 Task: Look for space in 'Alī al Gharbī, Iraq from 3rd June, 2023 to 9th June, 2023 for 2 adults in price range Rs.6000 to Rs.12000. Place can be entire place with 1  bedroom having 1 bed and 1 bathroom. Property type can be house, flat, guest house, hotel. Amenities needed are: washing machine. Booking option can be shelf check-in. Required host language is English.
Action: Mouse moved to (448, 95)
Screenshot: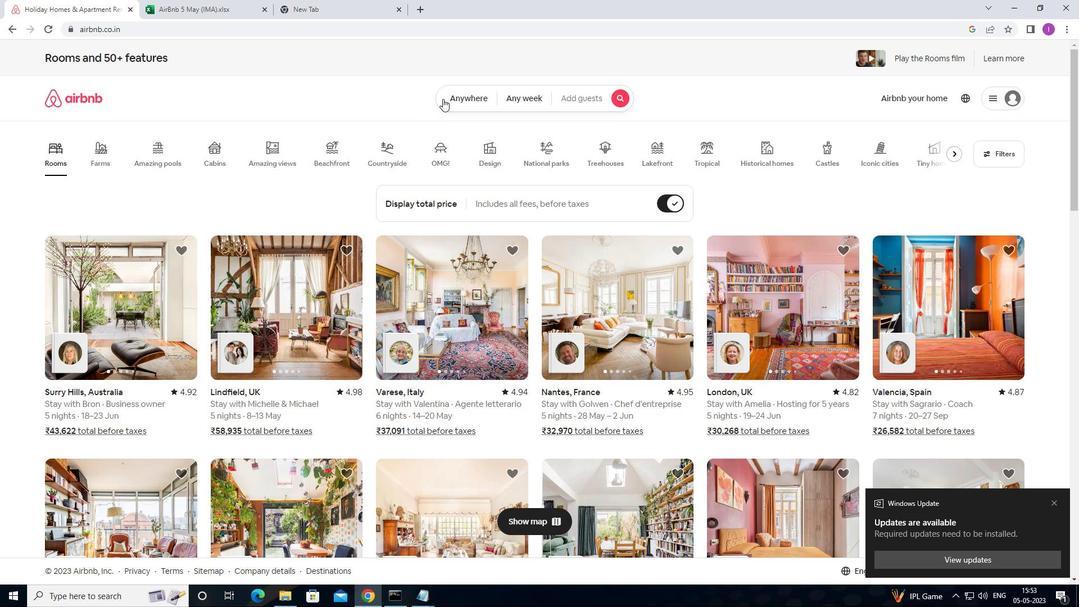
Action: Mouse pressed left at (448, 95)
Screenshot: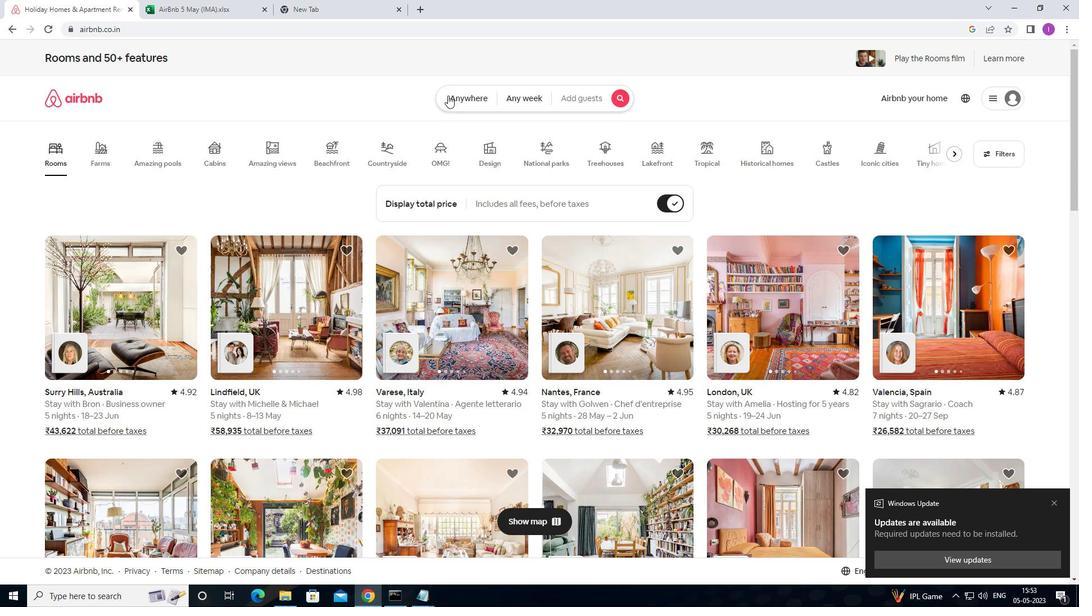 
Action: Mouse pressed left at (448, 95)
Screenshot: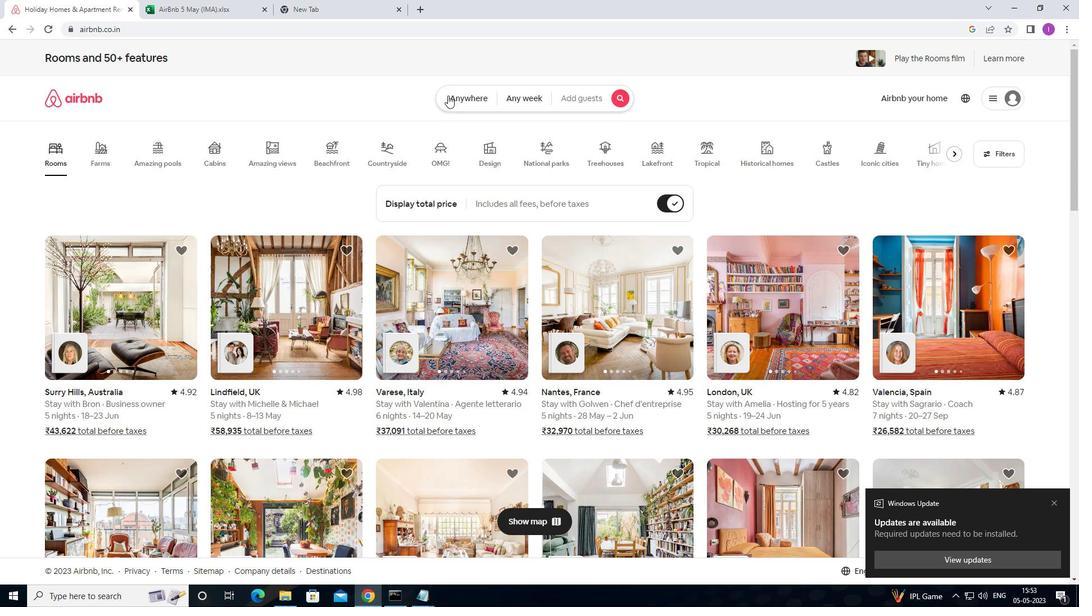 
Action: Mouse moved to (326, 137)
Screenshot: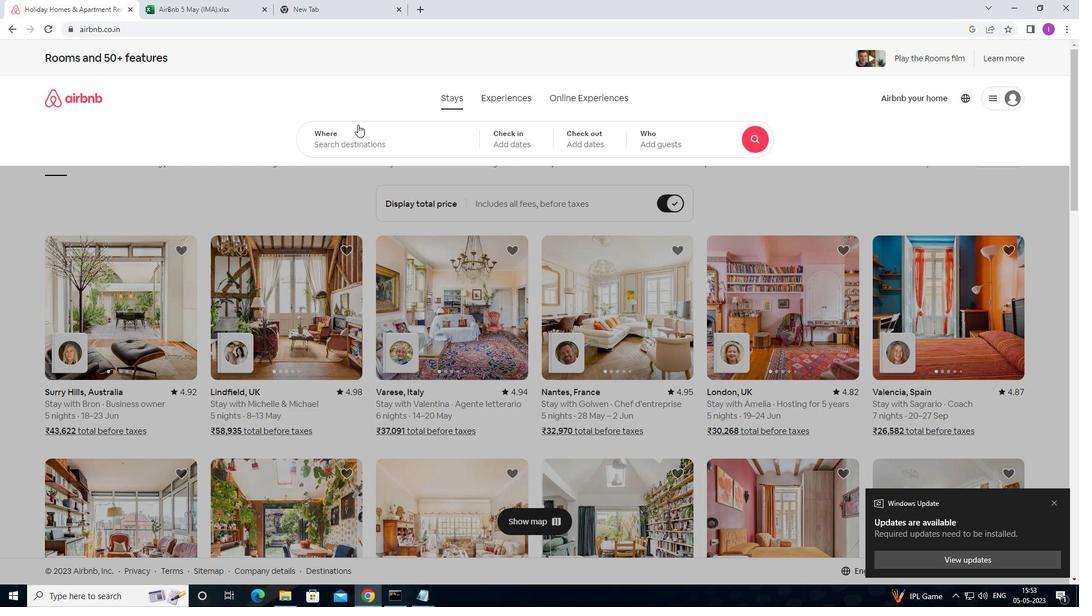 
Action: Mouse pressed left at (326, 137)
Screenshot: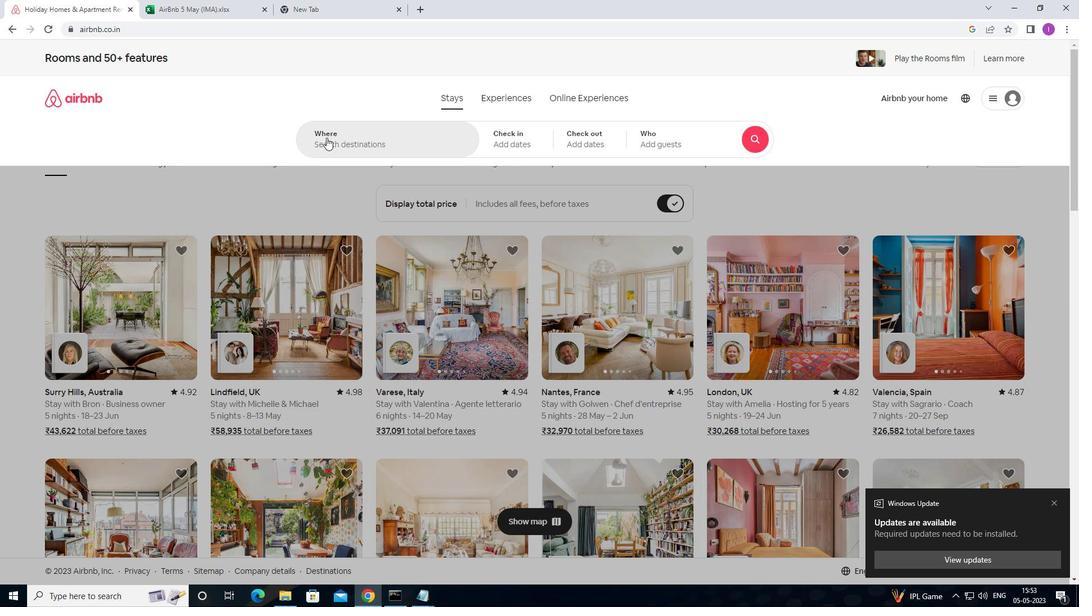 
Action: Mouse moved to (345, 136)
Screenshot: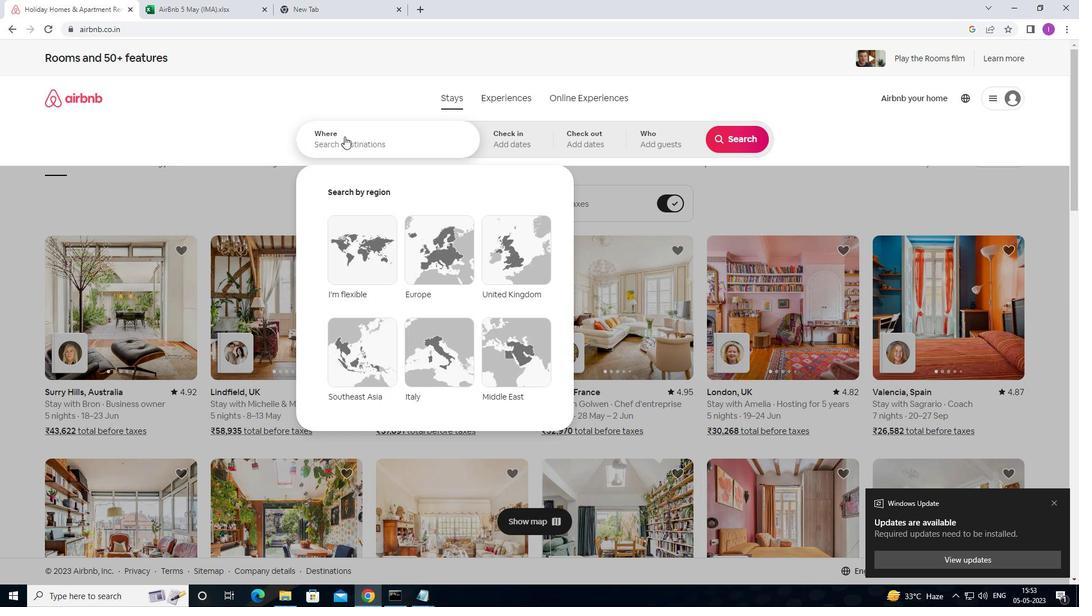 
Action: Key pressed <Key.shift><Key.shift><Key.shift><Key.shift><Key.shift>ALI<Key.space><Key.shift>AL<Key.space><Key.shift><Key.shift><Key.shift><Key.shift><Key.shift><Key.shift><Key.shift><Key.shift><Key.shift><Key.shift><Key.shift>GHARBI,<Key.shift><Key.shift>IRAQ
Screenshot: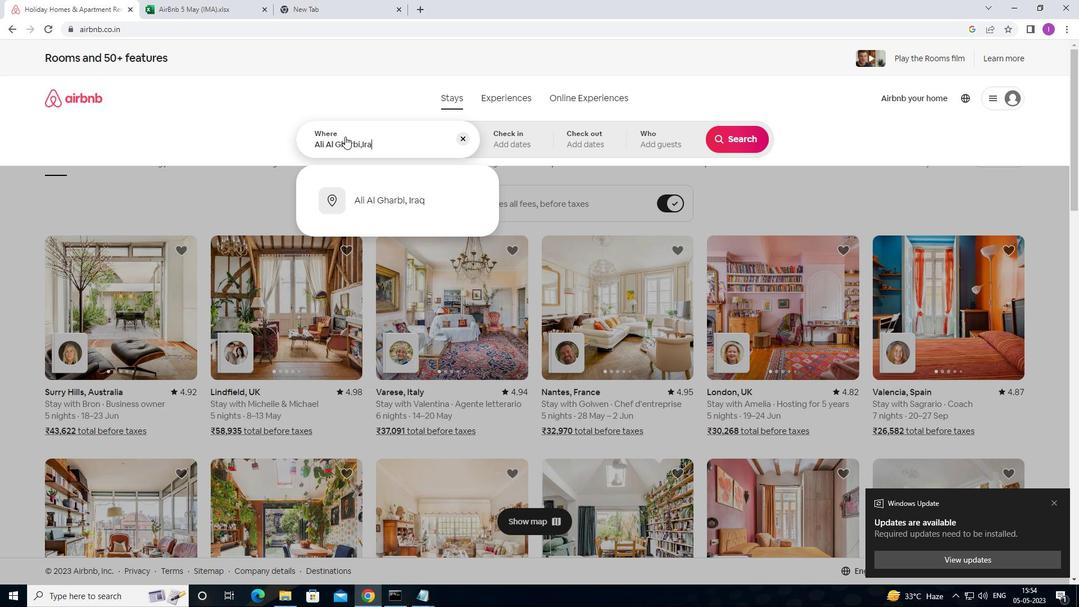 
Action: Mouse moved to (412, 202)
Screenshot: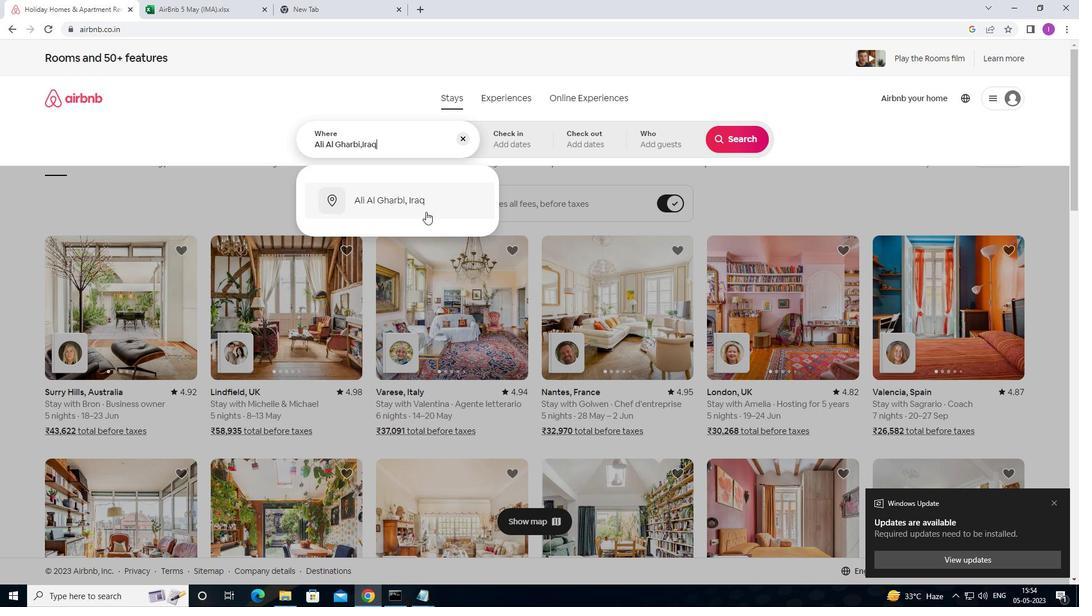 
Action: Mouse pressed left at (412, 202)
Screenshot: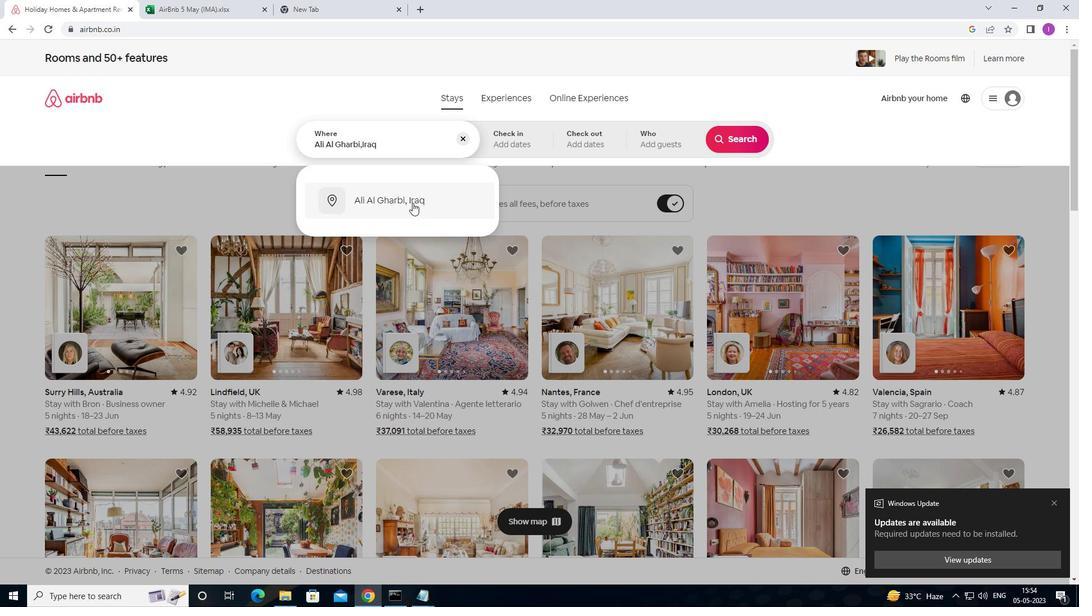 
Action: Mouse moved to (728, 225)
Screenshot: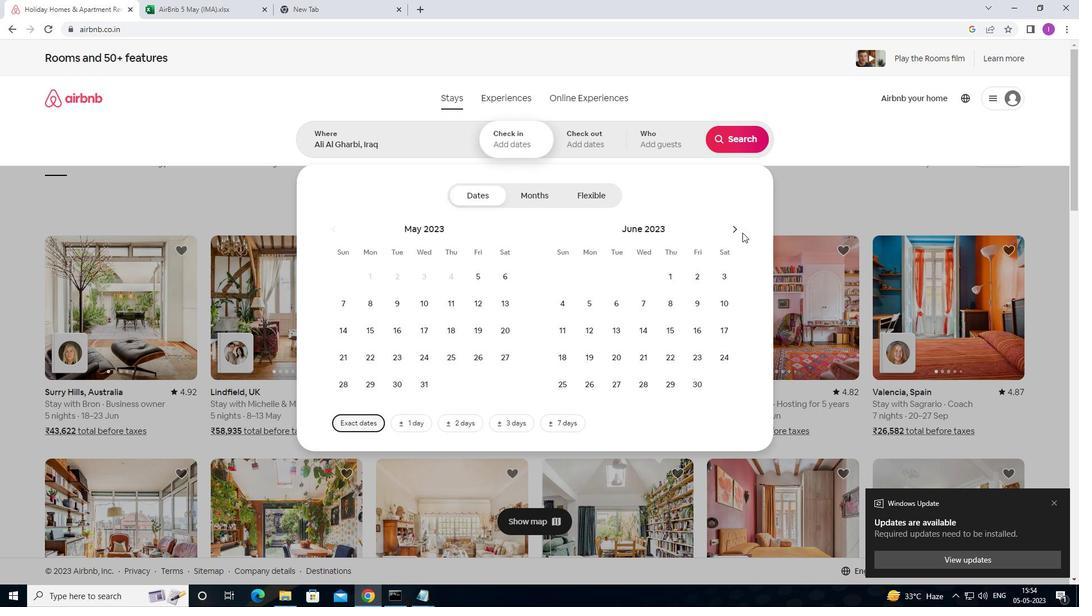 
Action: Mouse pressed left at (728, 225)
Screenshot: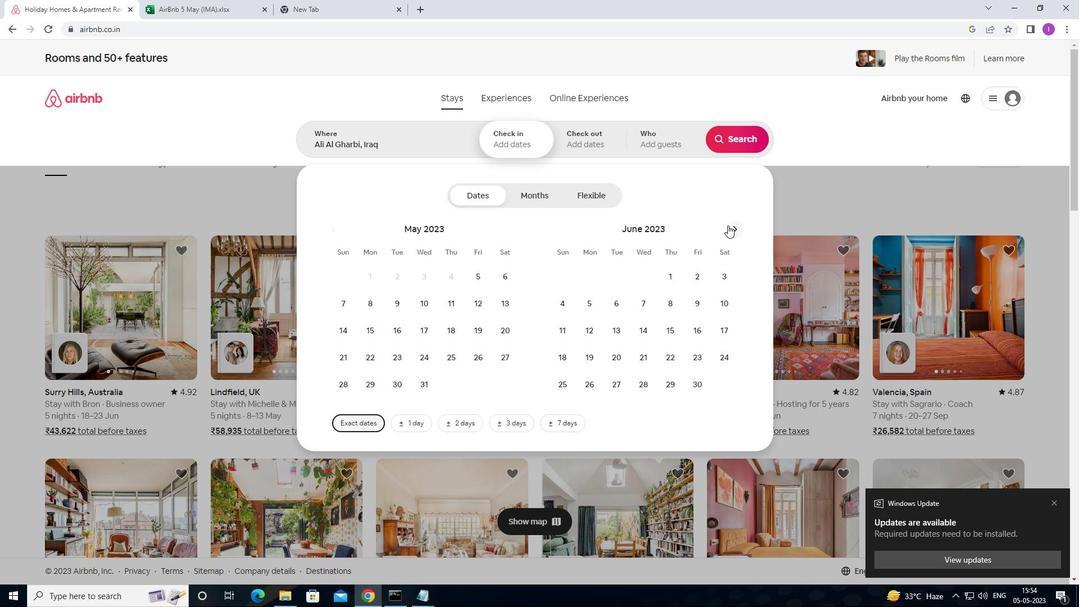 
Action: Mouse moved to (729, 223)
Screenshot: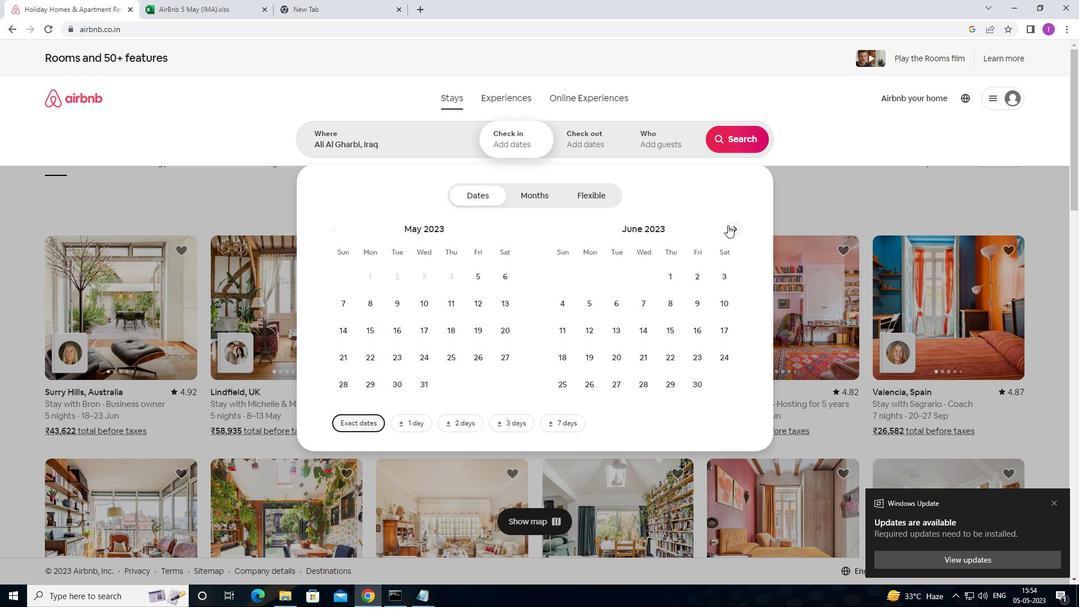 
Action: Mouse pressed left at (729, 223)
Screenshot: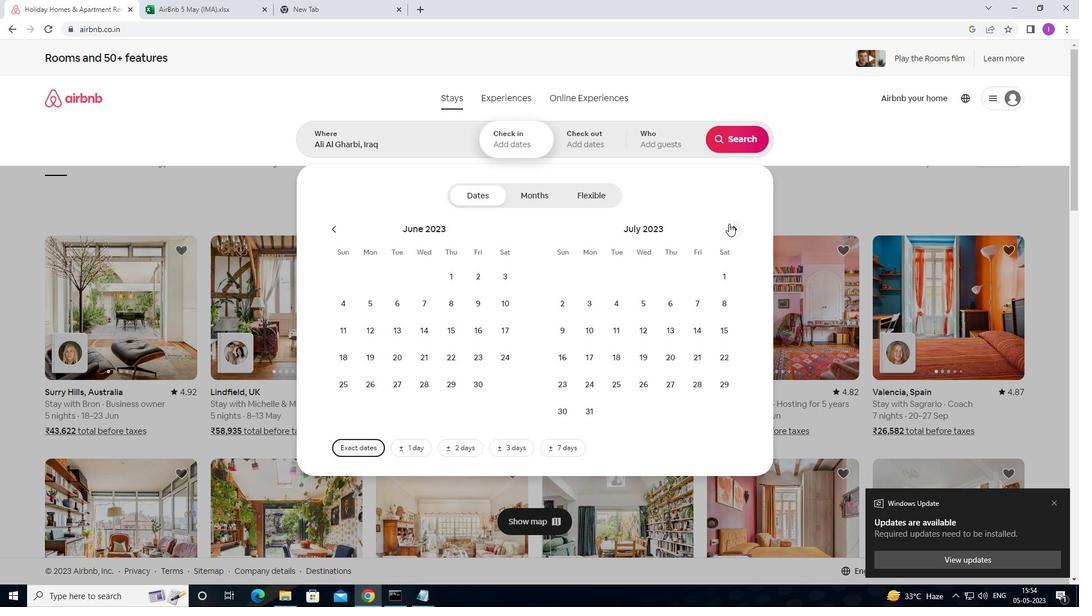 
Action: Mouse moved to (338, 226)
Screenshot: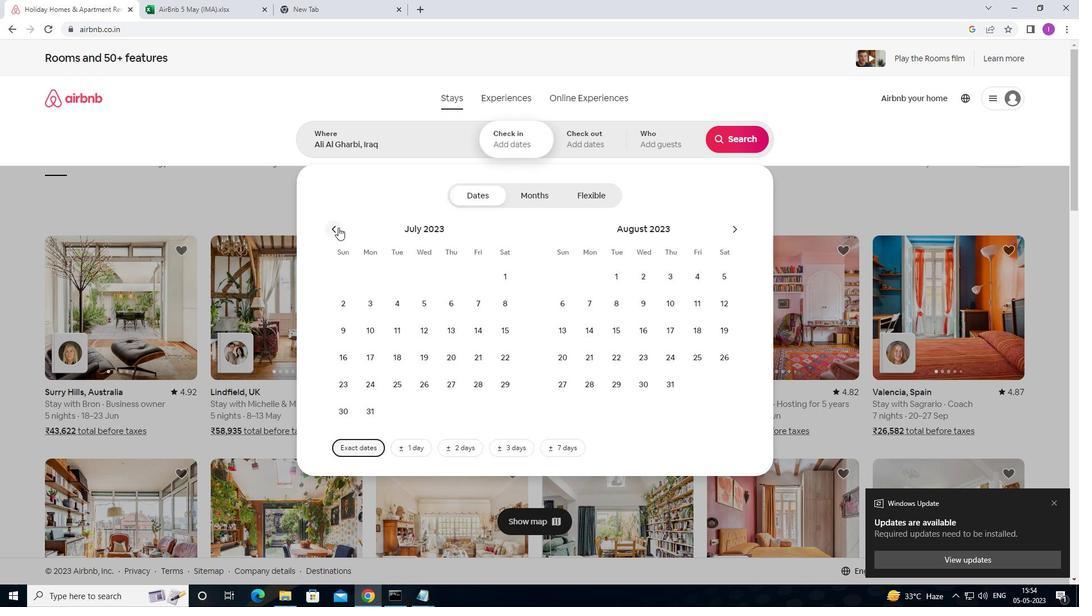 
Action: Mouse pressed left at (338, 226)
Screenshot: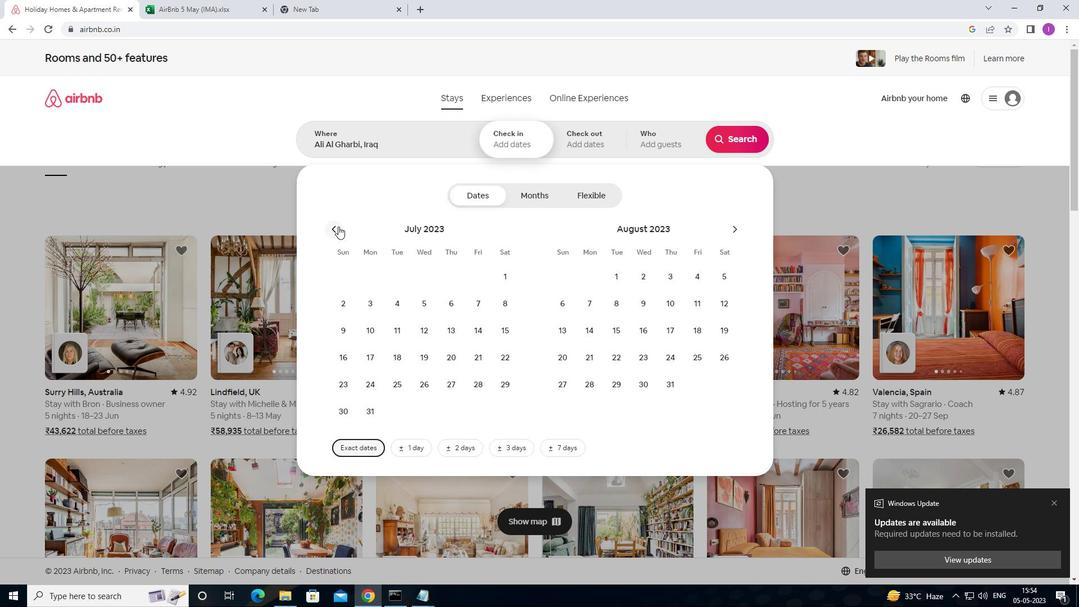 
Action: Mouse moved to (499, 278)
Screenshot: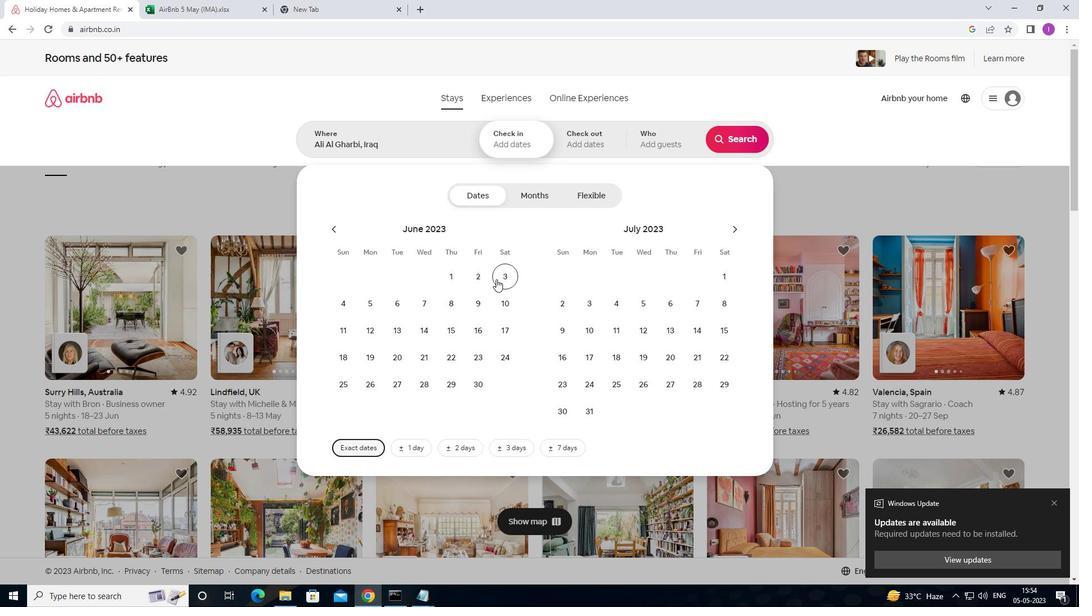 
Action: Mouse pressed left at (499, 278)
Screenshot: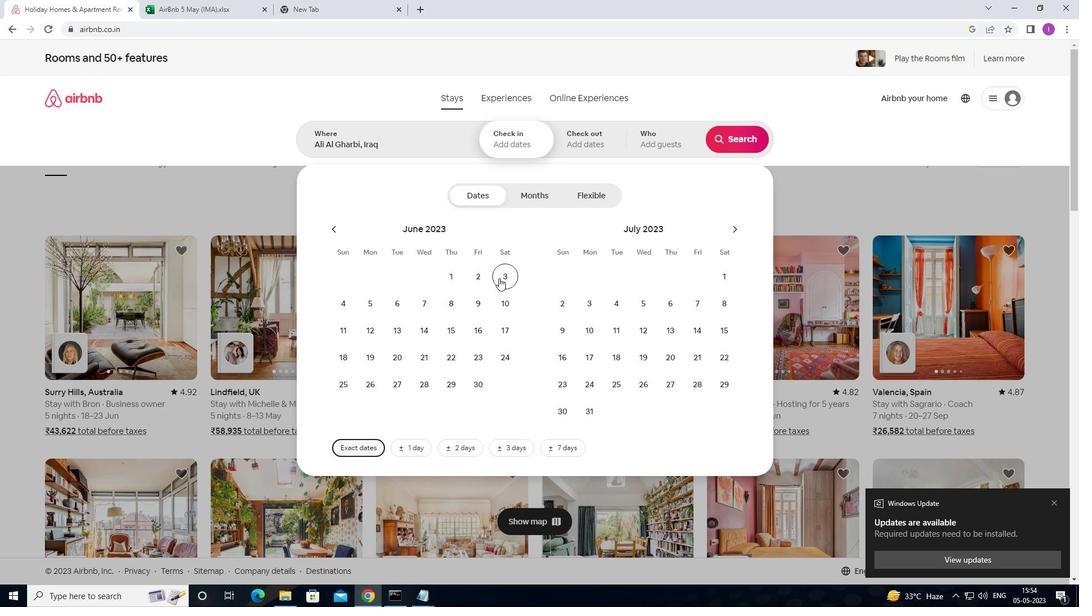 
Action: Mouse moved to (478, 294)
Screenshot: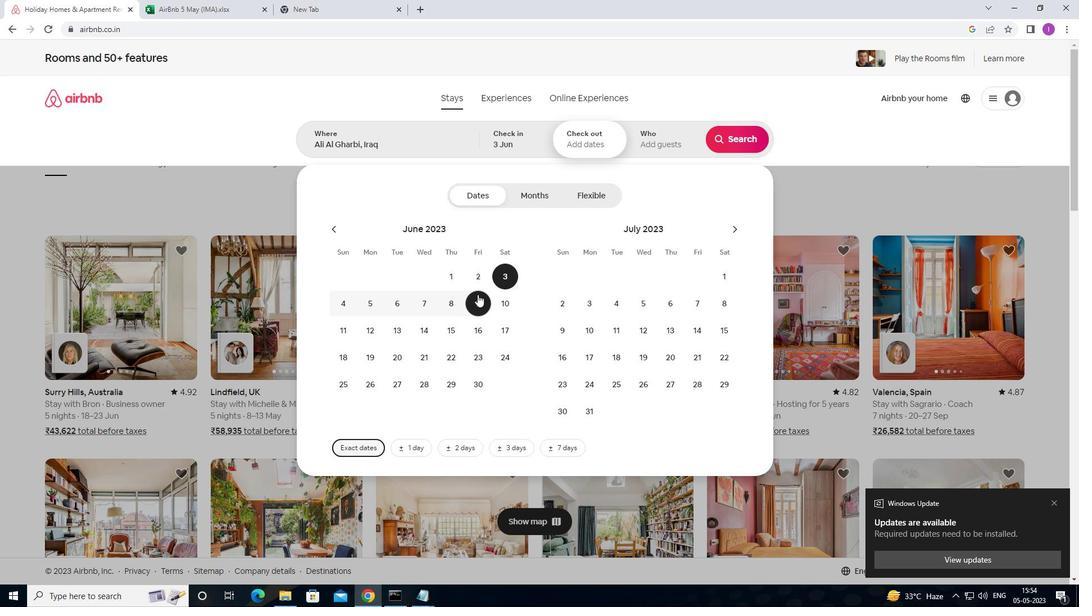 
Action: Mouse pressed left at (478, 294)
Screenshot: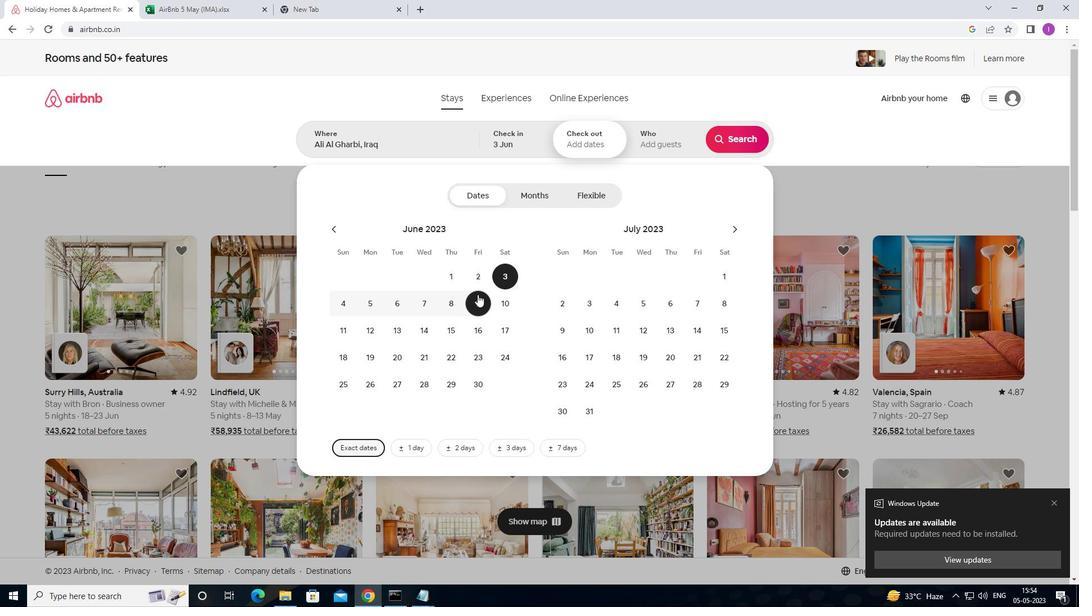
Action: Mouse moved to (580, 202)
Screenshot: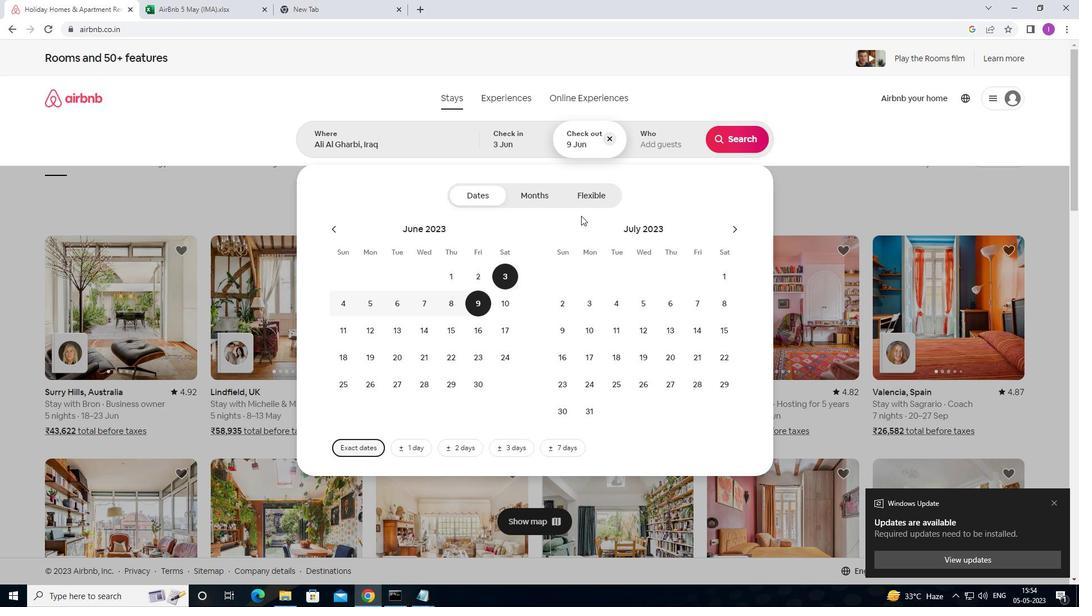 
Action: Mouse scrolled (580, 201) with delta (0, 0)
Screenshot: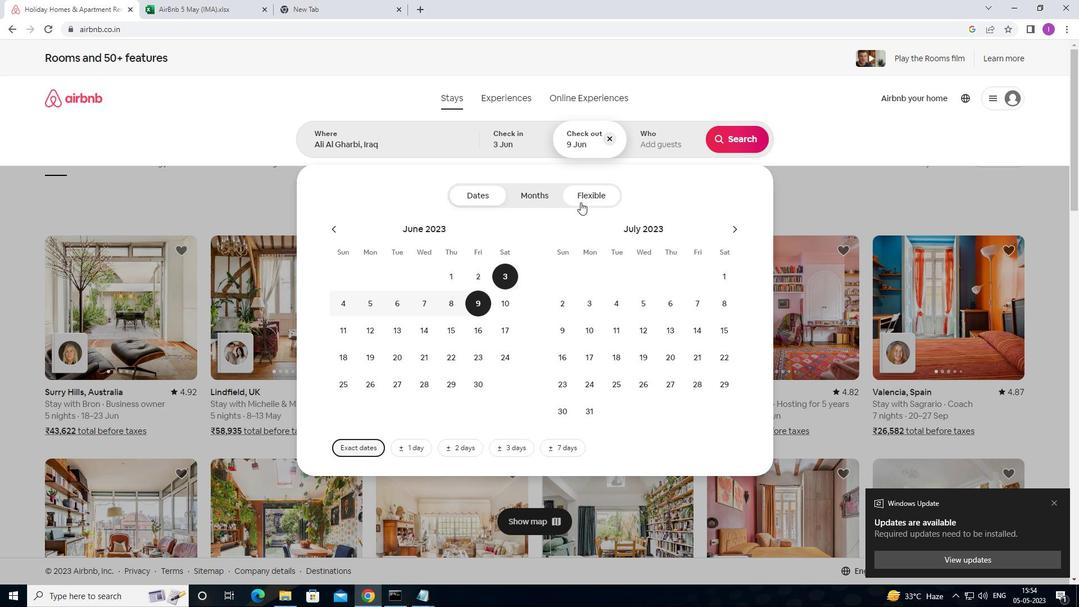 
Action: Mouse moved to (594, 63)
Screenshot: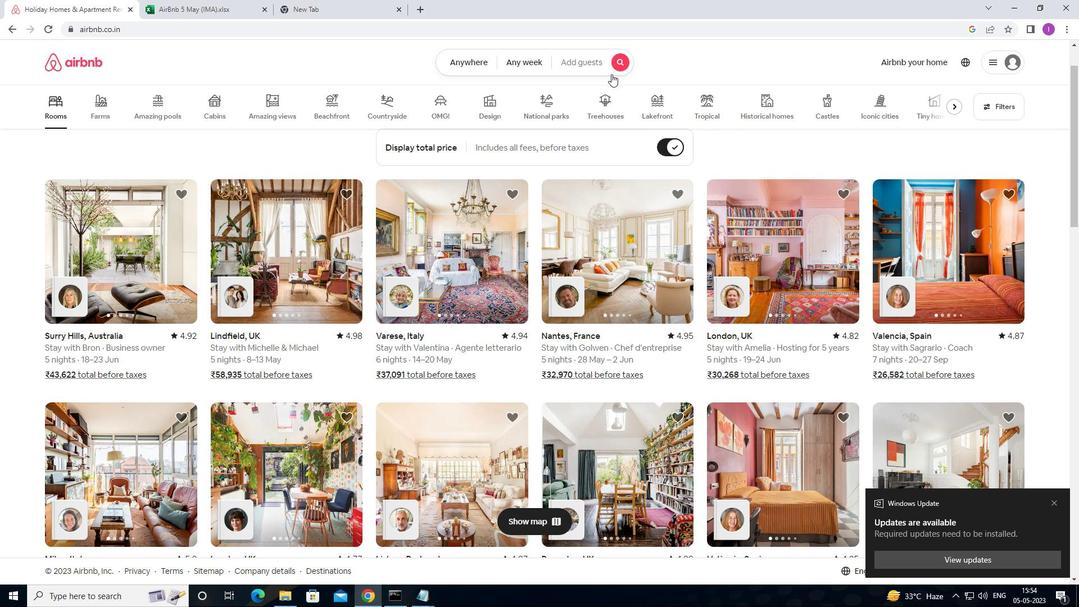
Action: Mouse pressed left at (594, 63)
Screenshot: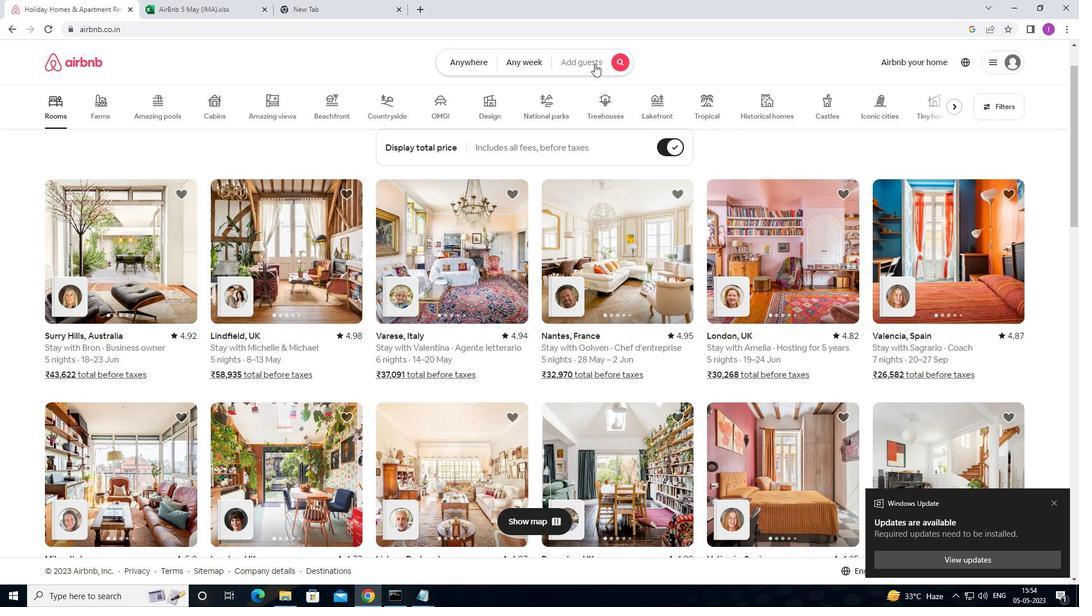 
Action: Mouse moved to (734, 155)
Screenshot: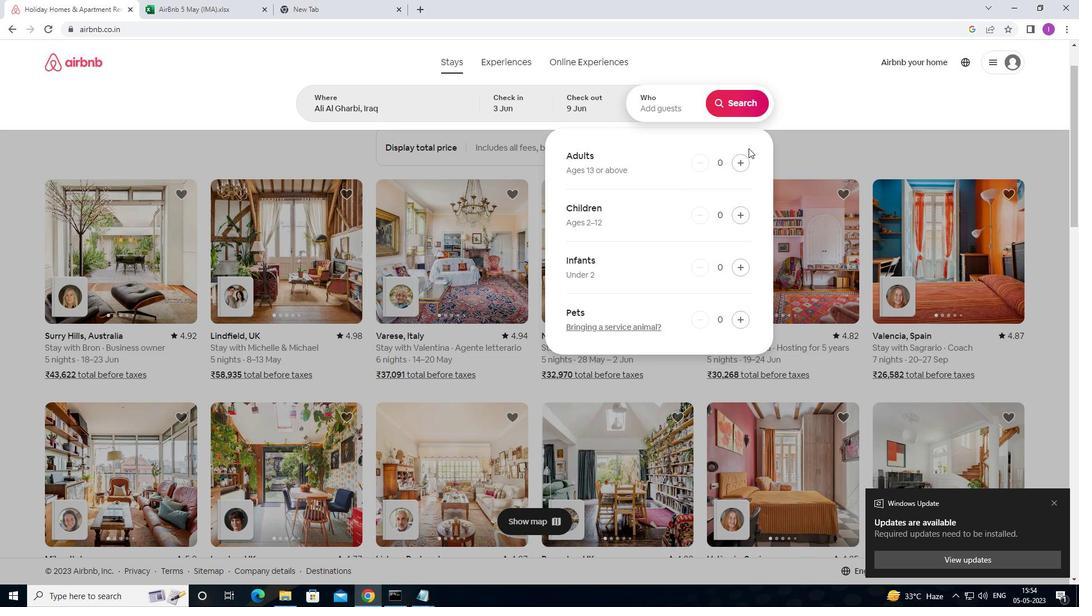 
Action: Mouse pressed left at (734, 155)
Screenshot: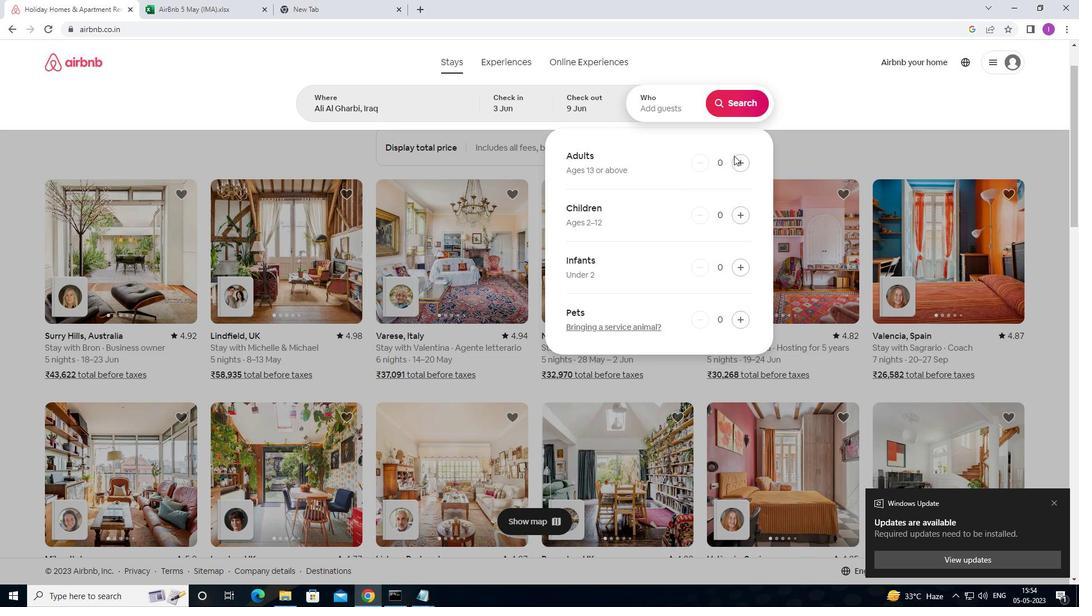 
Action: Mouse pressed left at (734, 155)
Screenshot: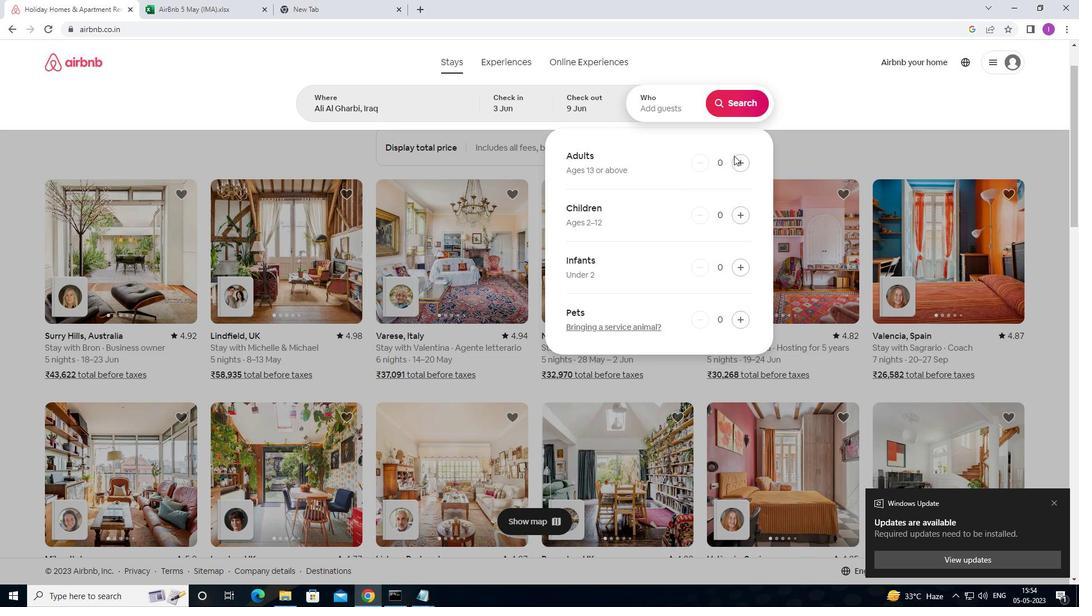 
Action: Mouse moved to (736, 160)
Screenshot: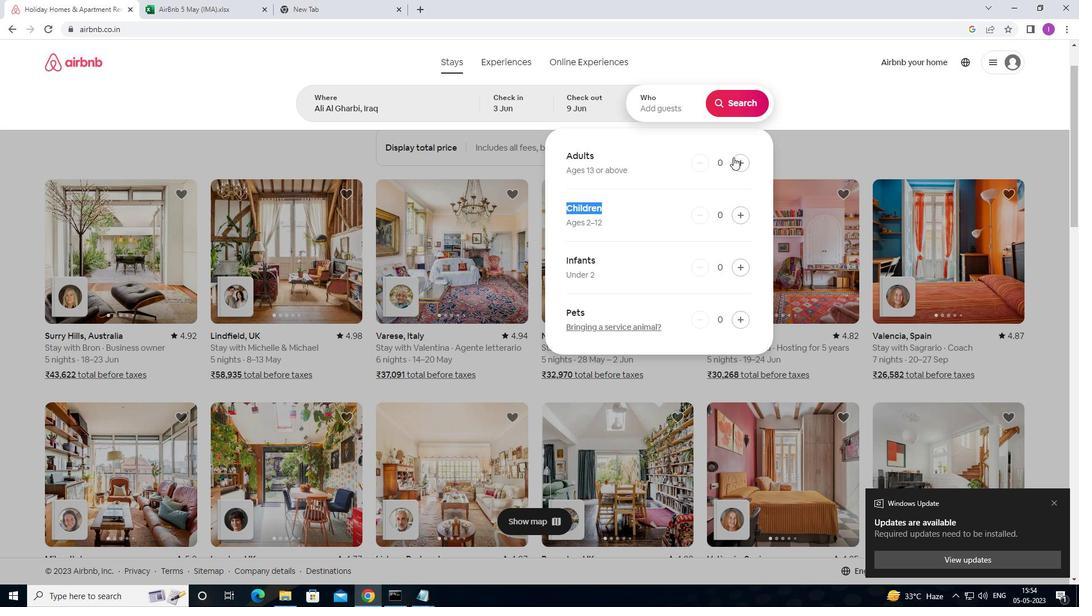 
Action: Mouse pressed left at (736, 160)
Screenshot: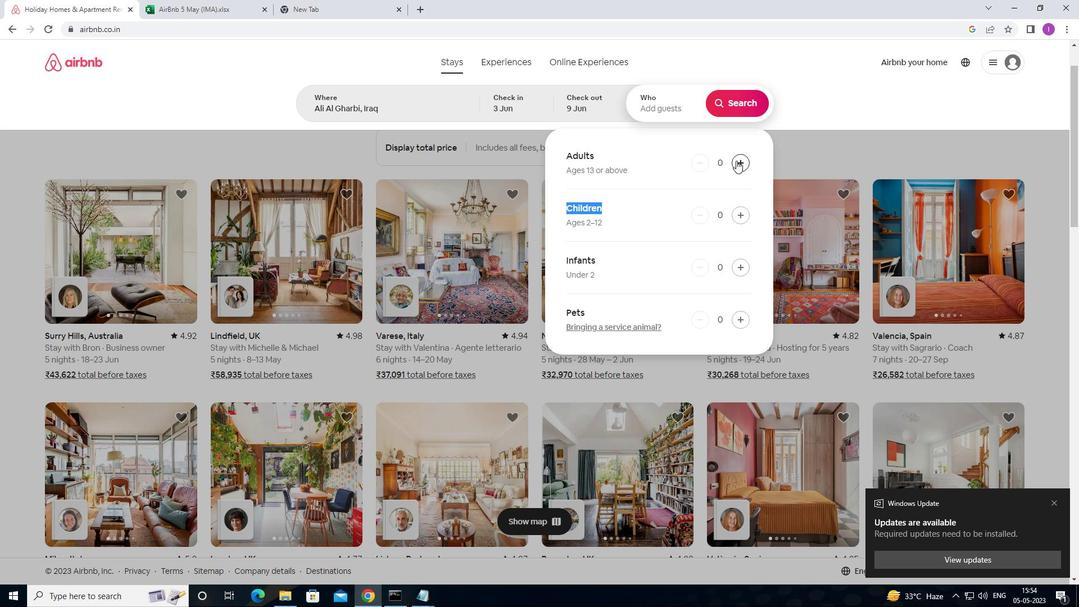 
Action: Mouse moved to (747, 161)
Screenshot: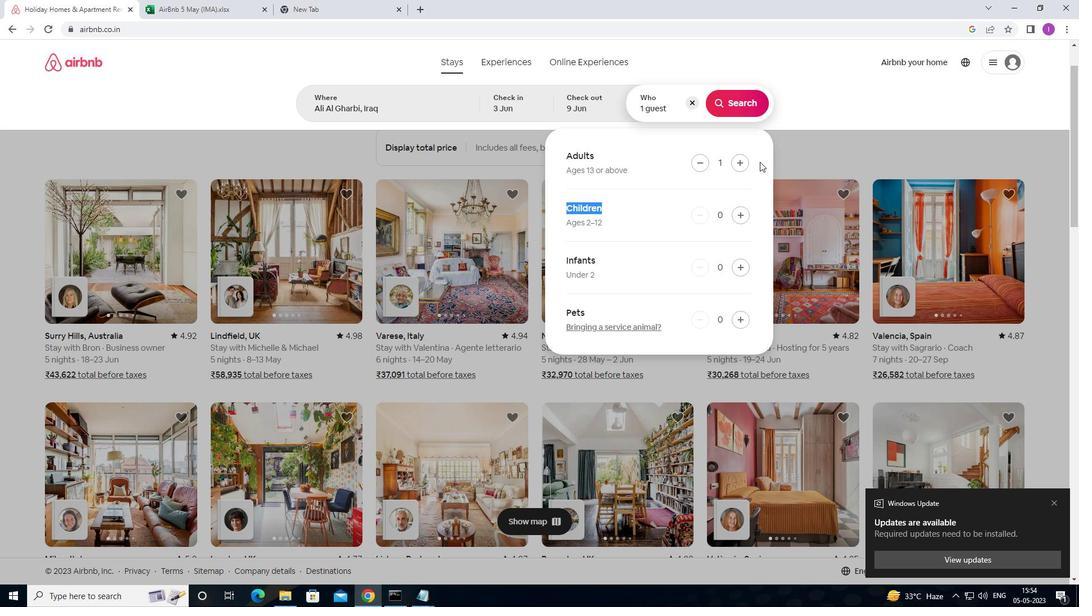 
Action: Mouse pressed left at (747, 161)
Screenshot: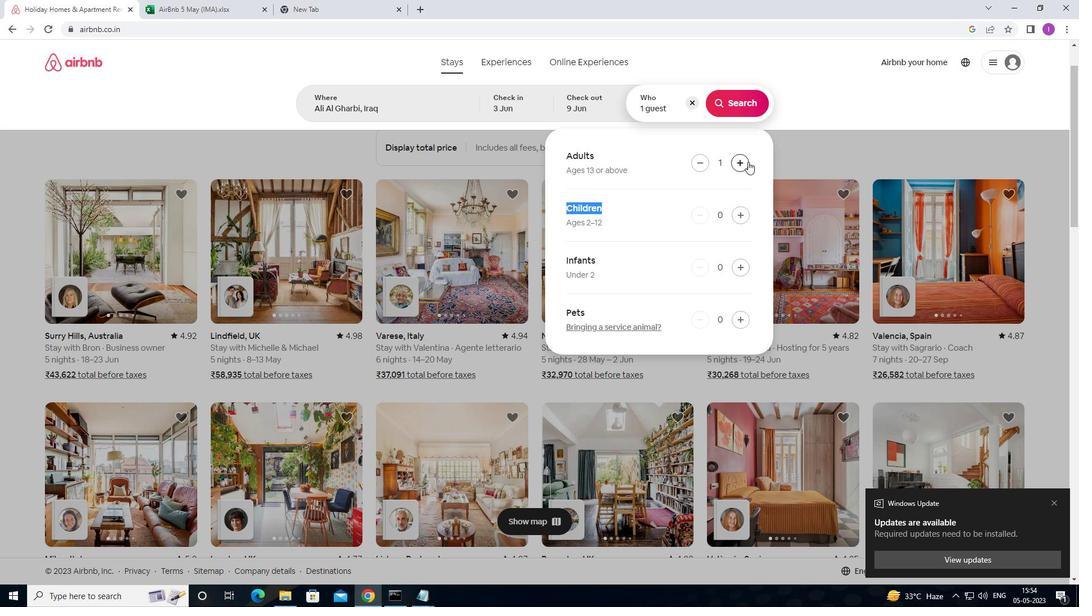 
Action: Mouse moved to (745, 101)
Screenshot: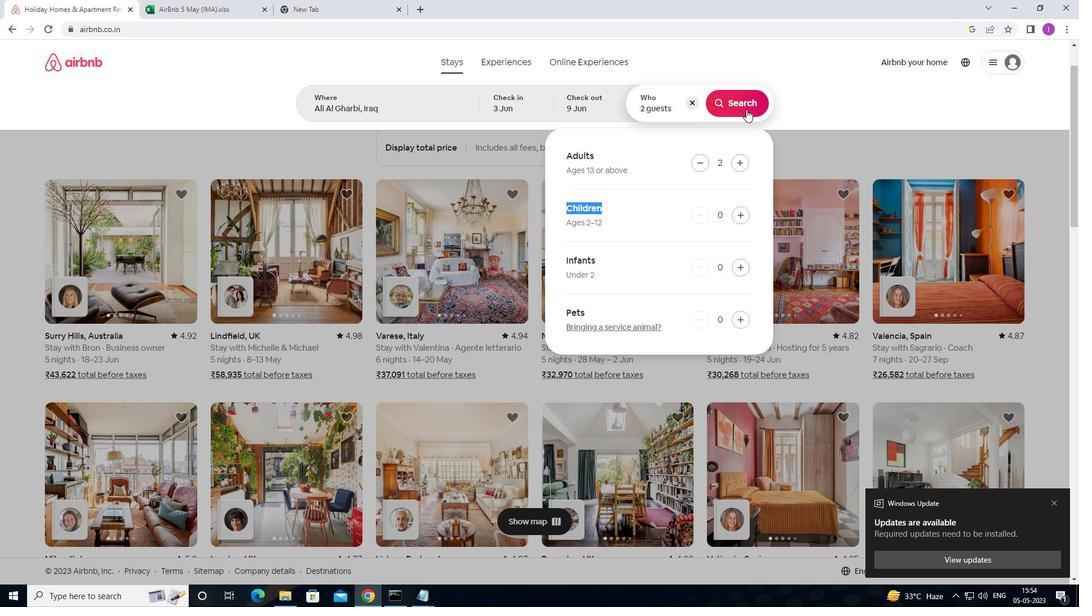 
Action: Mouse pressed left at (745, 101)
Screenshot: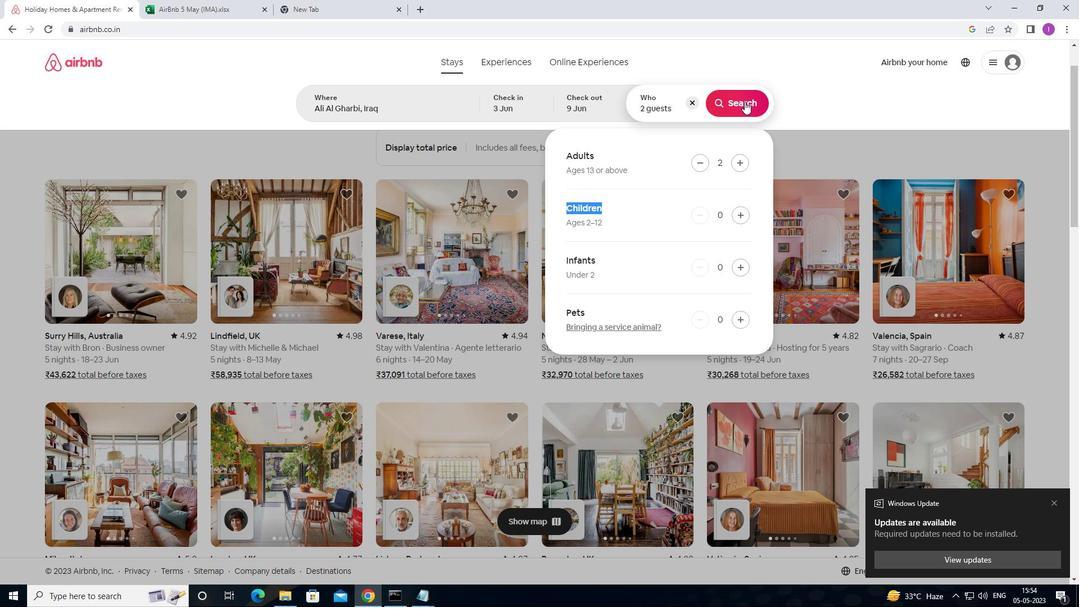 
Action: Mouse moved to (1031, 101)
Screenshot: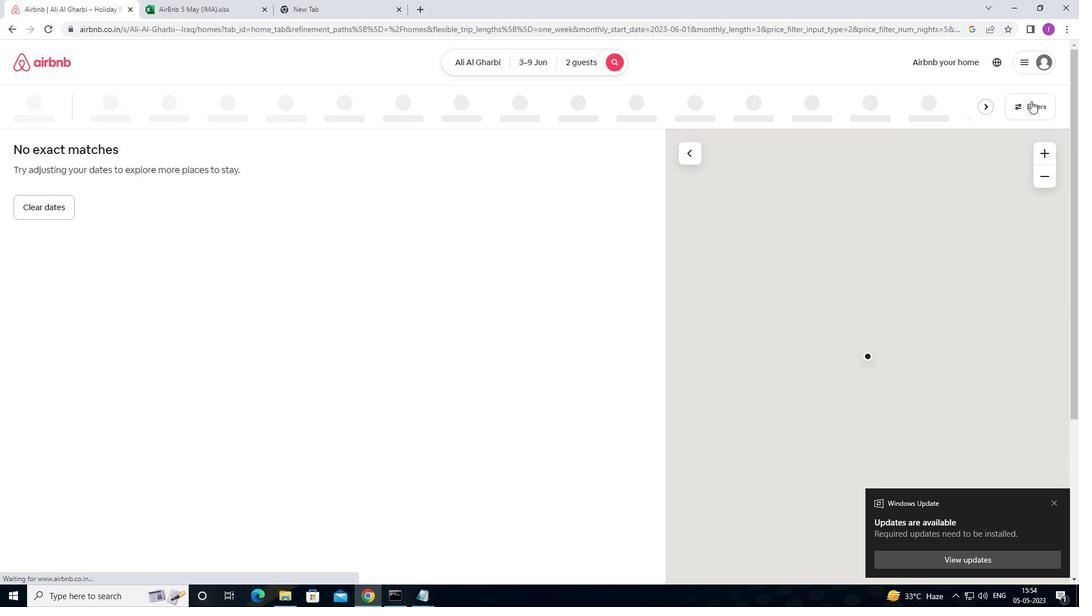 
Action: Mouse pressed left at (1031, 101)
Screenshot: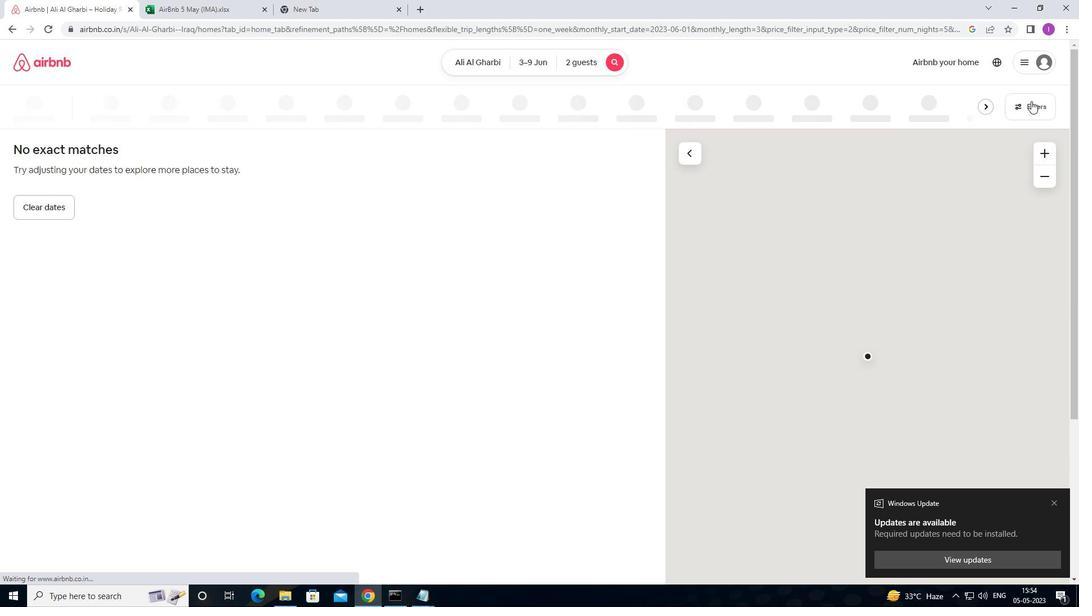 
Action: Mouse moved to (414, 378)
Screenshot: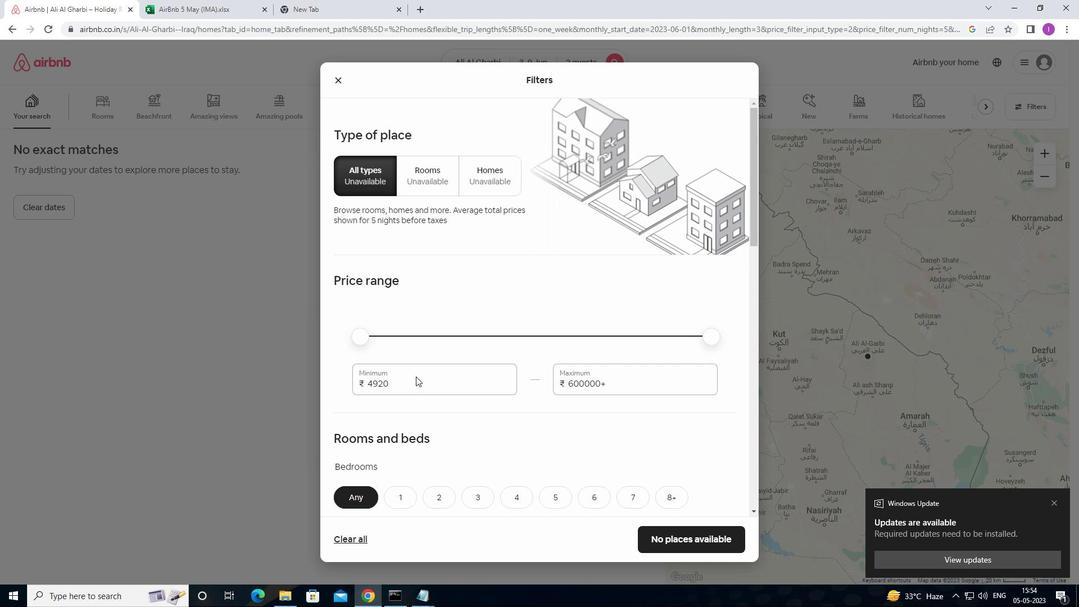
Action: Mouse pressed left at (414, 378)
Screenshot: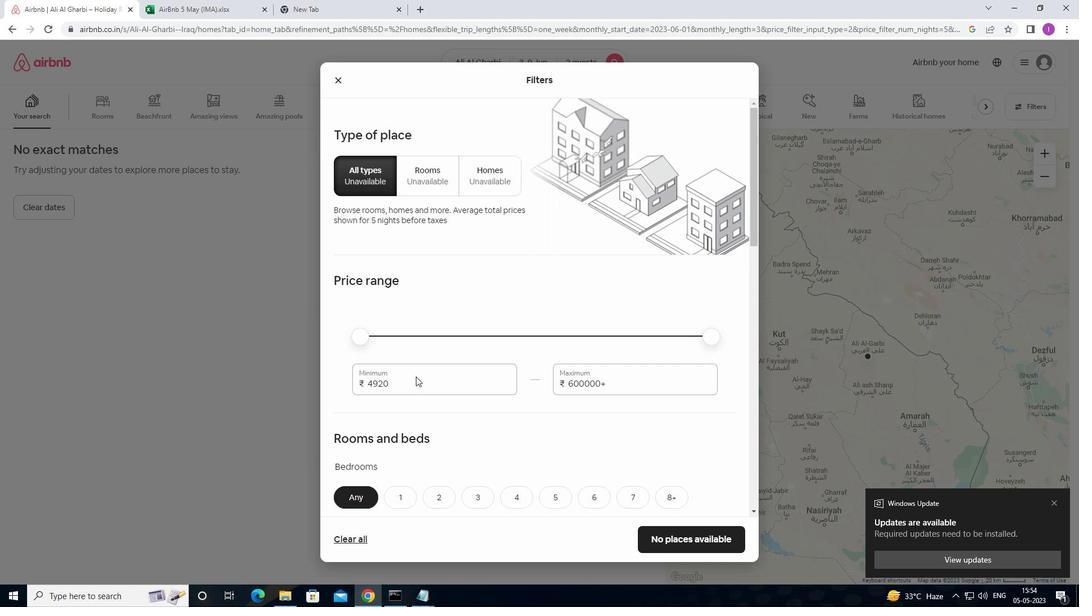 
Action: Mouse moved to (399, 358)
Screenshot: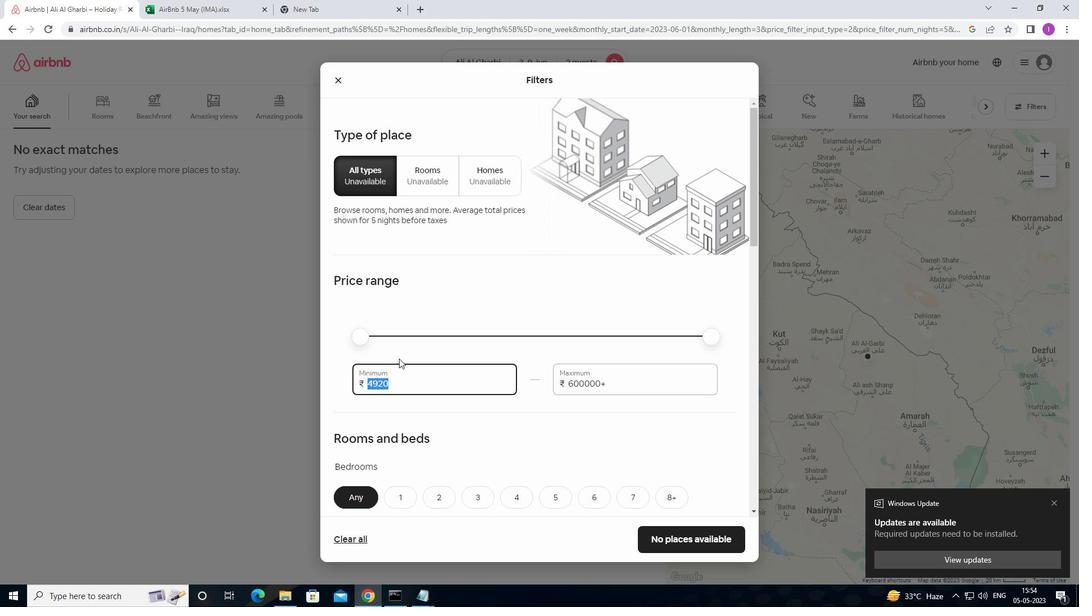
Action: Key pressed 6
Screenshot: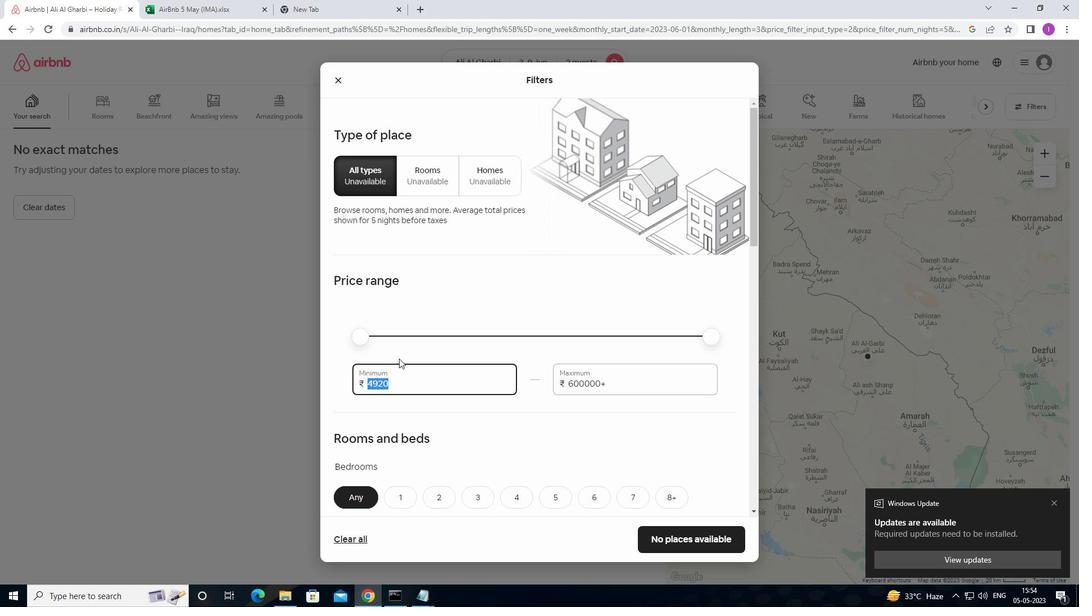
Action: Mouse moved to (408, 357)
Screenshot: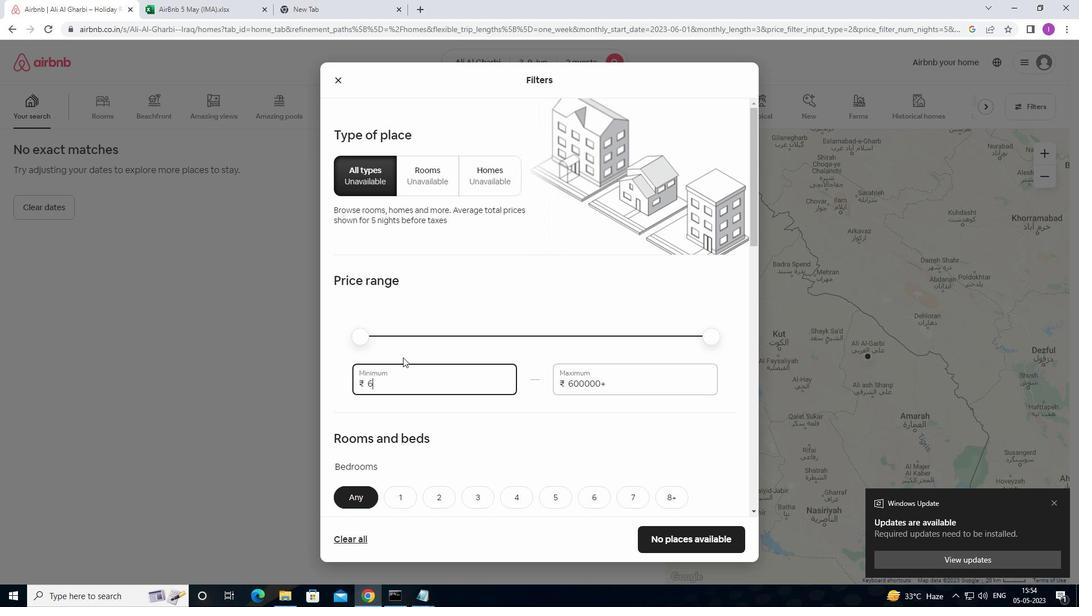 
Action: Key pressed 0
Screenshot: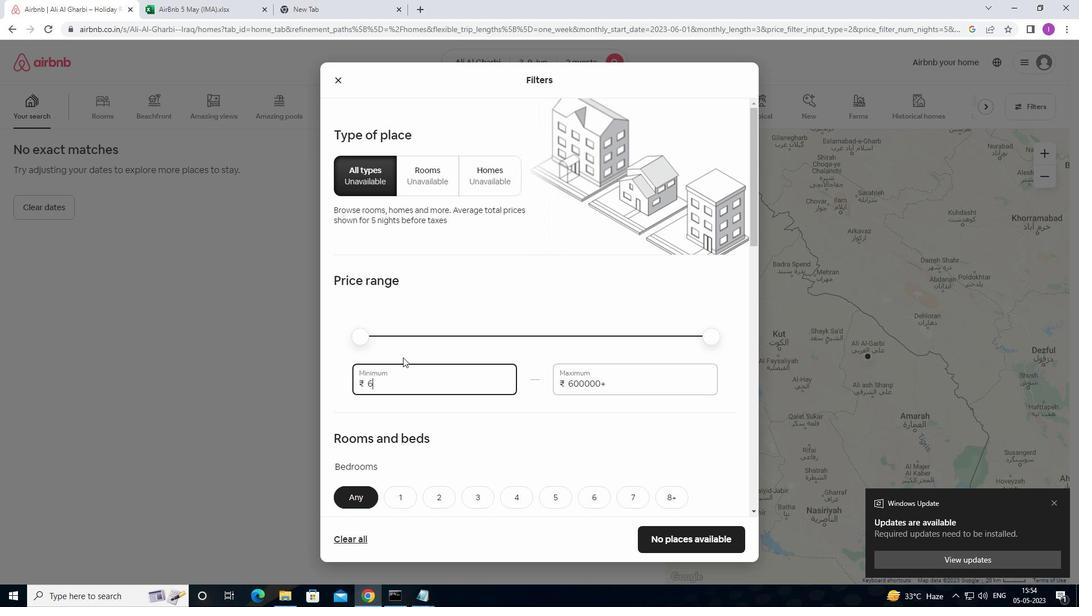
Action: Mouse moved to (413, 357)
Screenshot: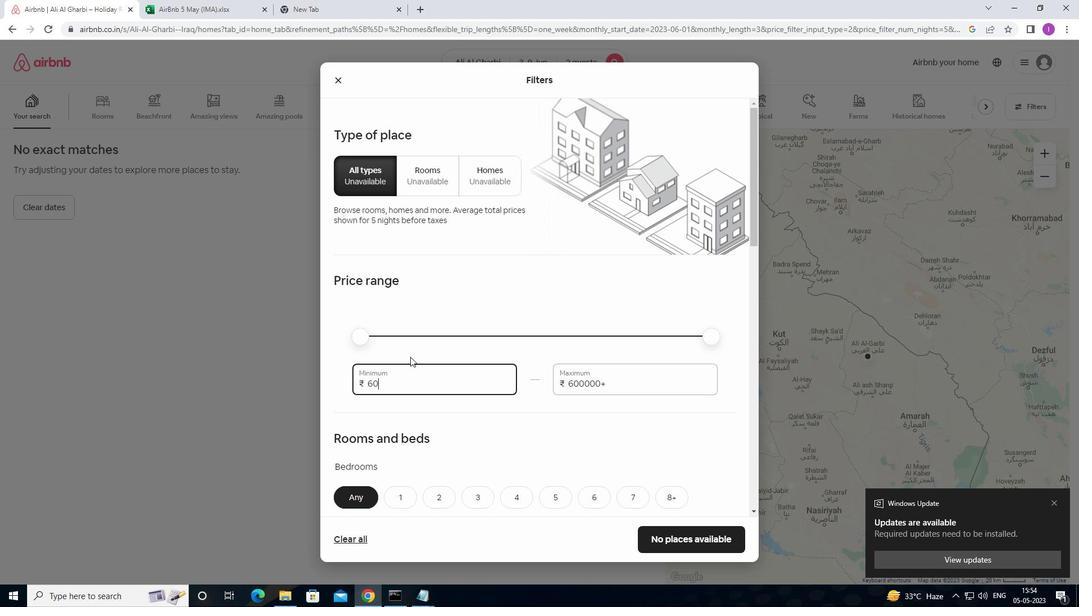 
Action: Key pressed 0
Screenshot: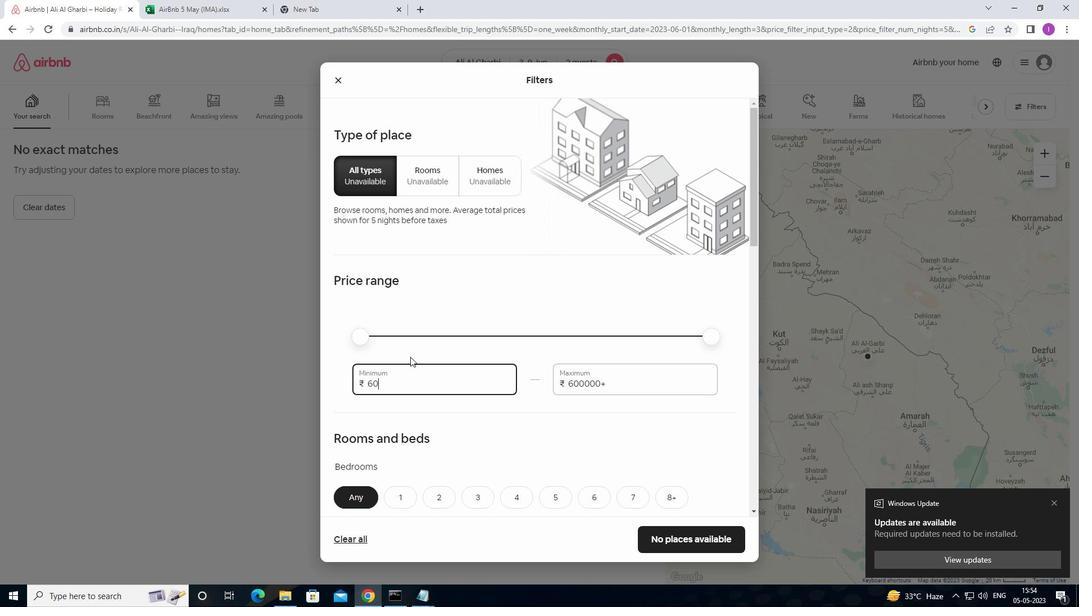 
Action: Mouse moved to (418, 355)
Screenshot: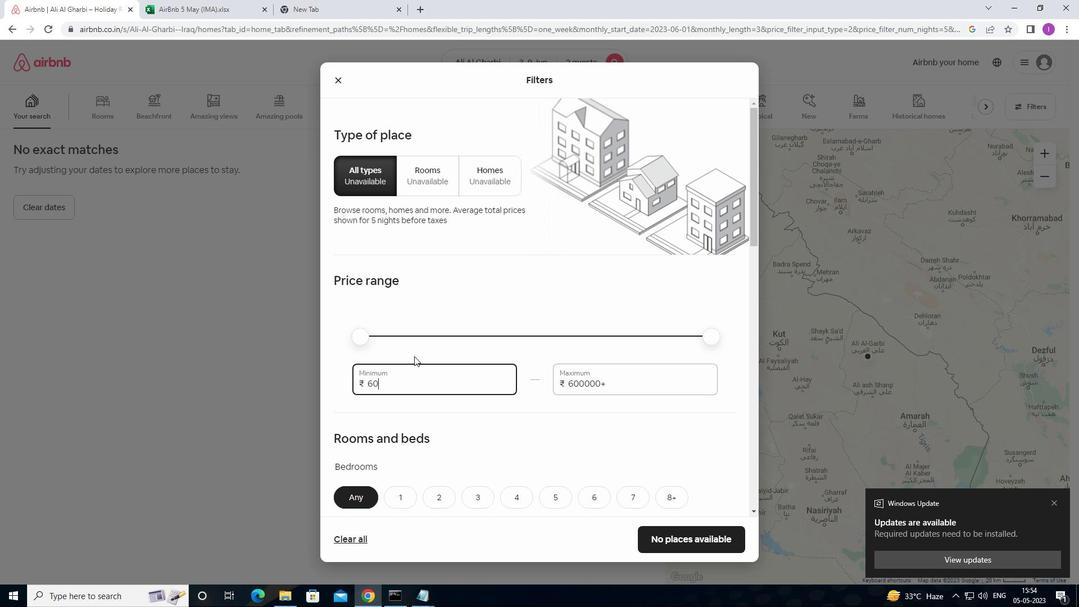 
Action: Key pressed 0
Screenshot: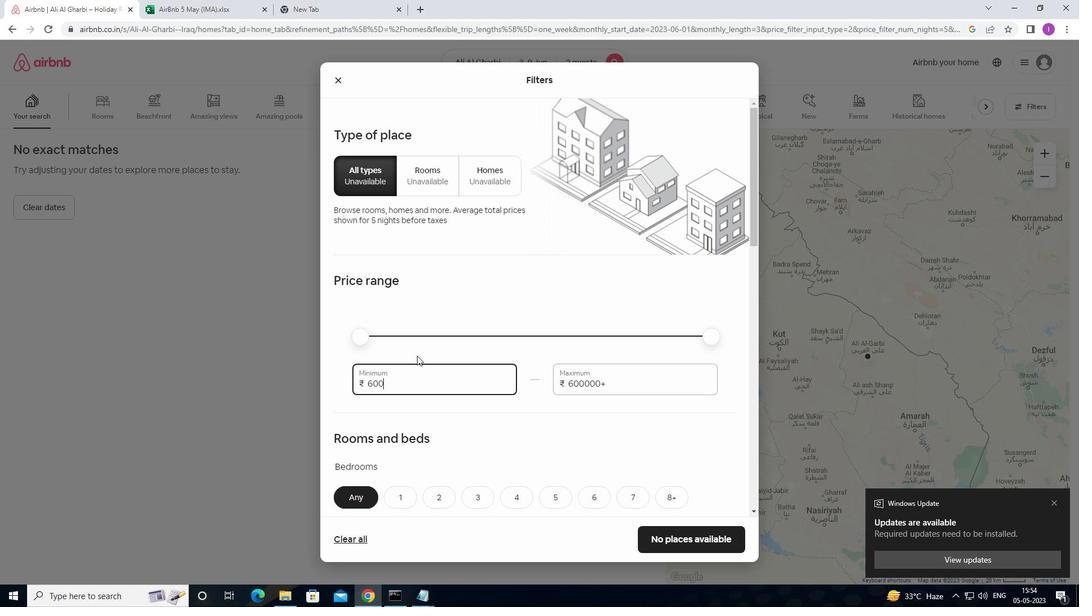 
Action: Mouse moved to (621, 384)
Screenshot: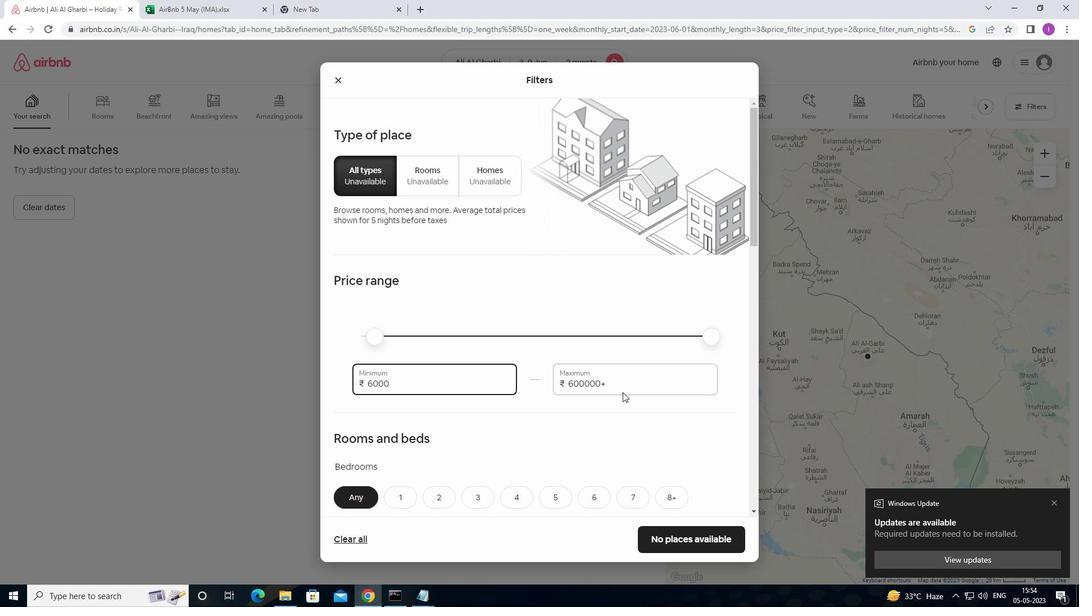 
Action: Mouse pressed left at (621, 384)
Screenshot: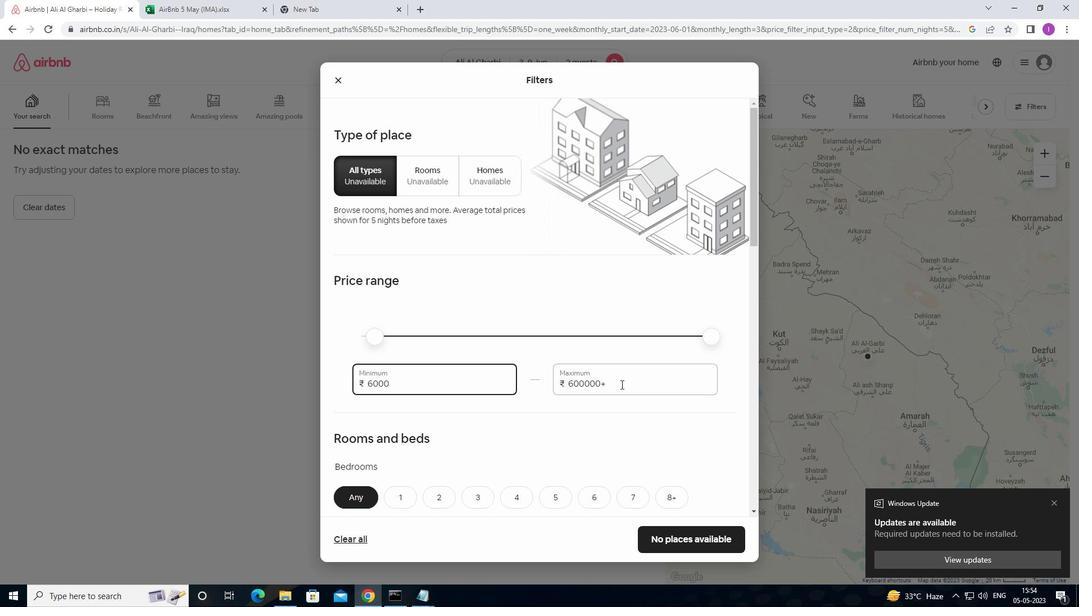 
Action: Mouse moved to (577, 373)
Screenshot: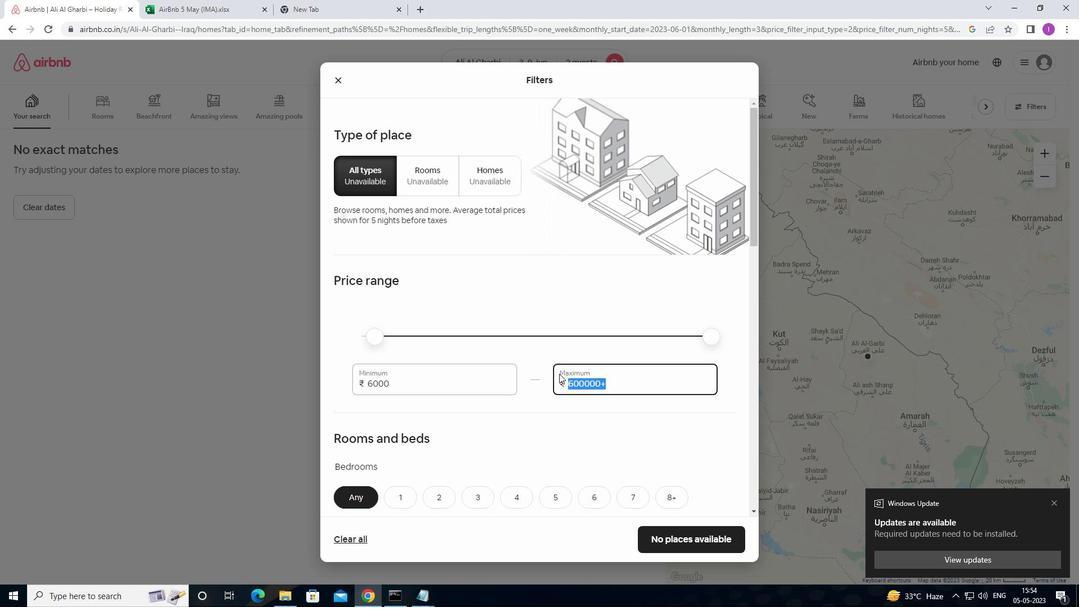 
Action: Key pressed 12000
Screenshot: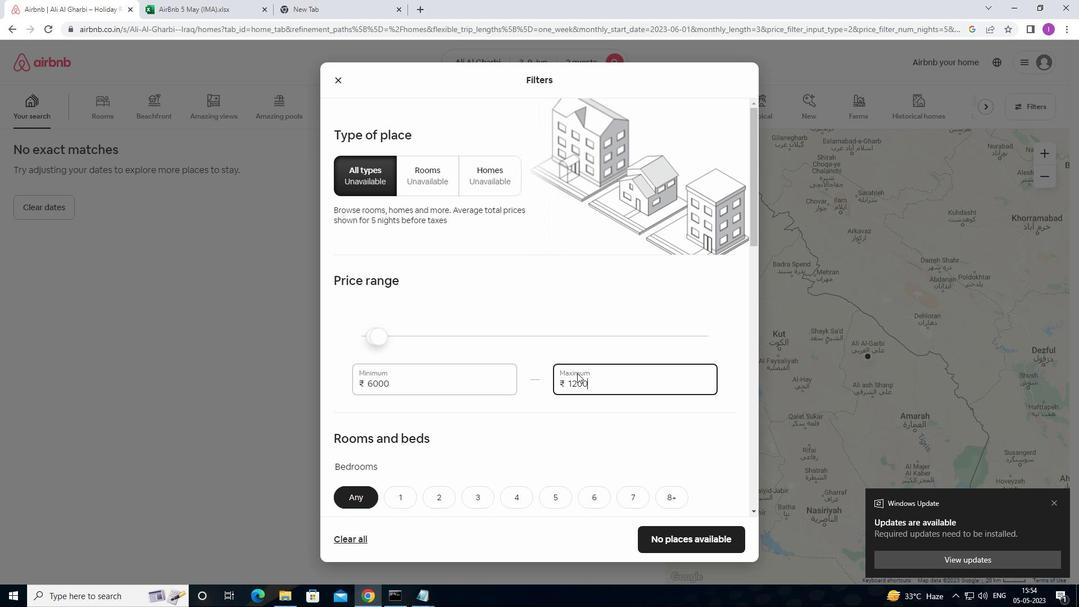 
Action: Mouse moved to (640, 377)
Screenshot: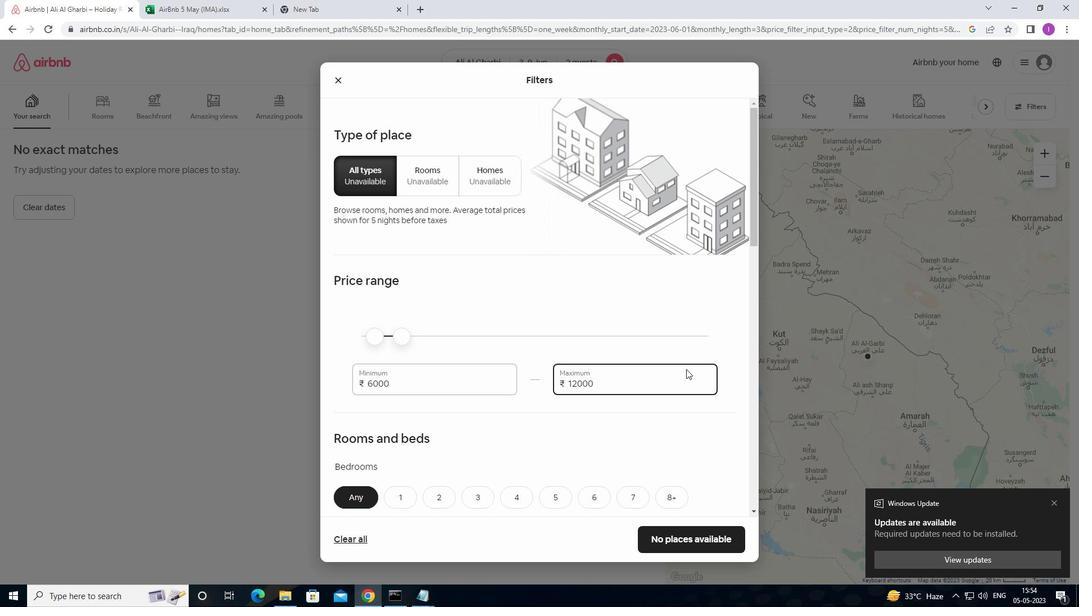 
Action: Mouse scrolled (640, 377) with delta (0, 0)
Screenshot: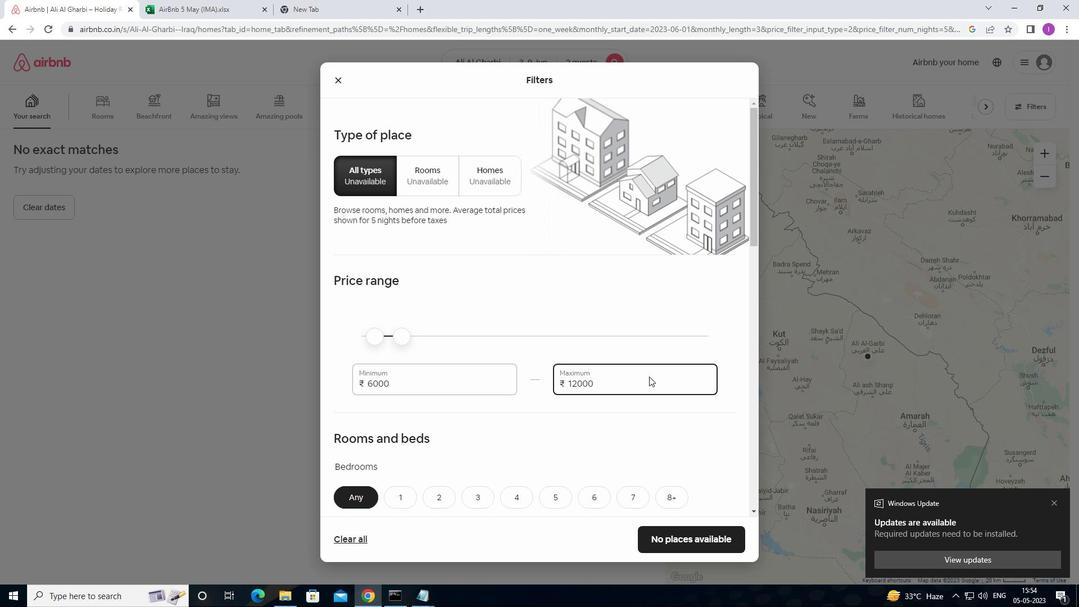 
Action: Mouse scrolled (640, 377) with delta (0, 0)
Screenshot: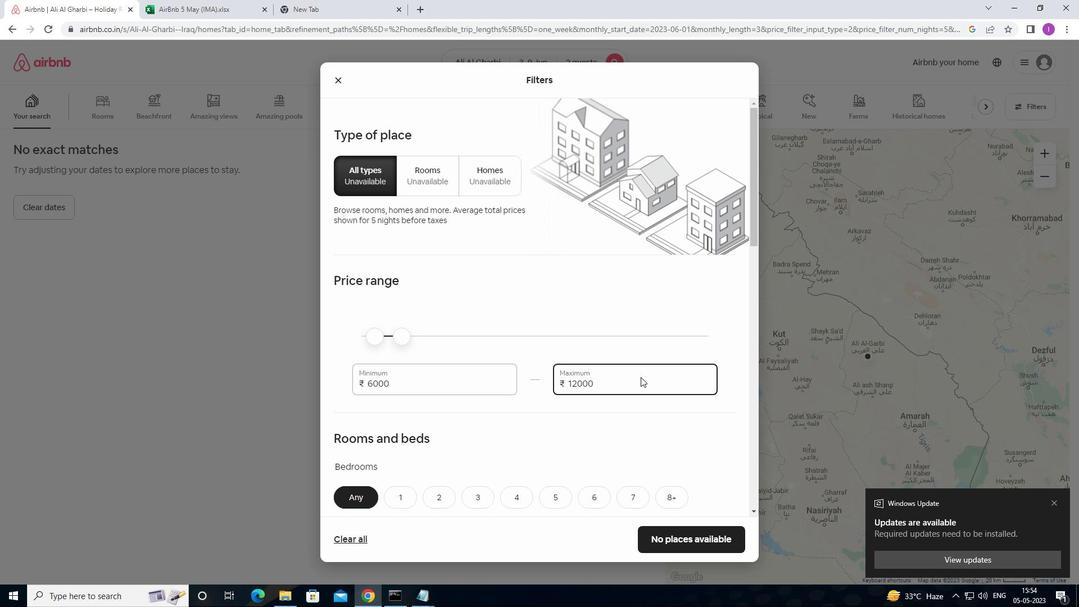 
Action: Mouse moved to (638, 377)
Screenshot: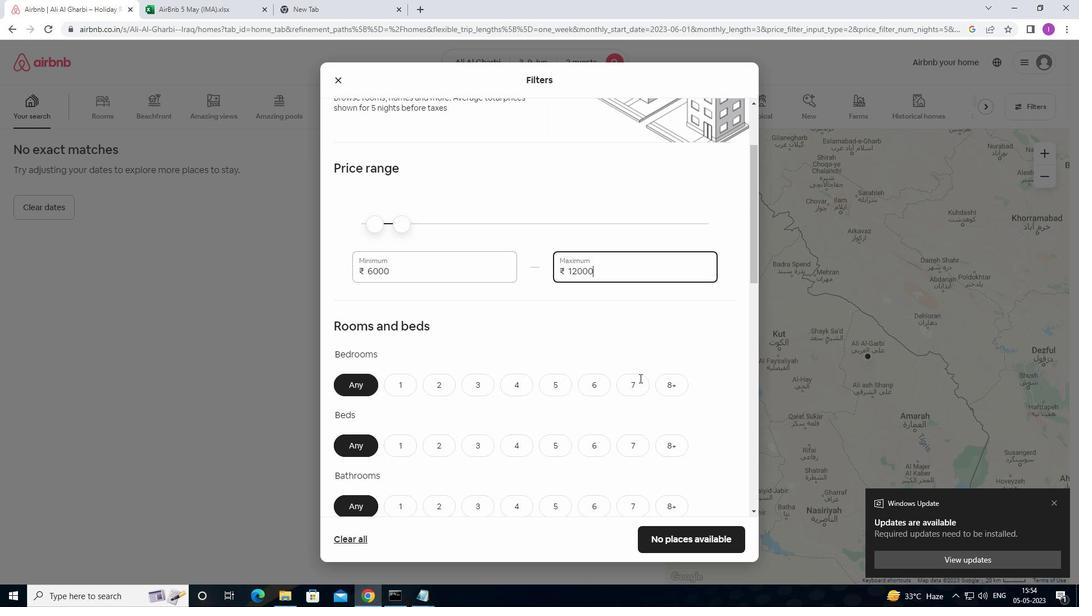 
Action: Mouse scrolled (638, 376) with delta (0, 0)
Screenshot: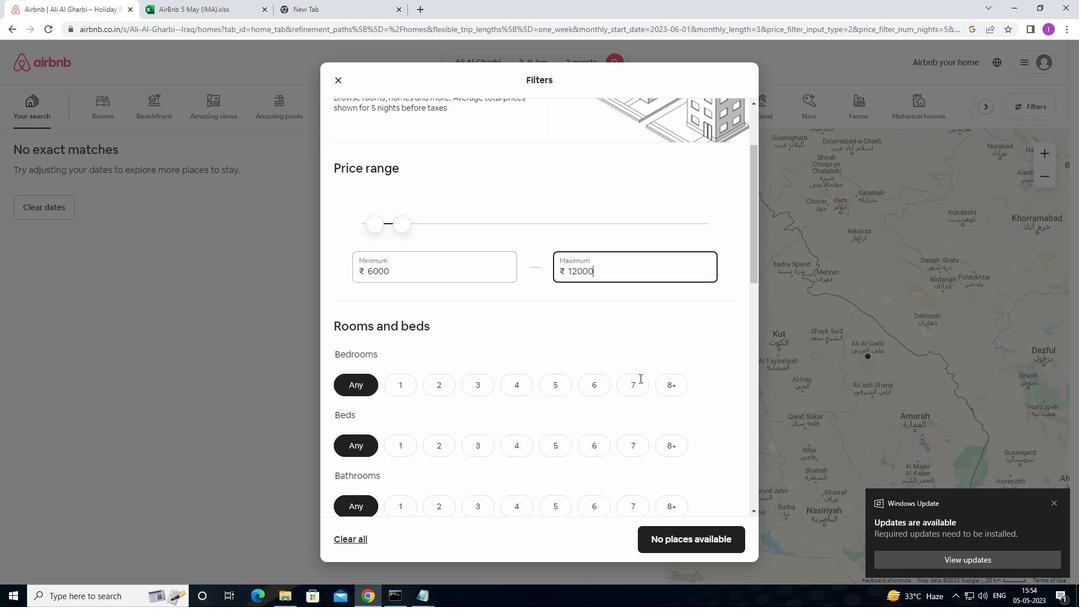 
Action: Mouse scrolled (638, 376) with delta (0, 0)
Screenshot: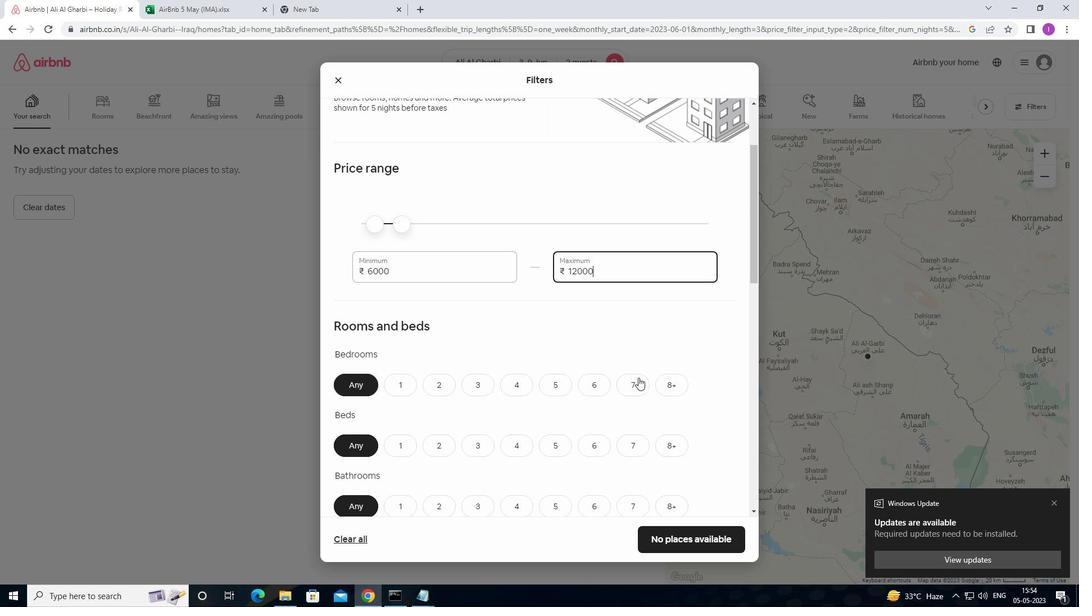 
Action: Mouse moved to (396, 276)
Screenshot: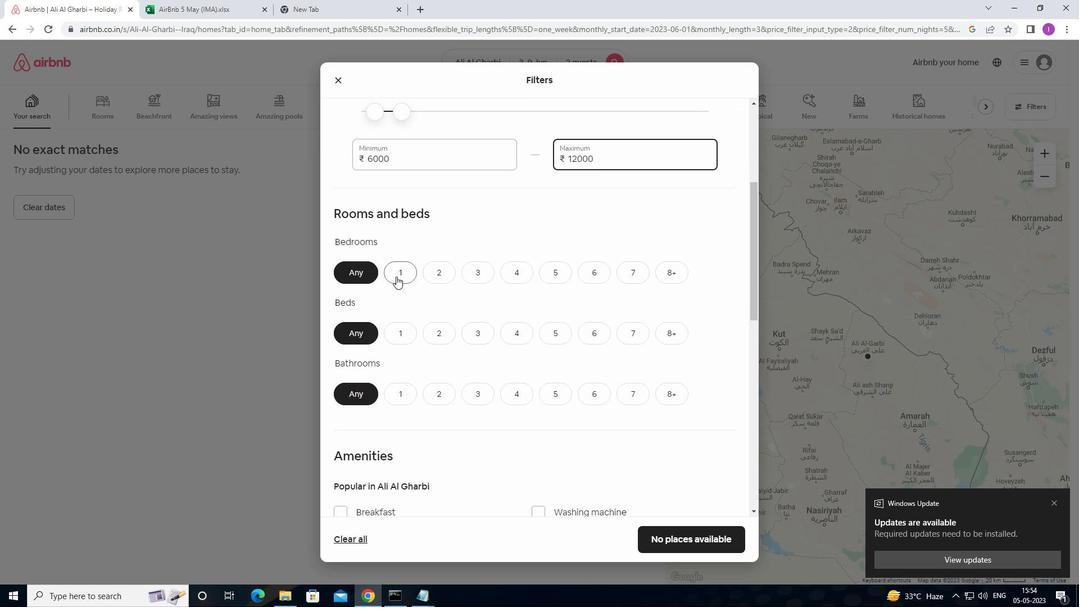 
Action: Mouse pressed left at (396, 276)
Screenshot: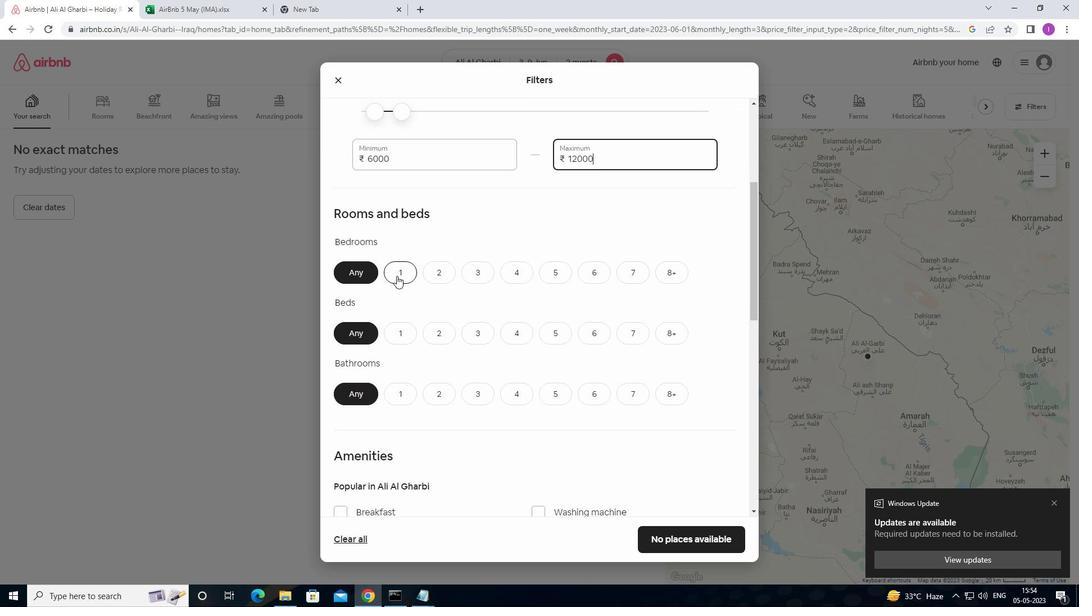 
Action: Mouse moved to (398, 334)
Screenshot: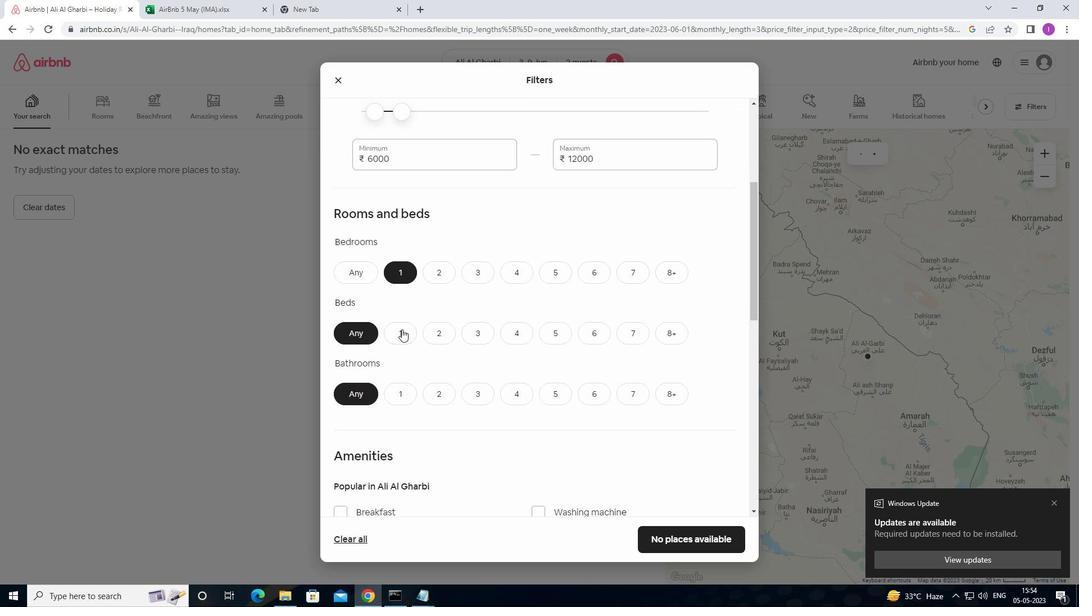 
Action: Mouse pressed left at (398, 334)
Screenshot: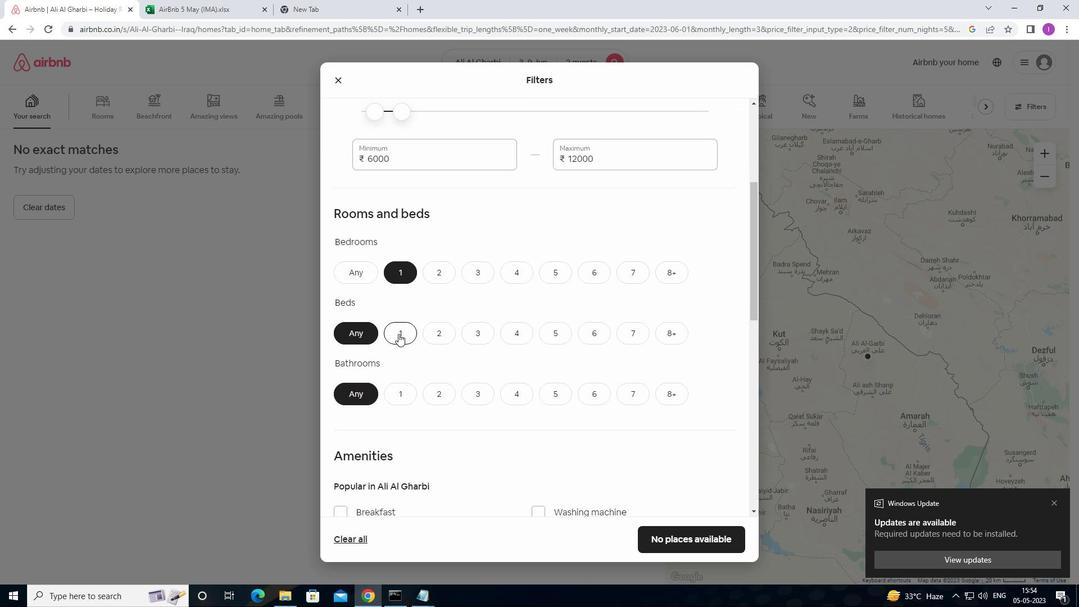 
Action: Mouse moved to (398, 397)
Screenshot: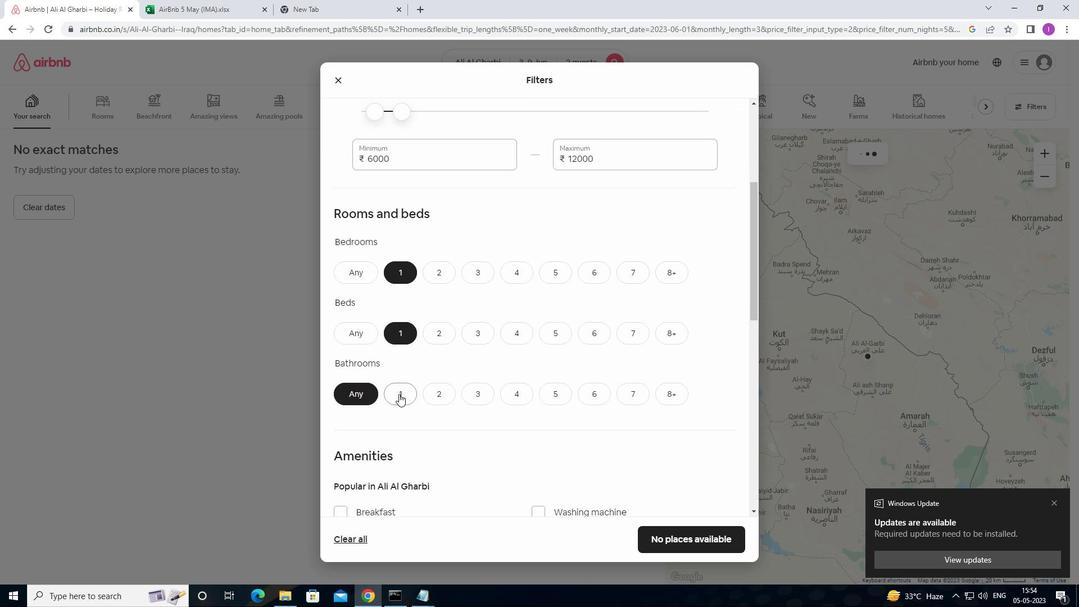 
Action: Mouse pressed left at (398, 397)
Screenshot: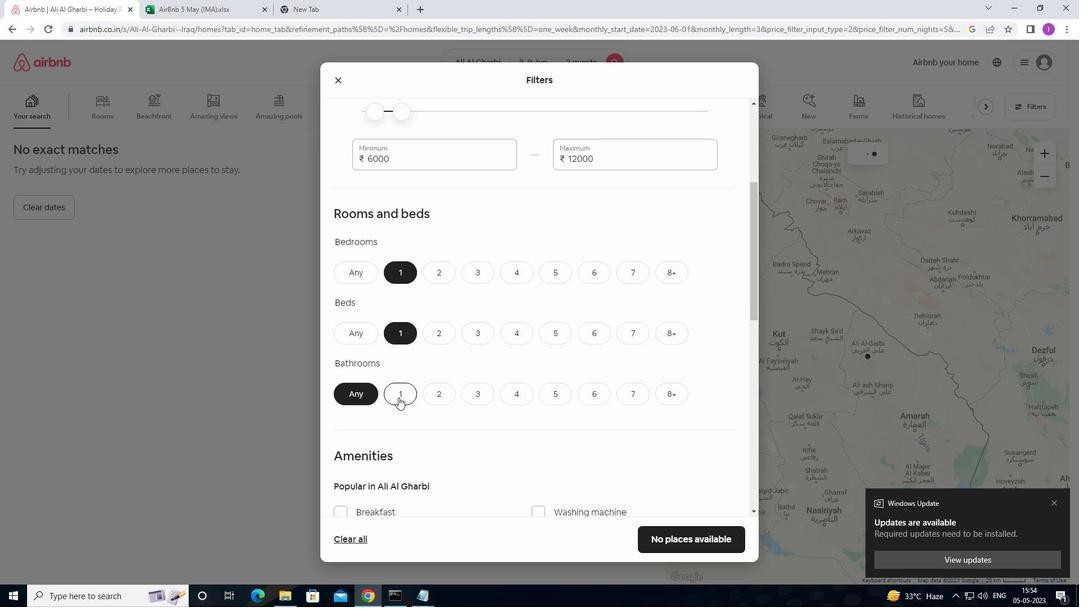 
Action: Mouse moved to (484, 321)
Screenshot: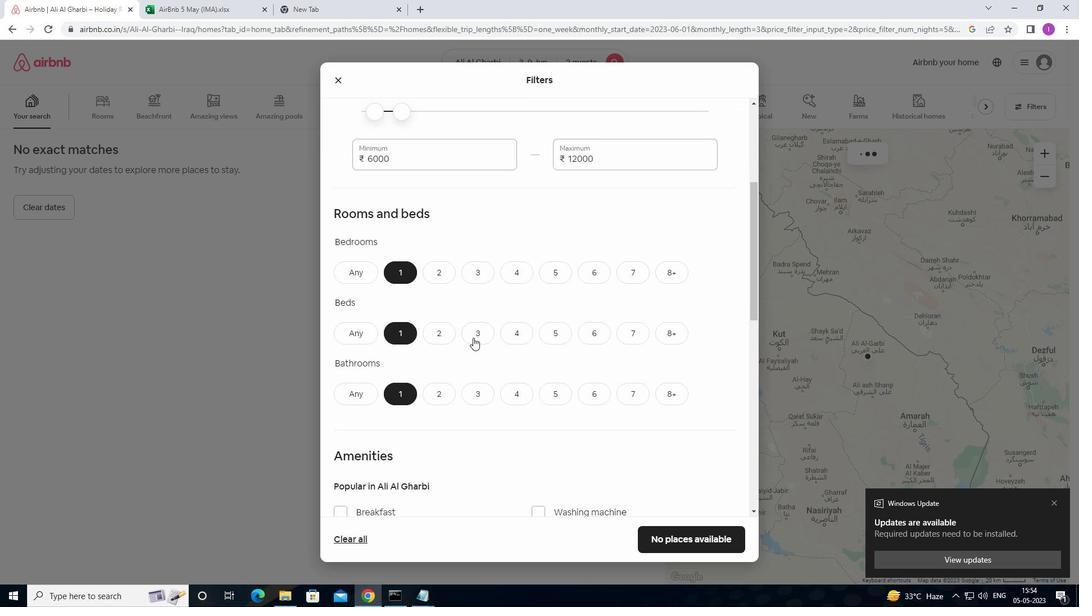 
Action: Mouse scrolled (484, 321) with delta (0, 0)
Screenshot: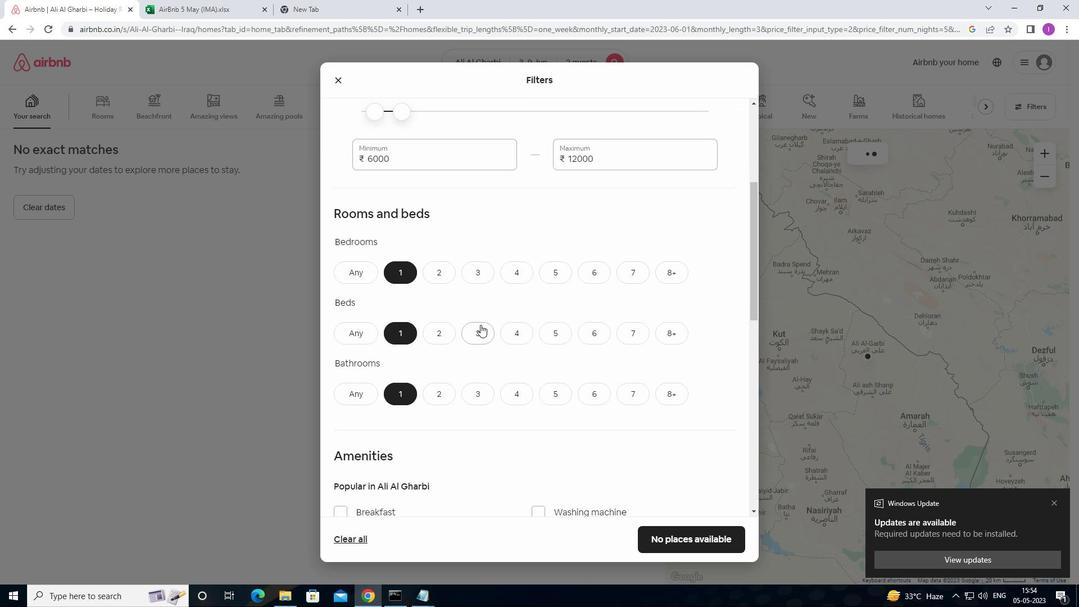 
Action: Mouse scrolled (484, 321) with delta (0, 0)
Screenshot: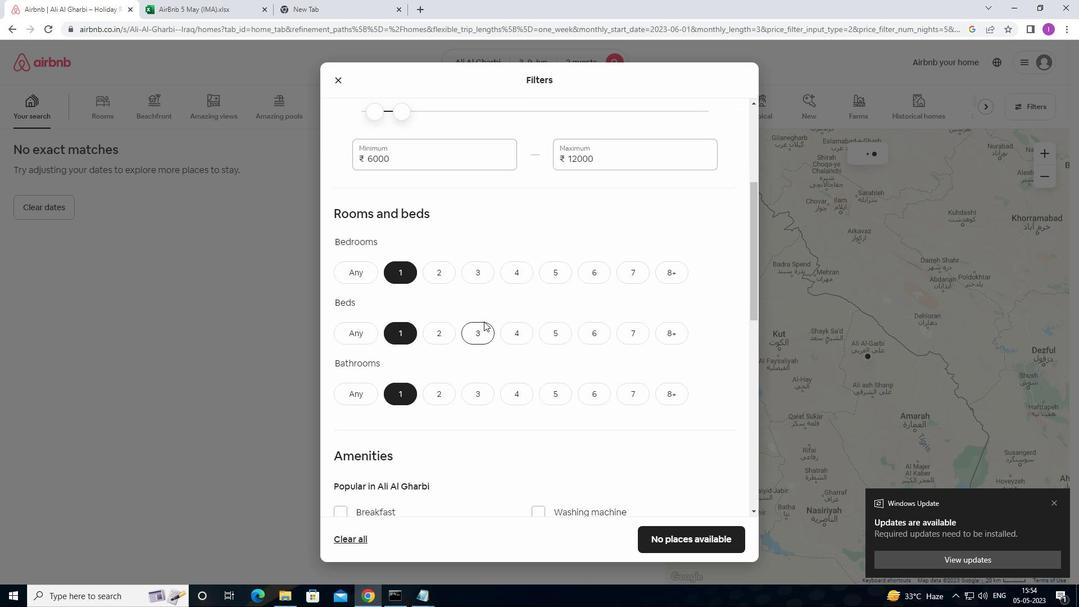 
Action: Mouse moved to (484, 319)
Screenshot: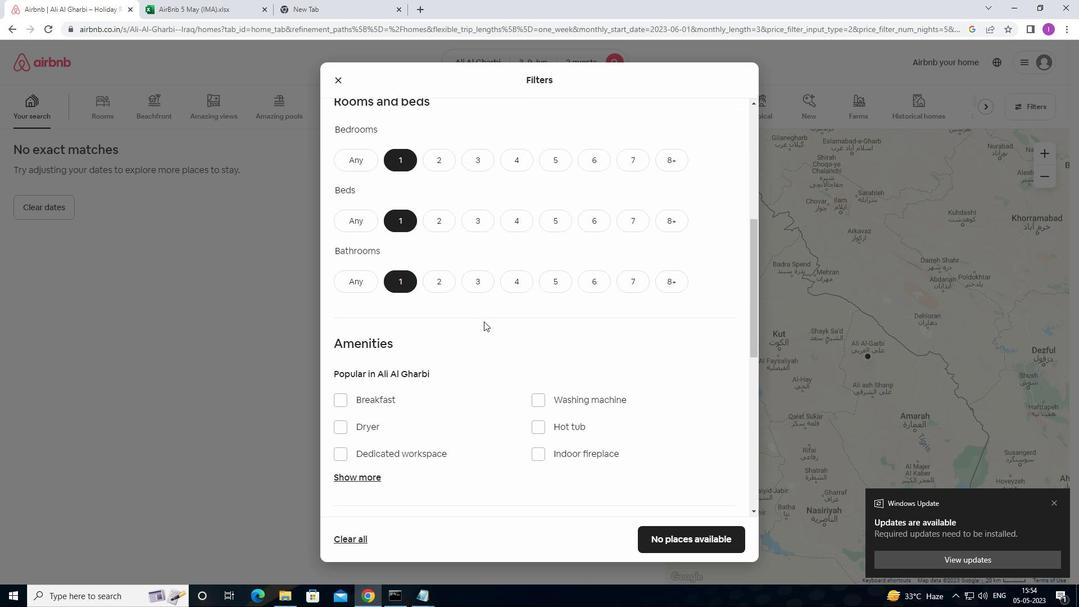 
Action: Mouse scrolled (484, 319) with delta (0, 0)
Screenshot: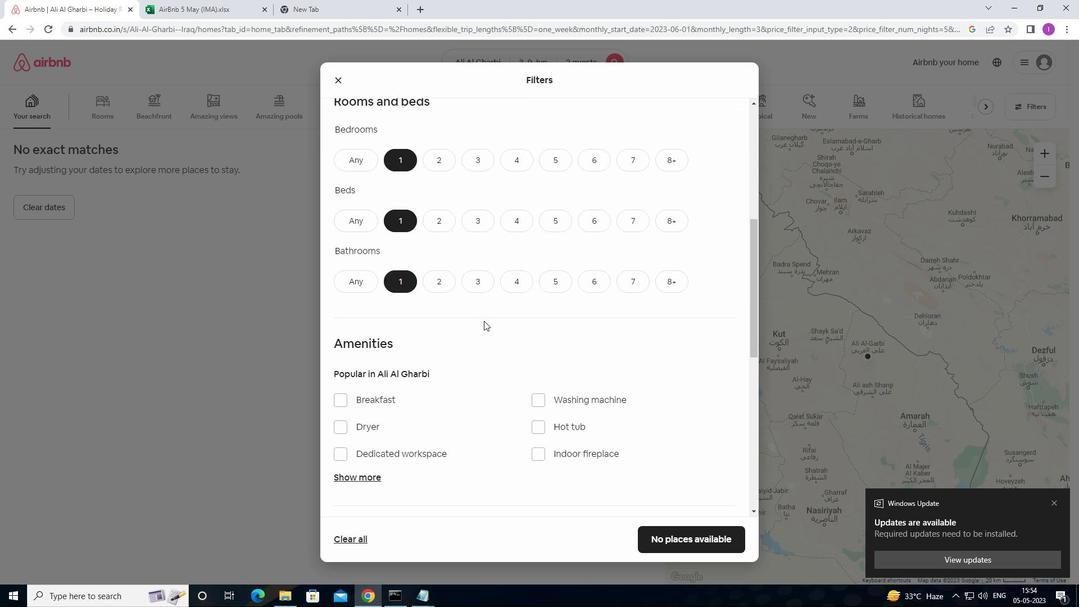 
Action: Mouse moved to (485, 319)
Screenshot: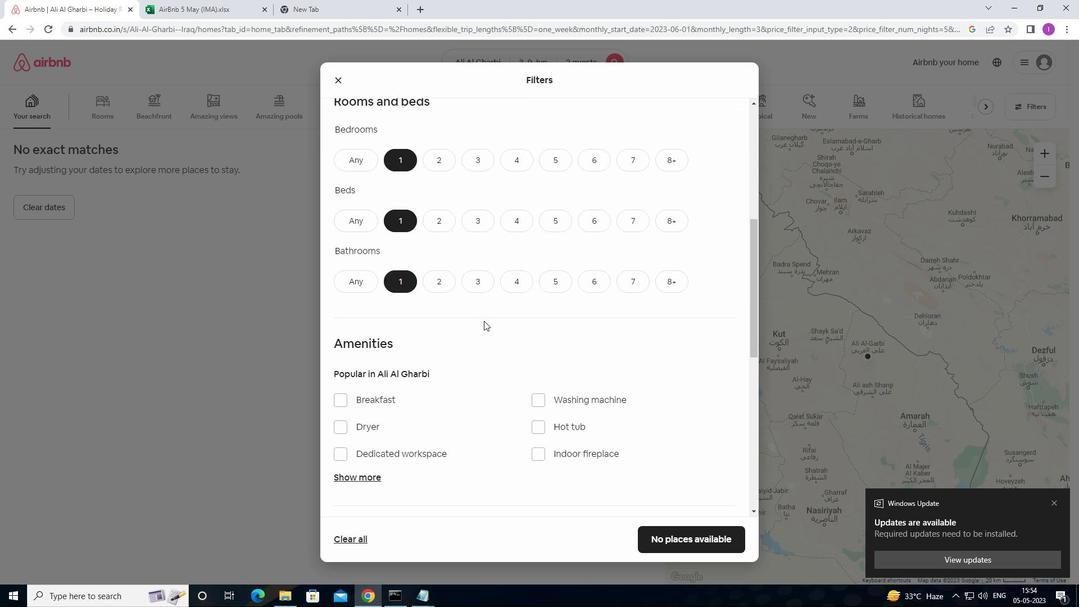 
Action: Mouse scrolled (485, 319) with delta (0, 0)
Screenshot: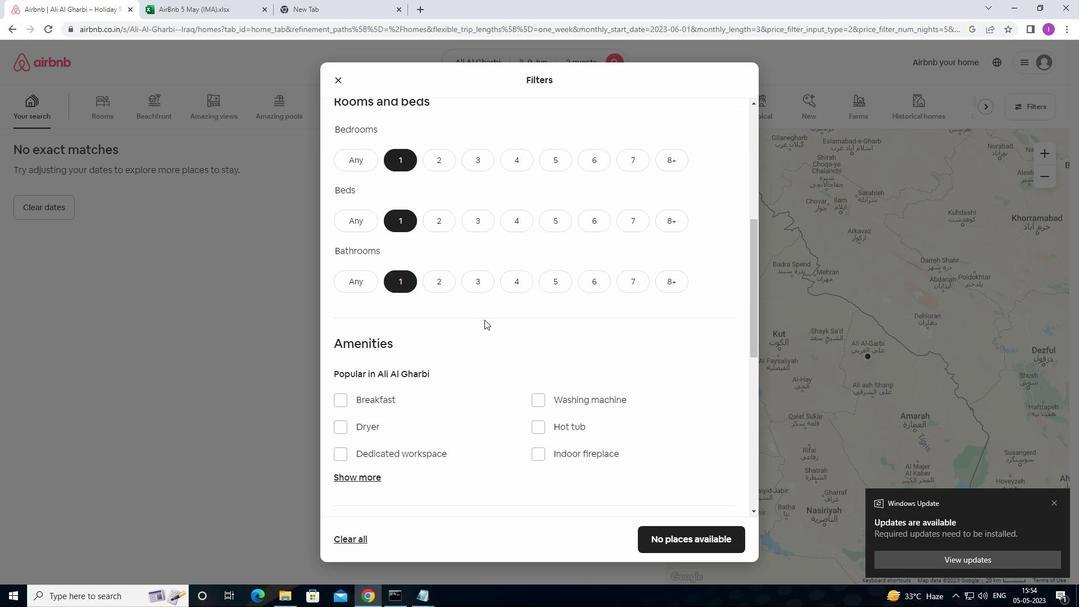 
Action: Mouse moved to (485, 317)
Screenshot: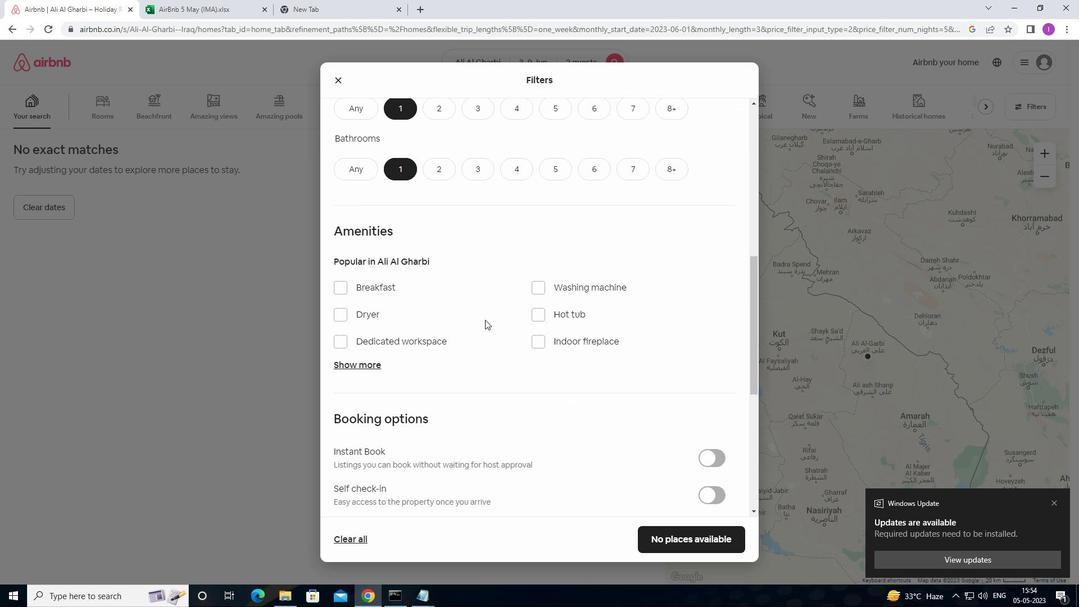 
Action: Mouse scrolled (485, 316) with delta (0, 0)
Screenshot: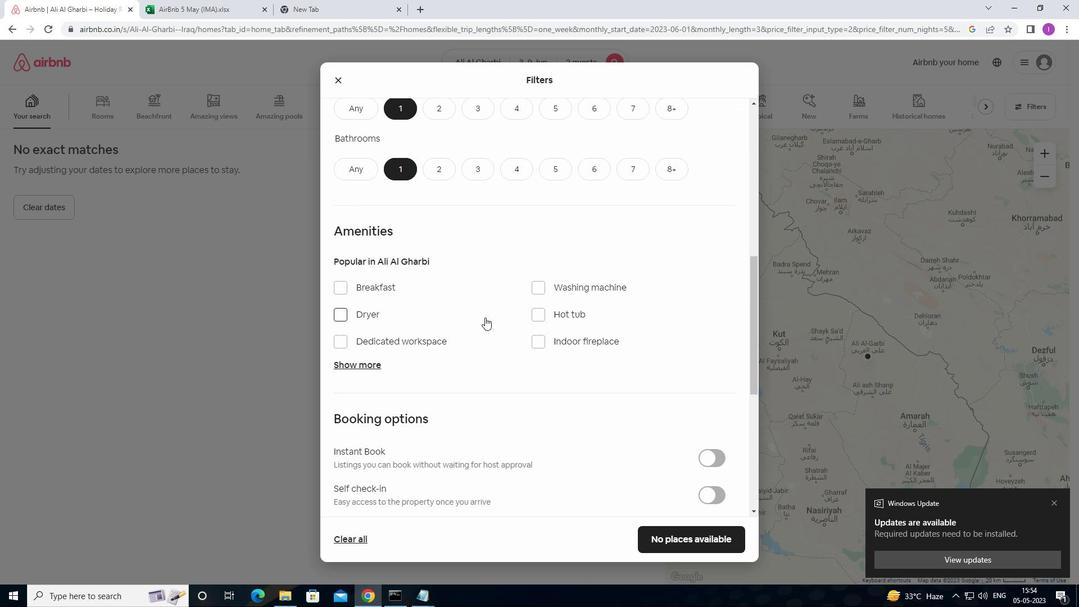 
Action: Mouse moved to (488, 310)
Screenshot: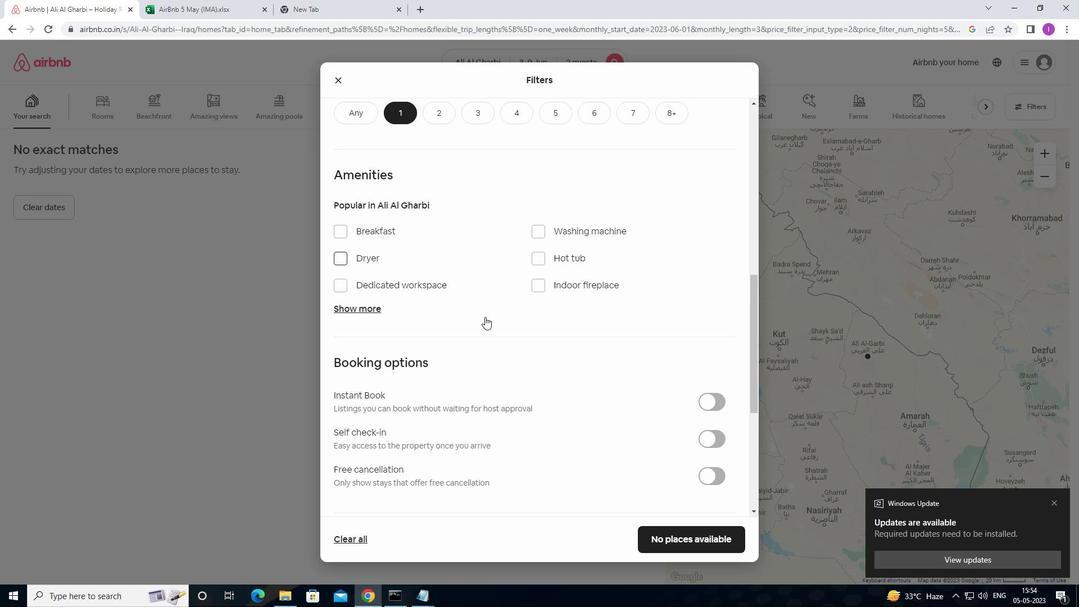 
Action: Mouse scrolled (488, 310) with delta (0, 0)
Screenshot: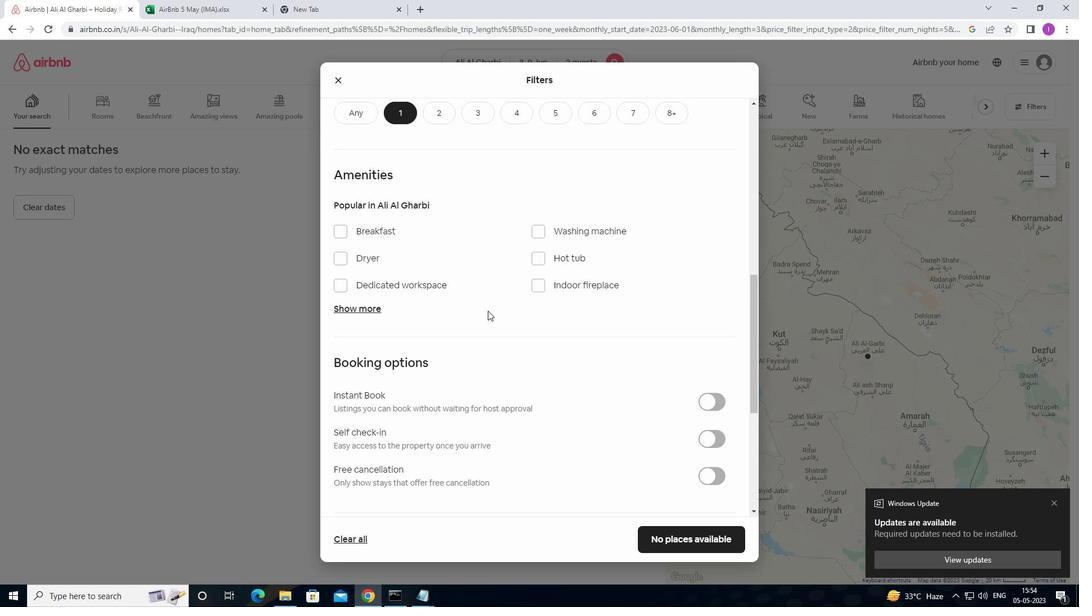 
Action: Mouse moved to (538, 173)
Screenshot: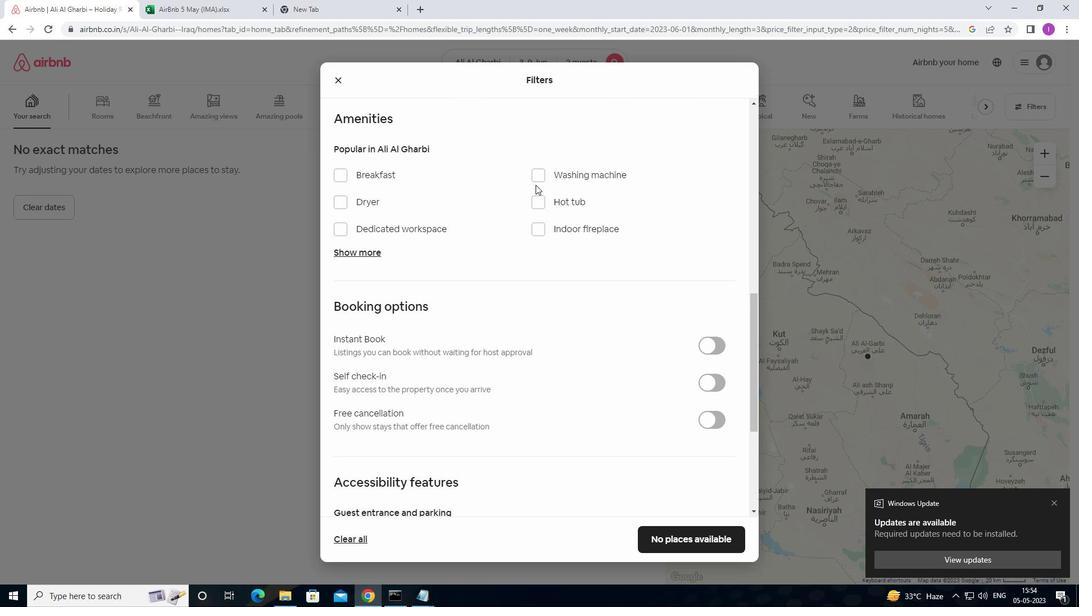 
Action: Mouse pressed left at (538, 173)
Screenshot: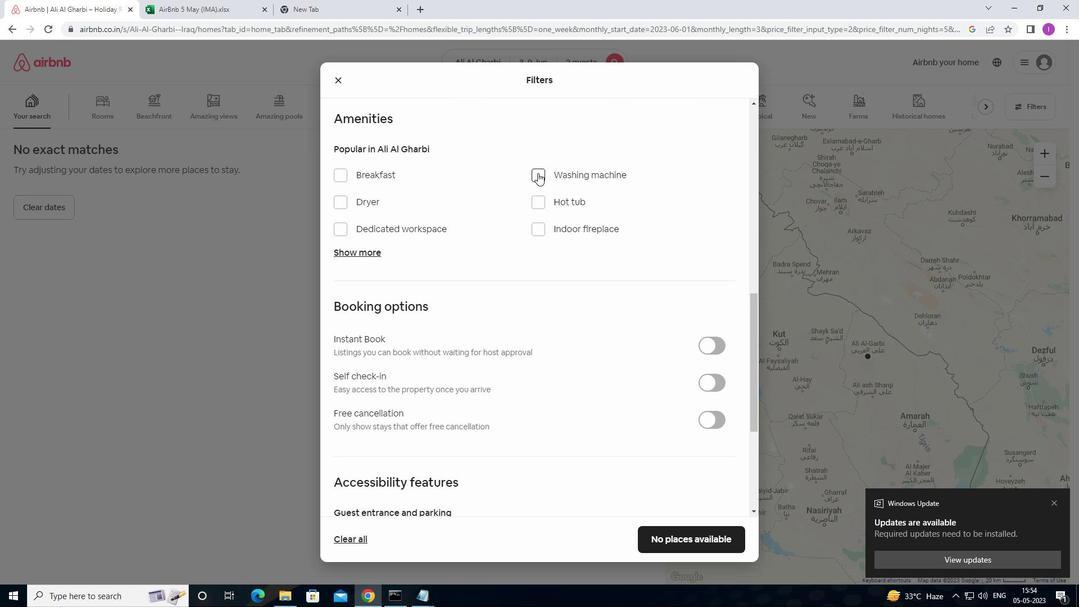 
Action: Mouse moved to (711, 379)
Screenshot: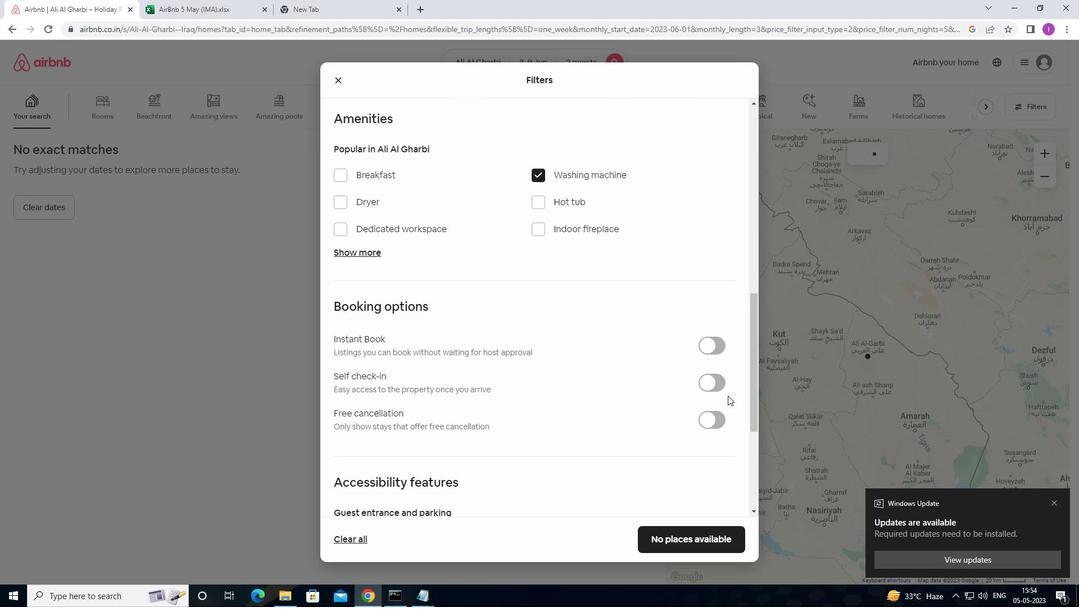 
Action: Mouse pressed left at (711, 379)
Screenshot: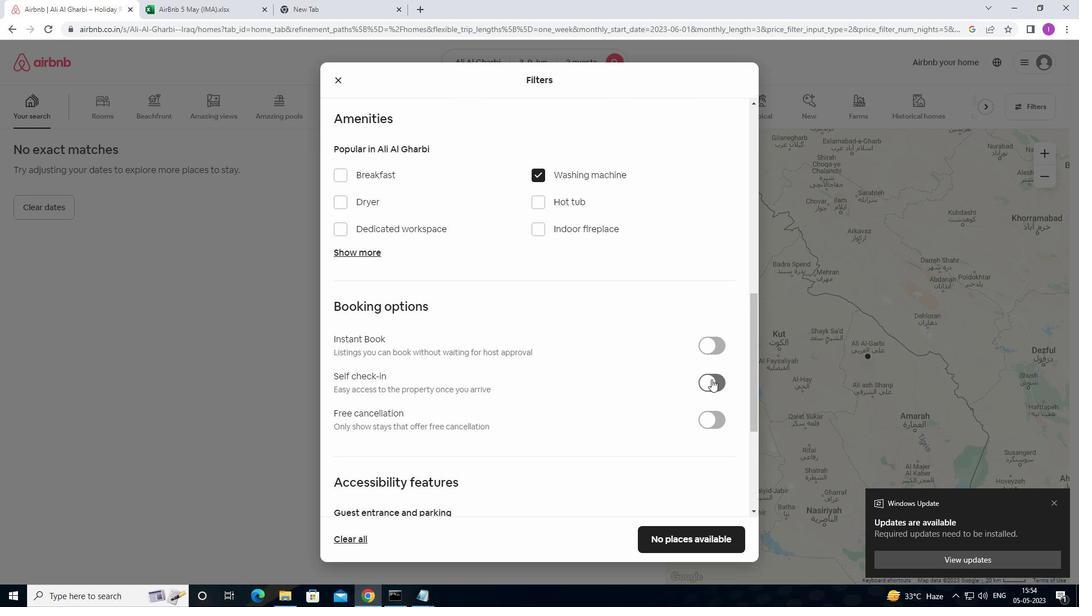 
Action: Mouse moved to (629, 393)
Screenshot: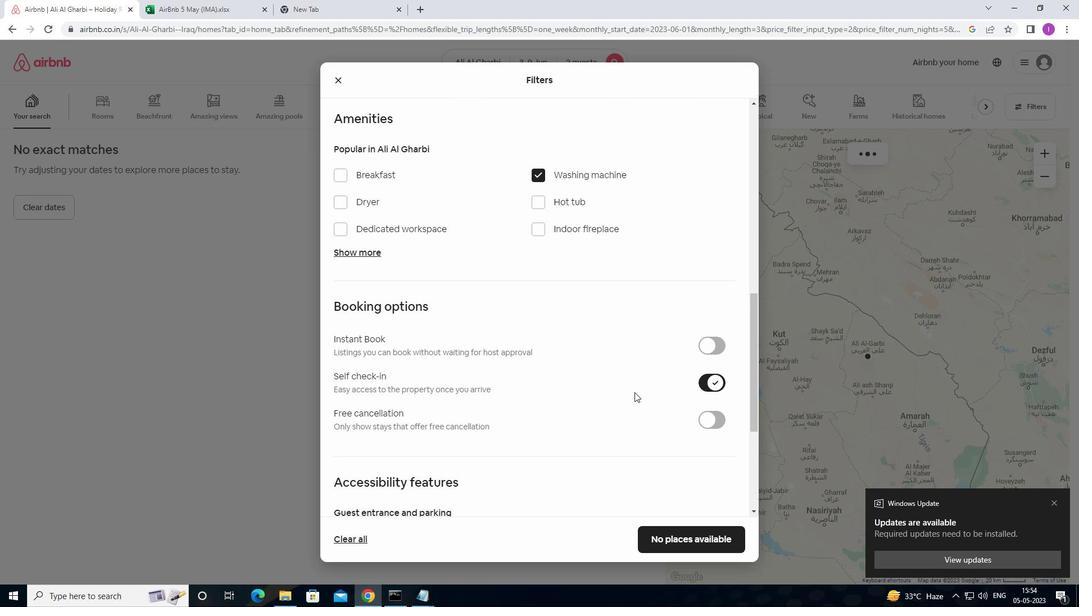 
Action: Mouse scrolled (629, 392) with delta (0, 0)
Screenshot: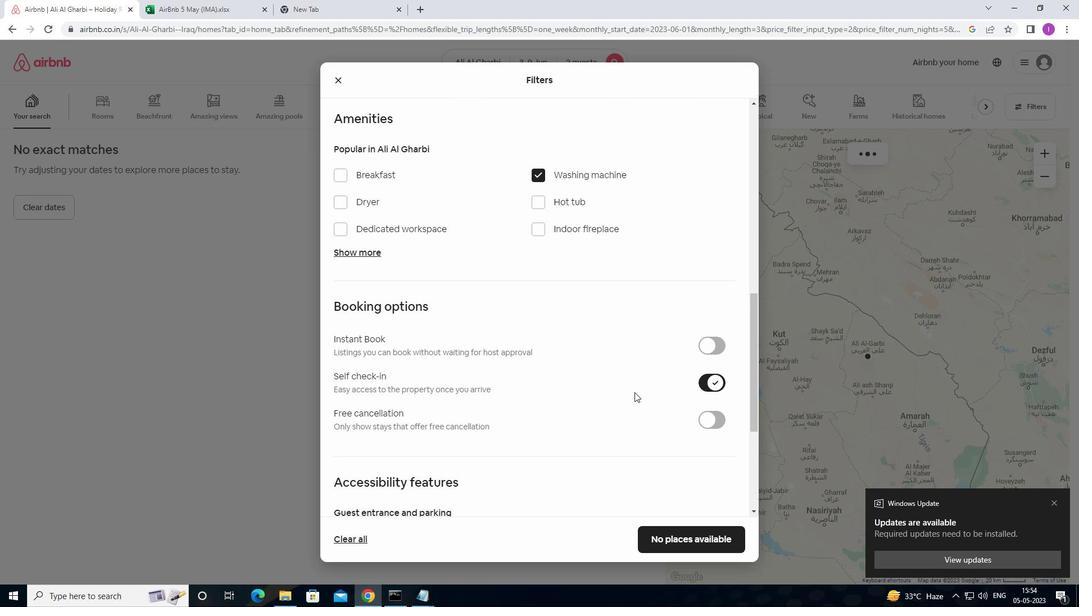 
Action: Mouse moved to (628, 393)
Screenshot: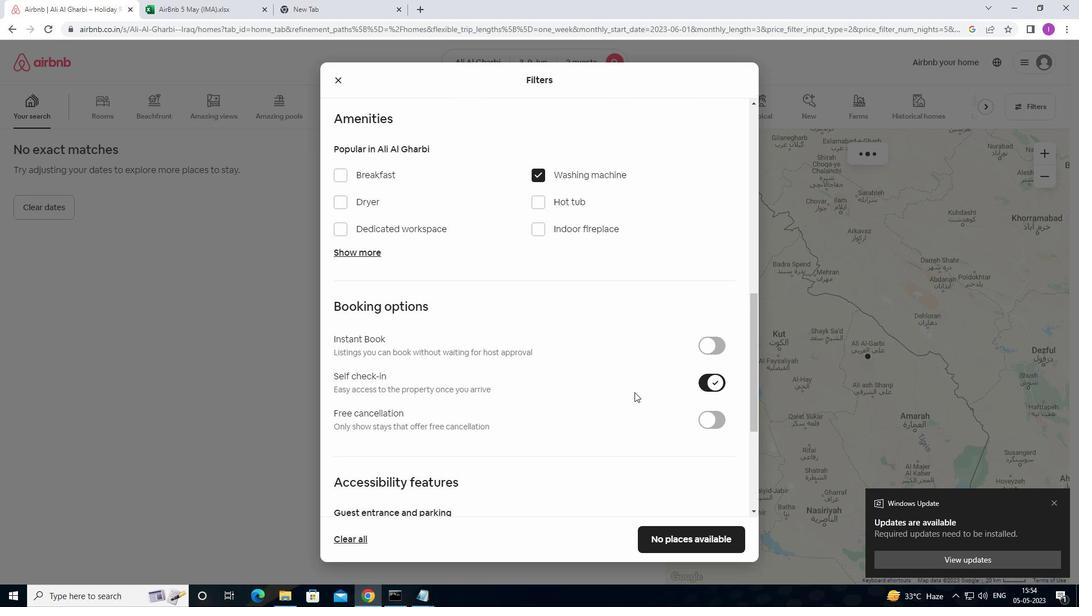 
Action: Mouse scrolled (628, 393) with delta (0, 0)
Screenshot: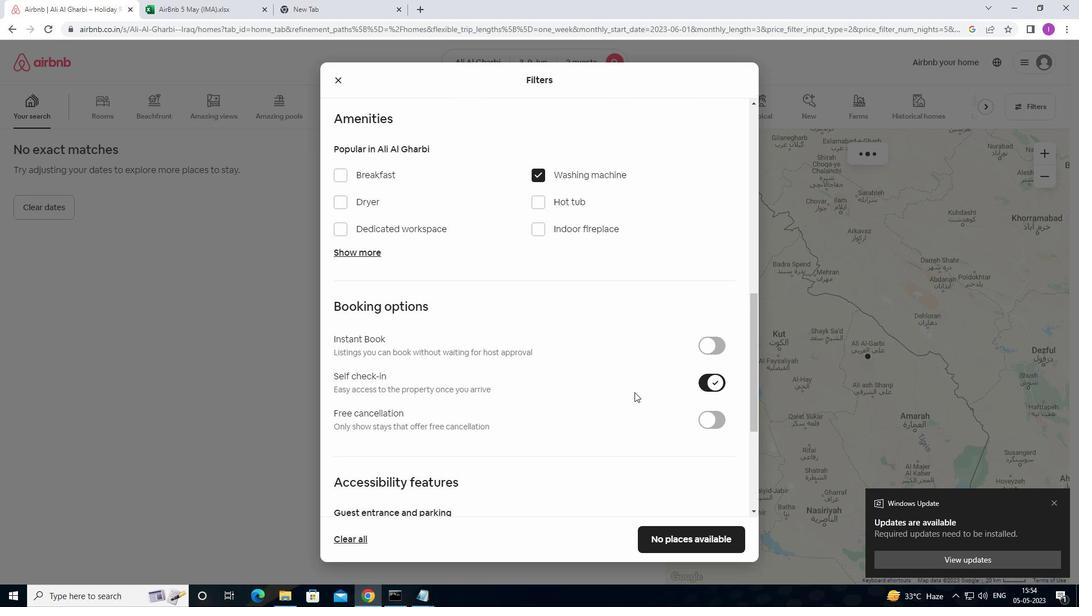 
Action: Mouse moved to (624, 394)
Screenshot: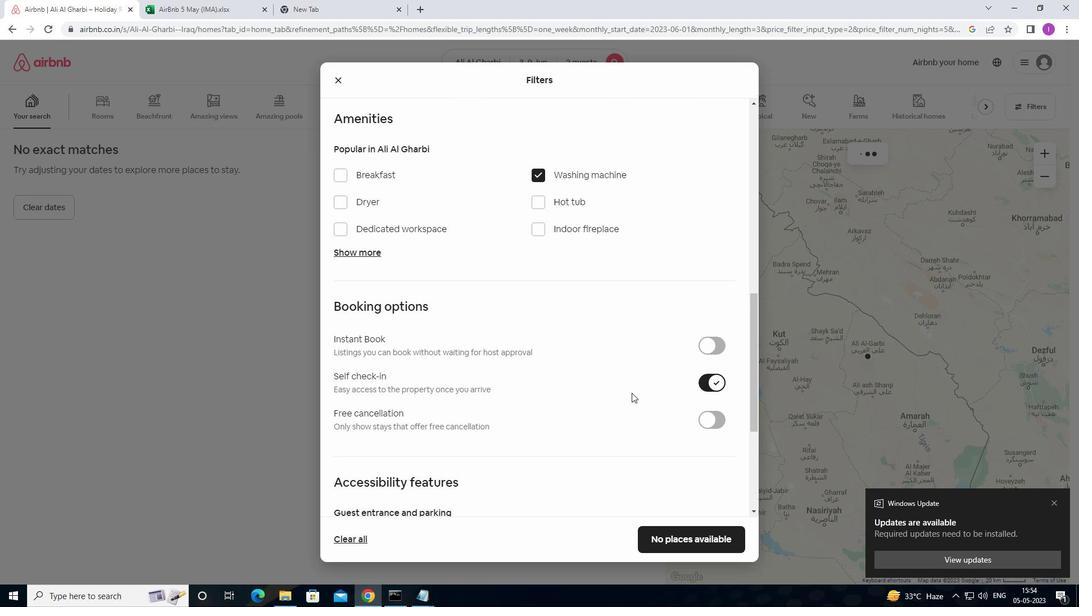 
Action: Mouse scrolled (624, 394) with delta (0, 0)
Screenshot: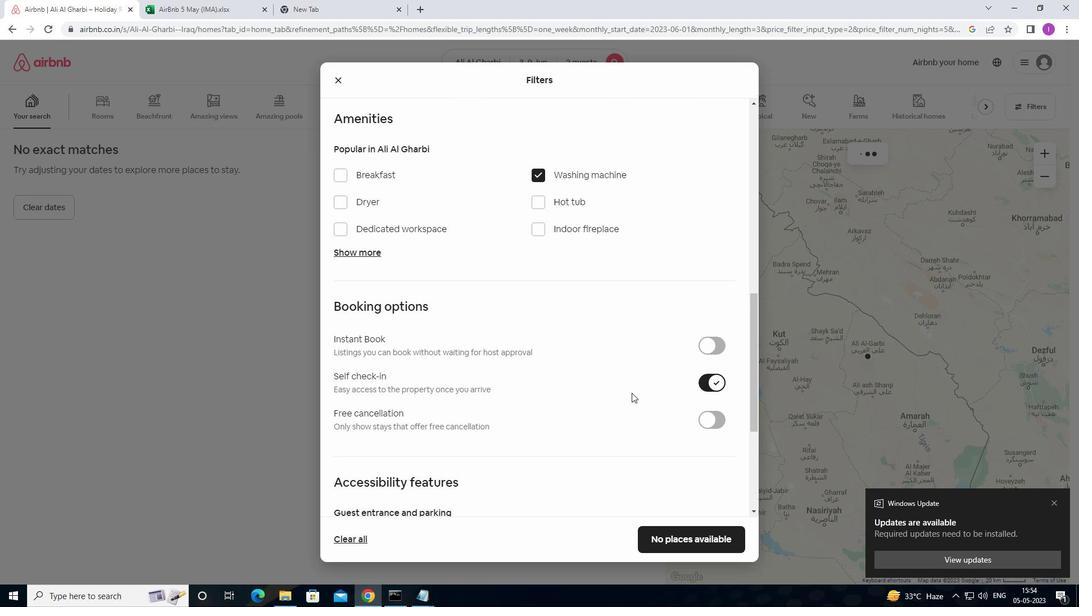 
Action: Mouse moved to (602, 382)
Screenshot: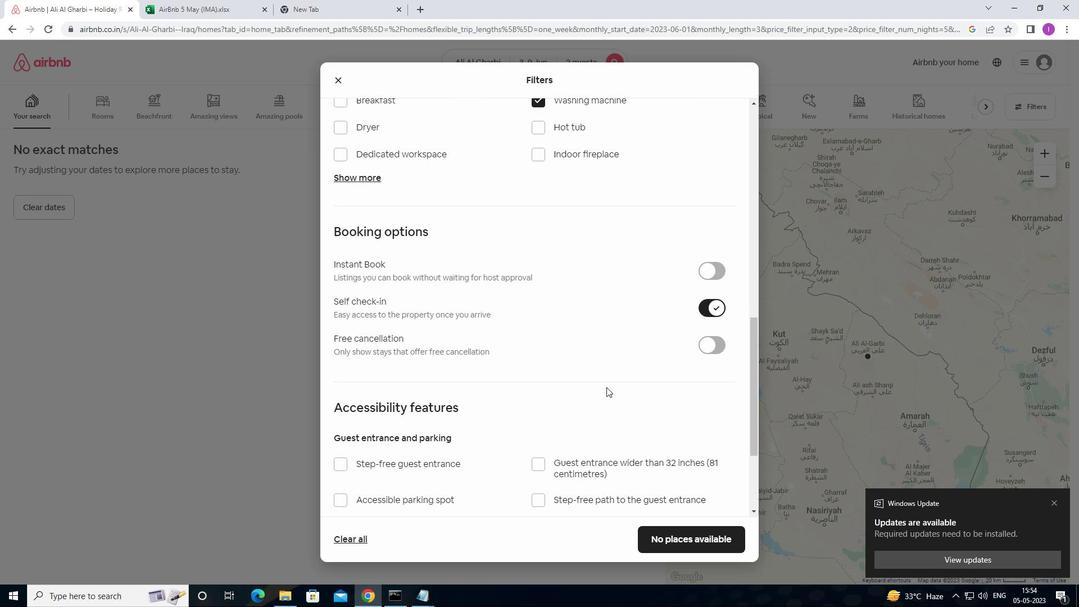 
Action: Mouse scrolled (602, 381) with delta (0, 0)
Screenshot: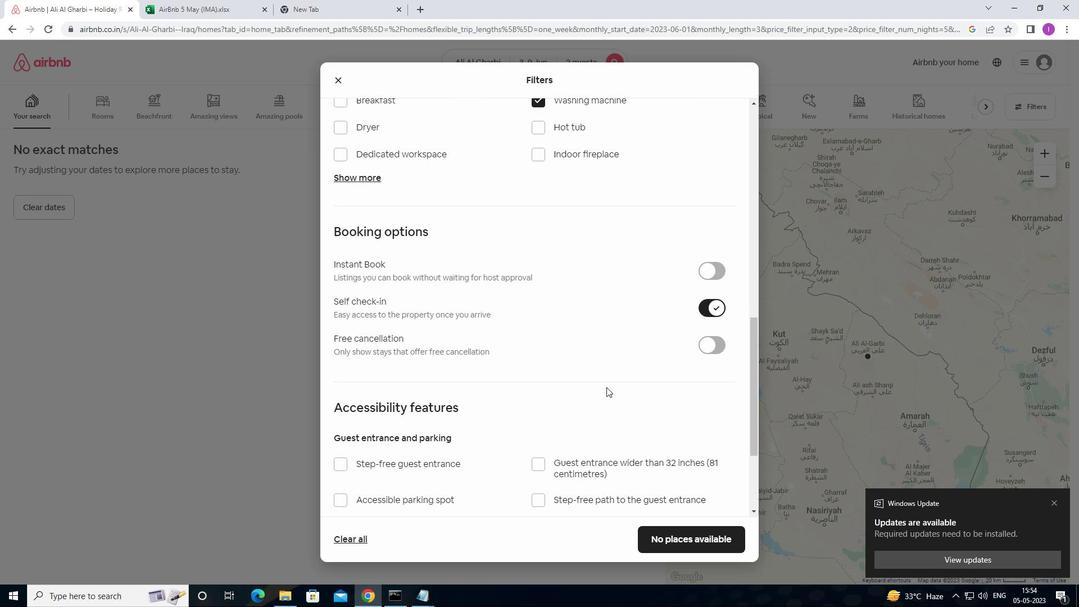 
Action: Mouse moved to (598, 384)
Screenshot: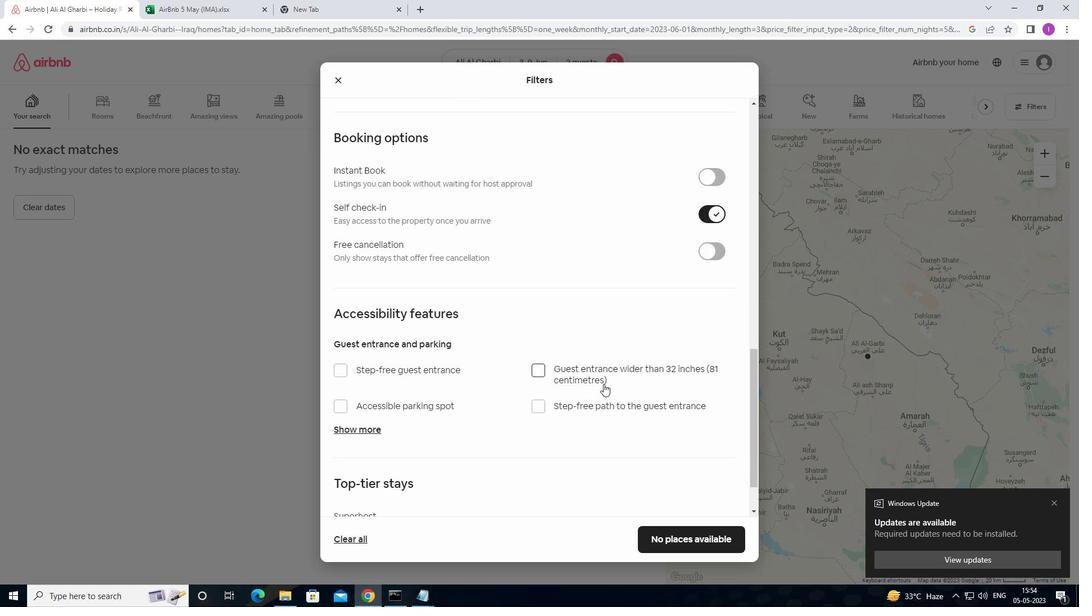 
Action: Mouse scrolled (598, 384) with delta (0, 0)
Screenshot: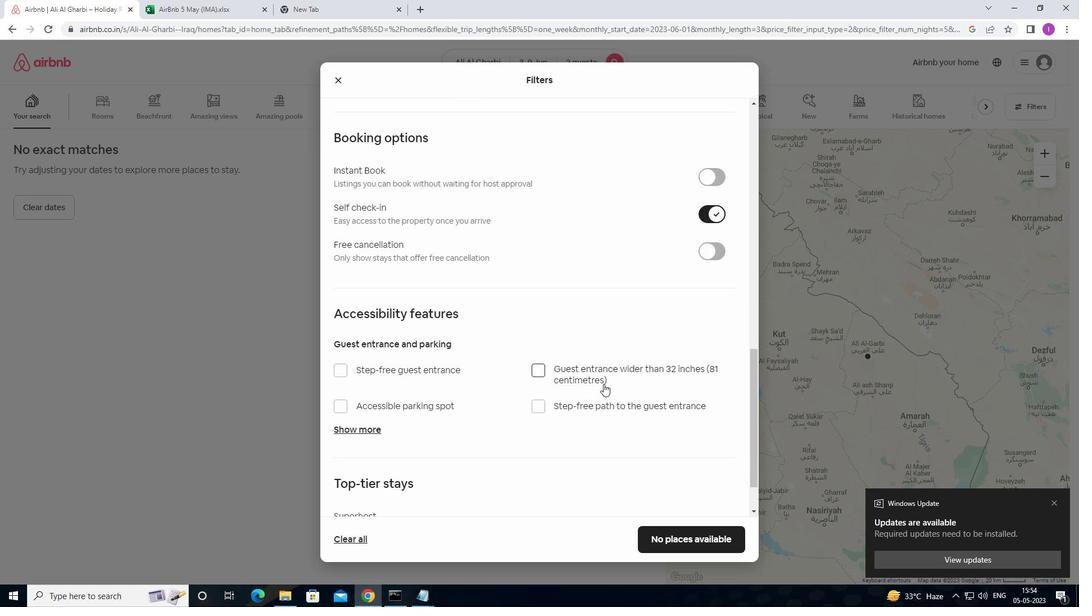 
Action: Mouse moved to (590, 389)
Screenshot: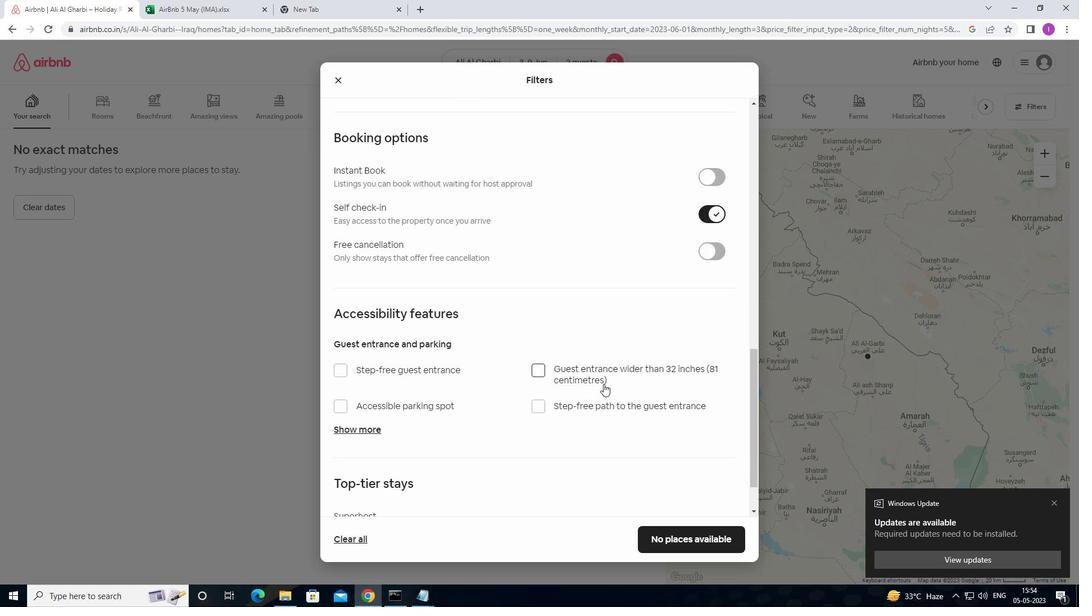 
Action: Mouse scrolled (590, 388) with delta (0, 0)
Screenshot: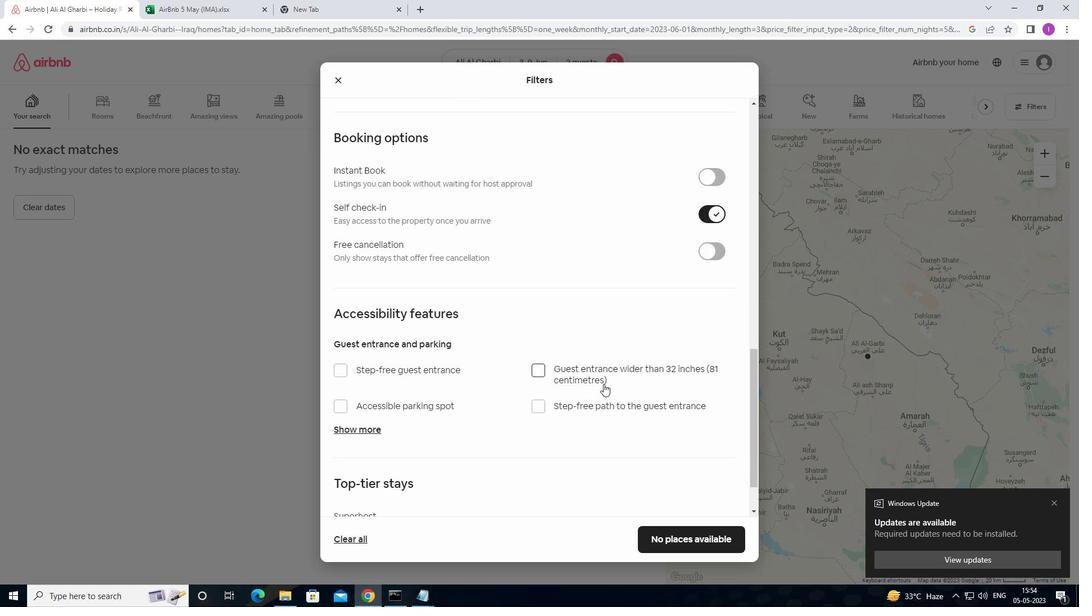 
Action: Mouse moved to (585, 391)
Screenshot: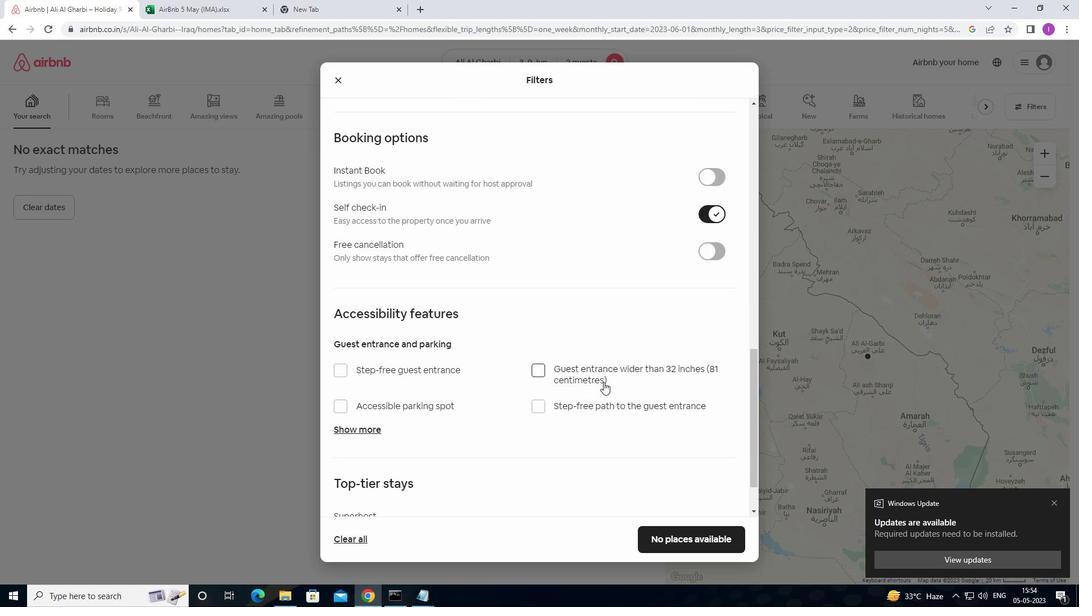 
Action: Mouse scrolled (585, 390) with delta (0, 0)
Screenshot: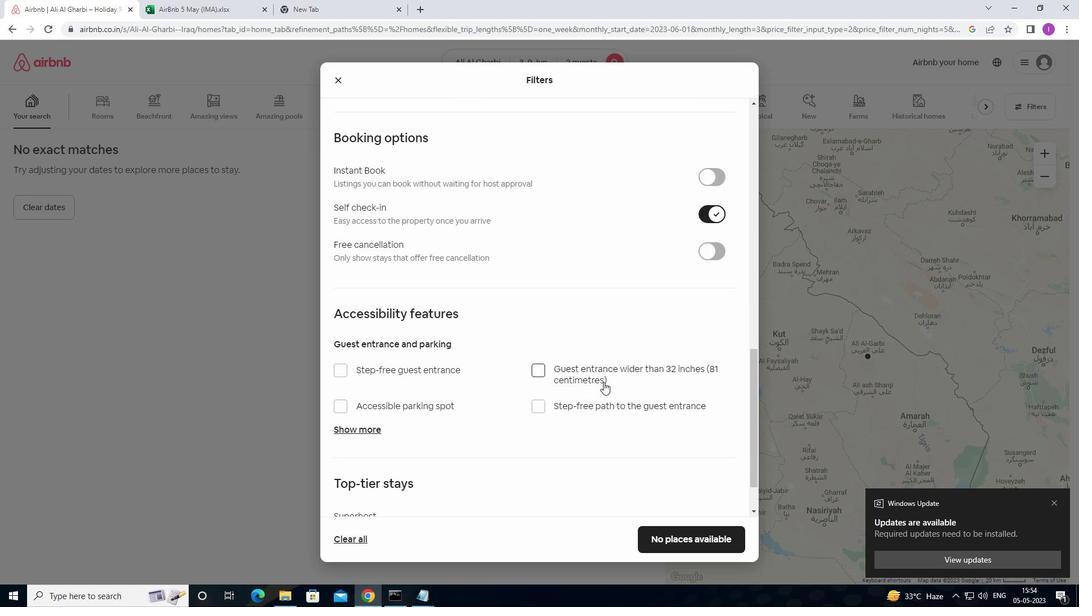 
Action: Mouse moved to (543, 403)
Screenshot: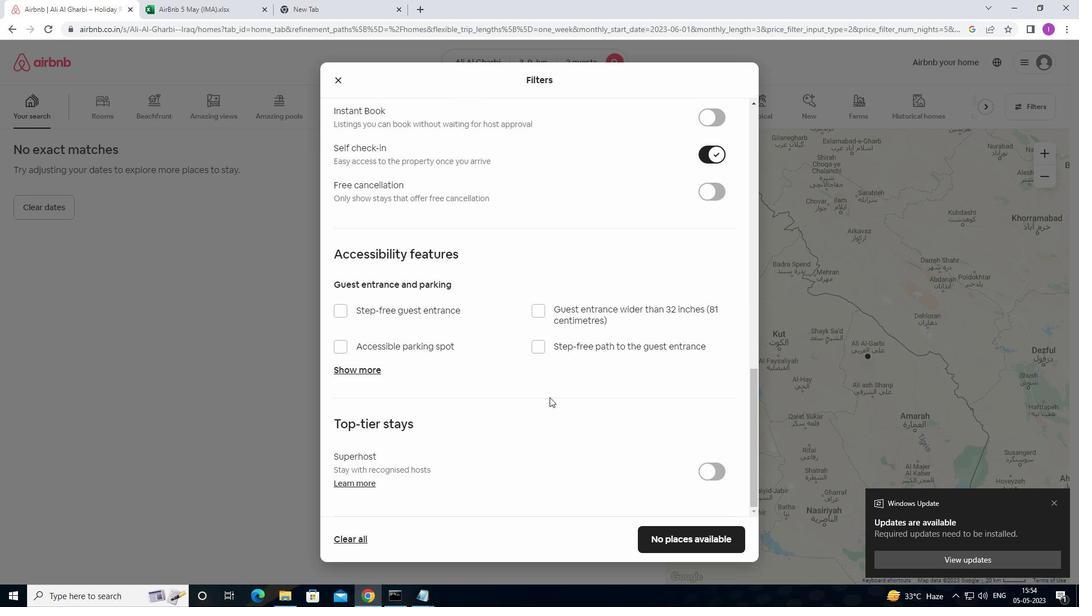 
Action: Mouse scrolled (543, 403) with delta (0, 0)
Screenshot: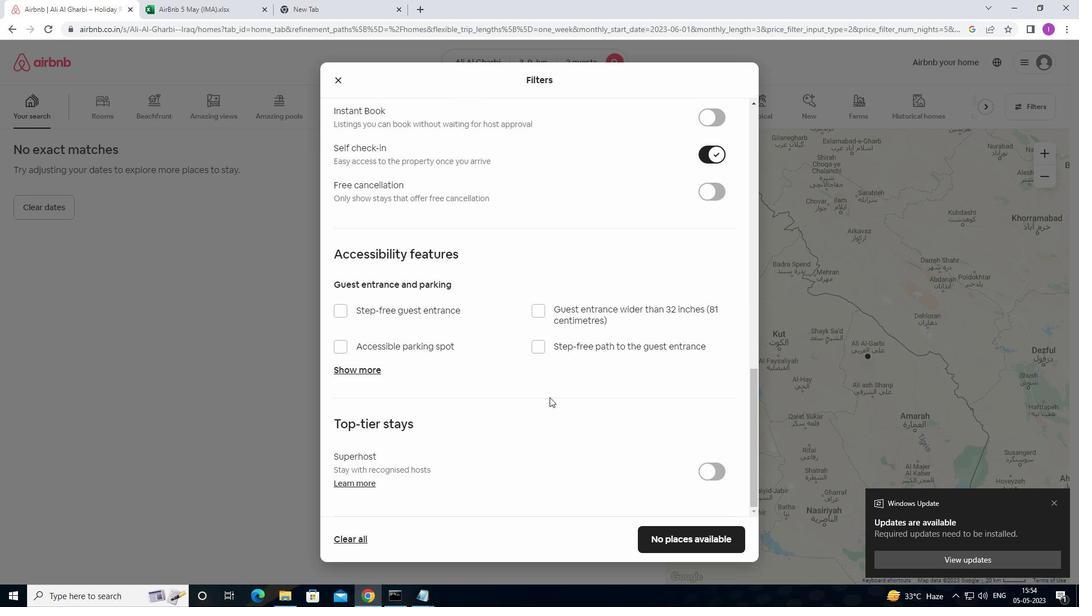 
Action: Mouse moved to (529, 412)
Screenshot: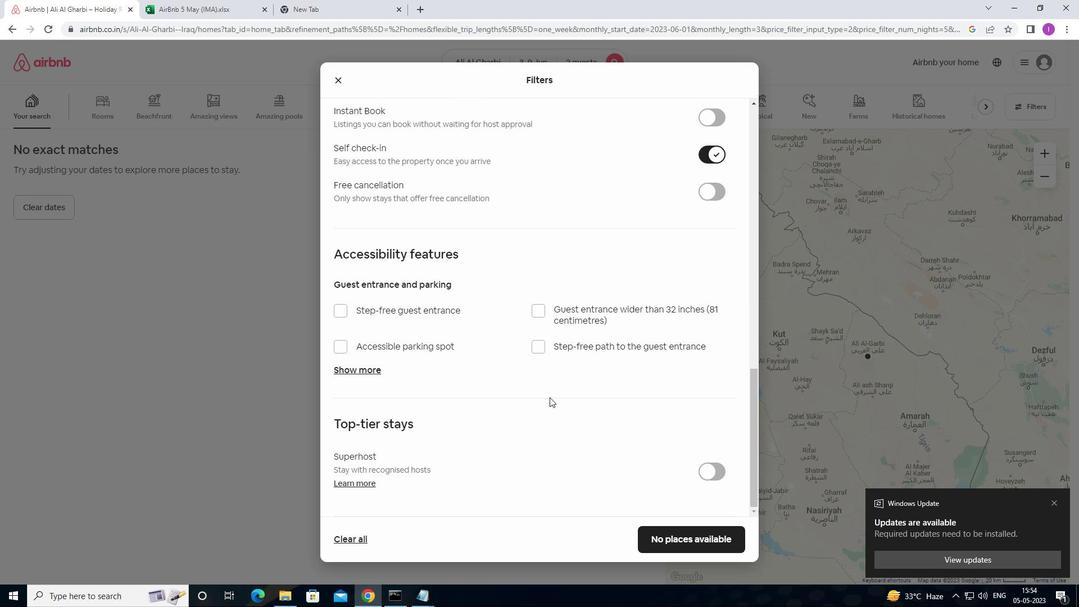 
Action: Mouse scrolled (529, 411) with delta (0, 0)
Screenshot: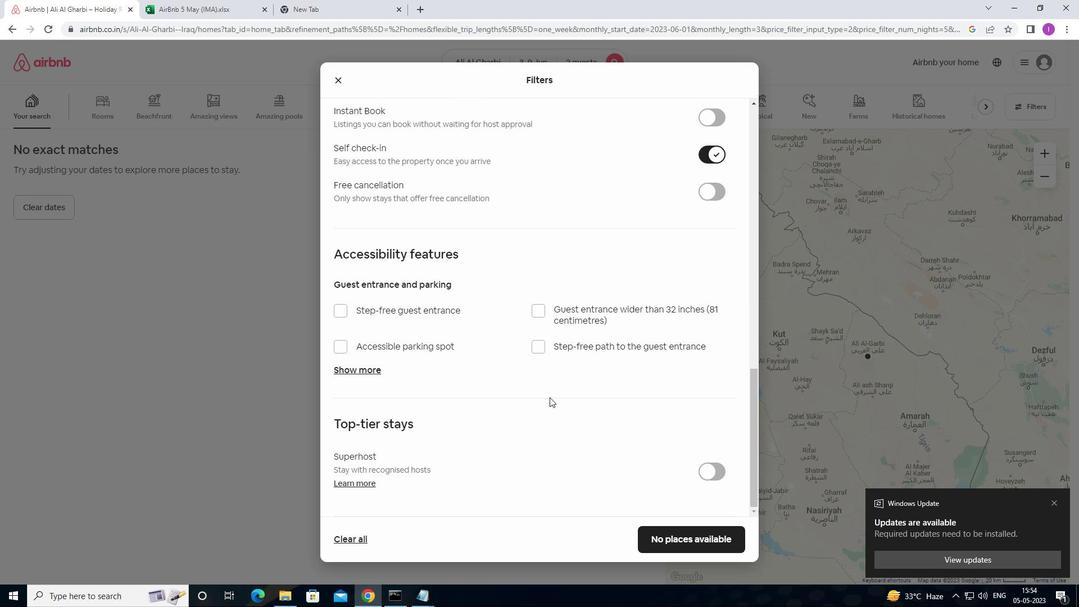
Action: Mouse moved to (525, 416)
Screenshot: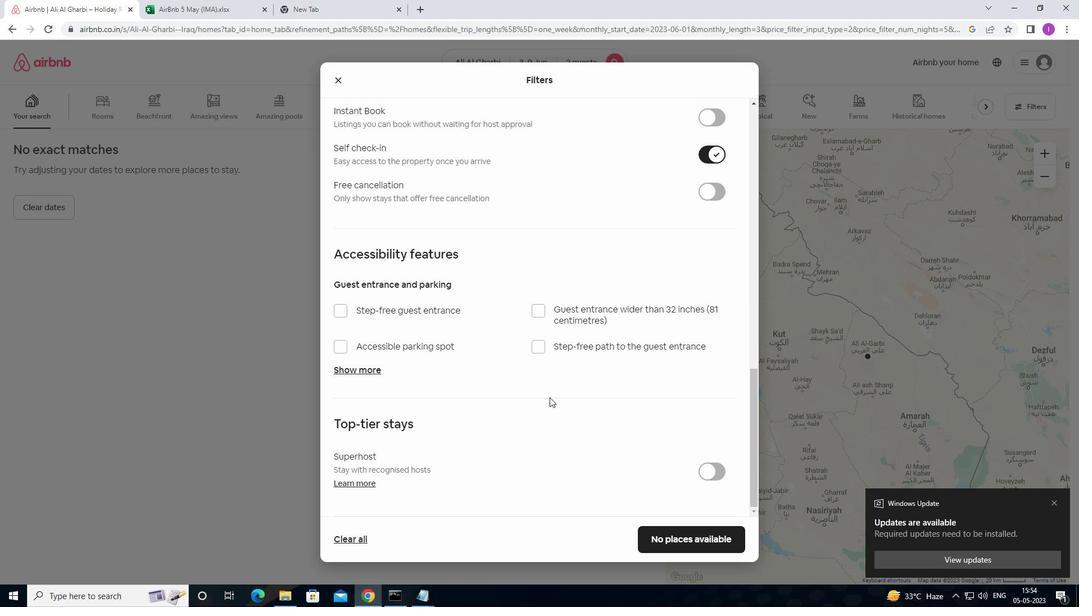 
Action: Mouse scrolled (525, 415) with delta (0, 0)
Screenshot: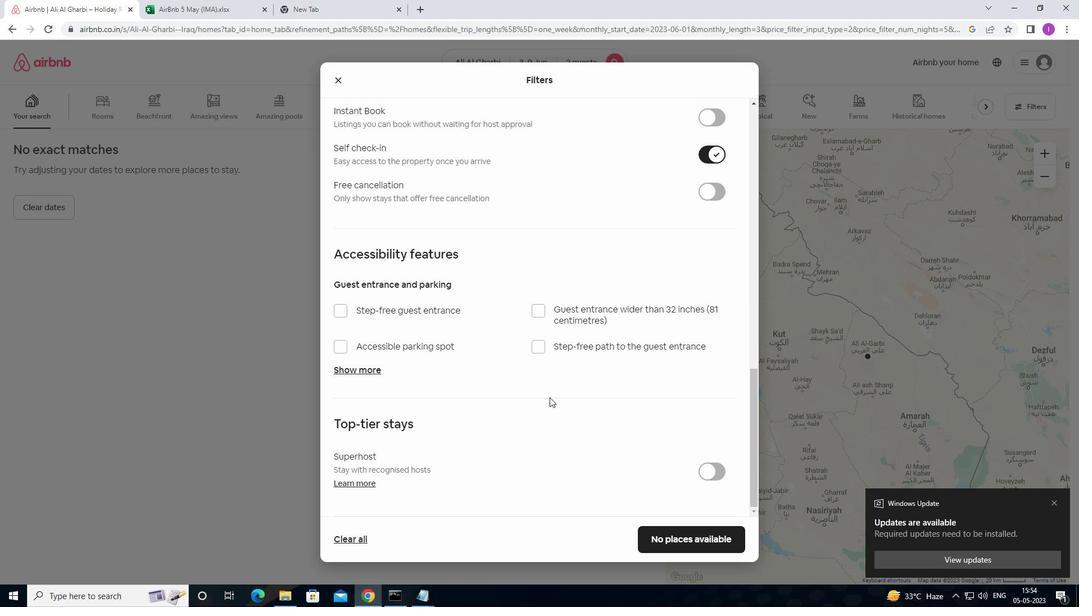 
Action: Mouse scrolled (525, 415) with delta (0, 0)
Screenshot: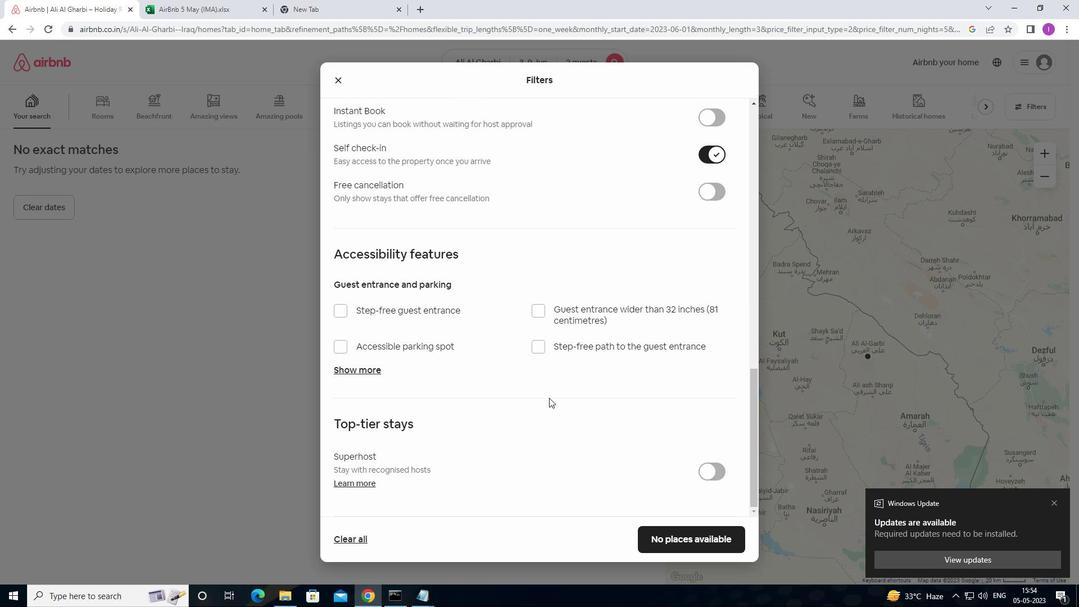 
Action: Mouse moved to (431, 465)
Screenshot: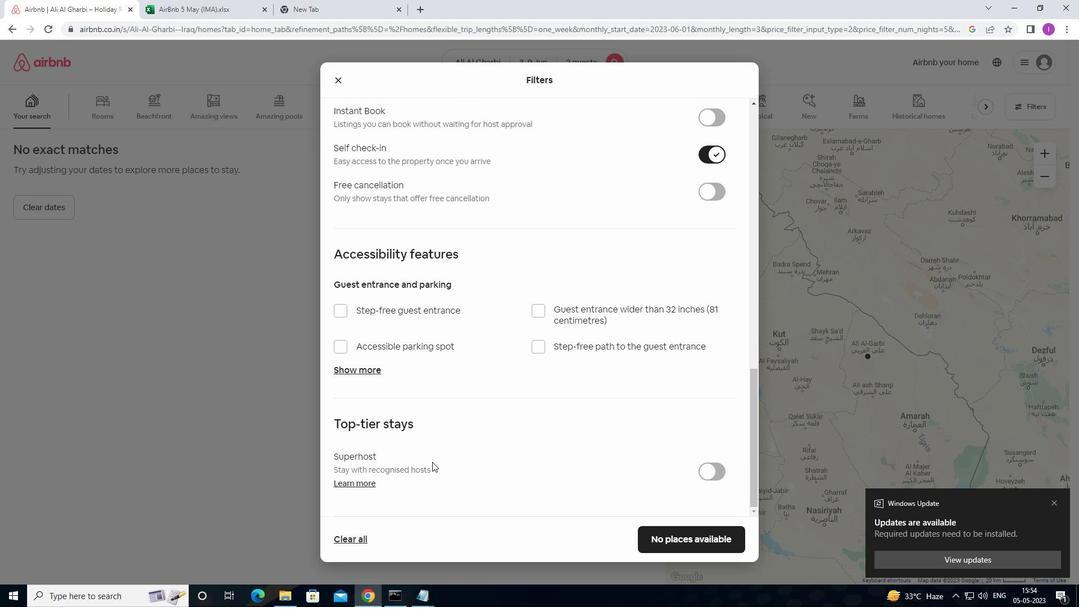 
Action: Mouse scrolled (431, 464) with delta (0, 0)
Screenshot: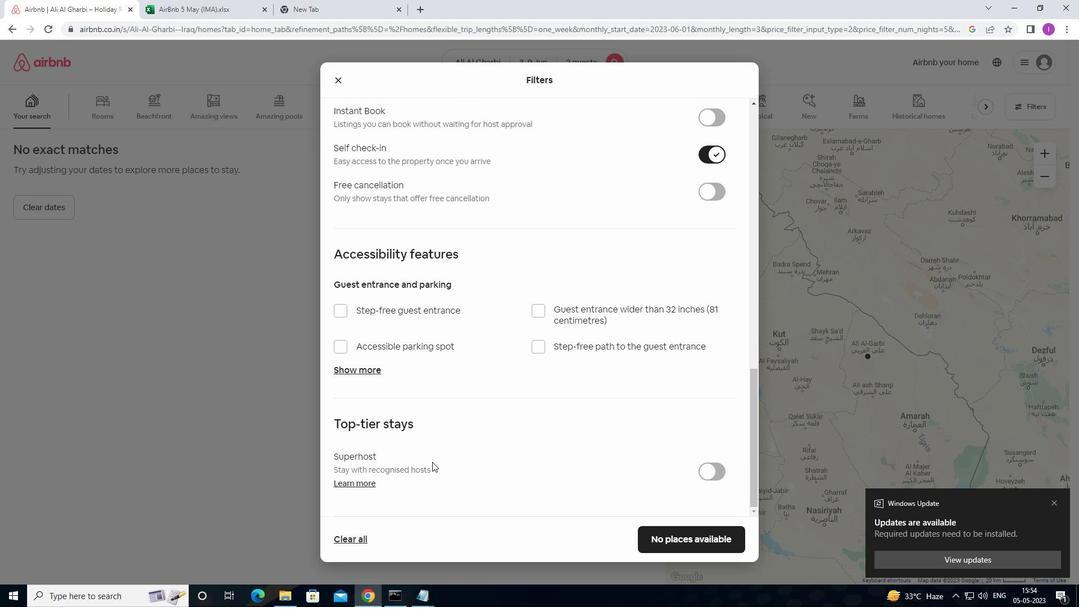 
Action: Mouse moved to (431, 466)
Screenshot: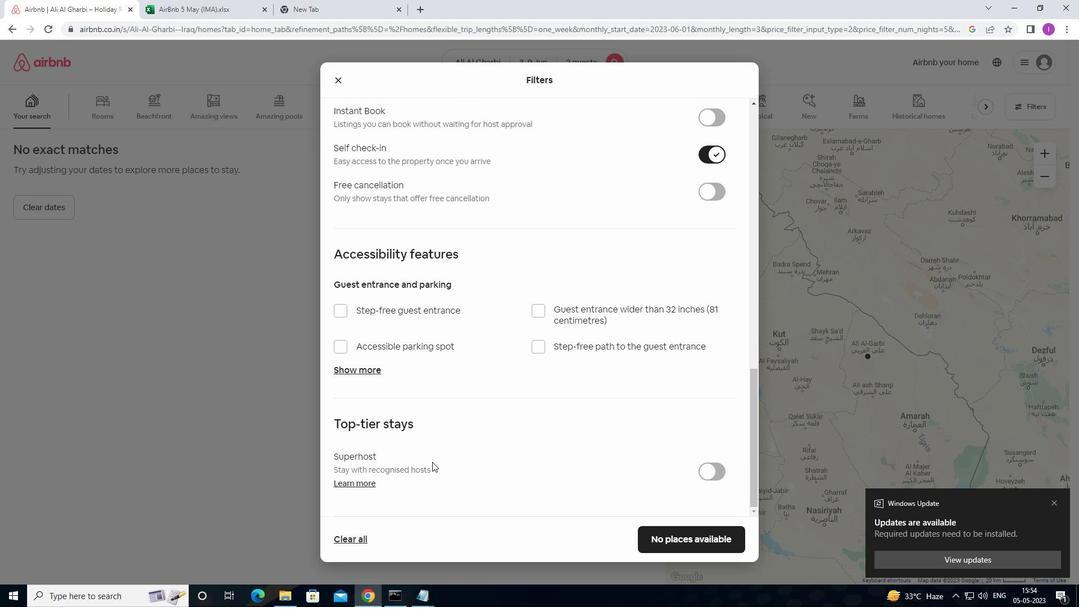 
Action: Mouse scrolled (431, 465) with delta (0, 0)
Screenshot: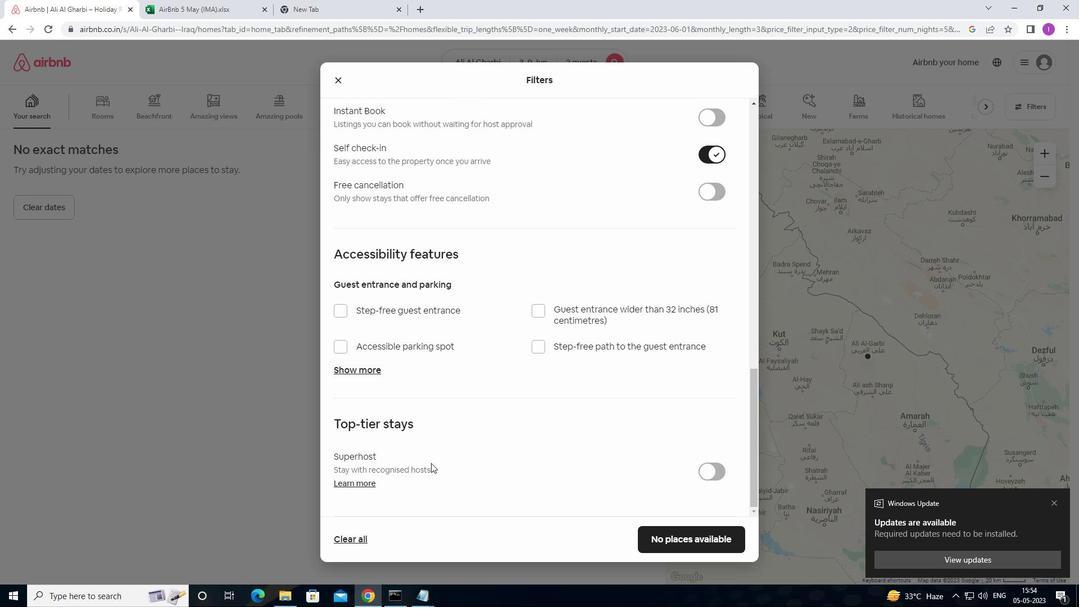
Action: Mouse moved to (431, 467)
Screenshot: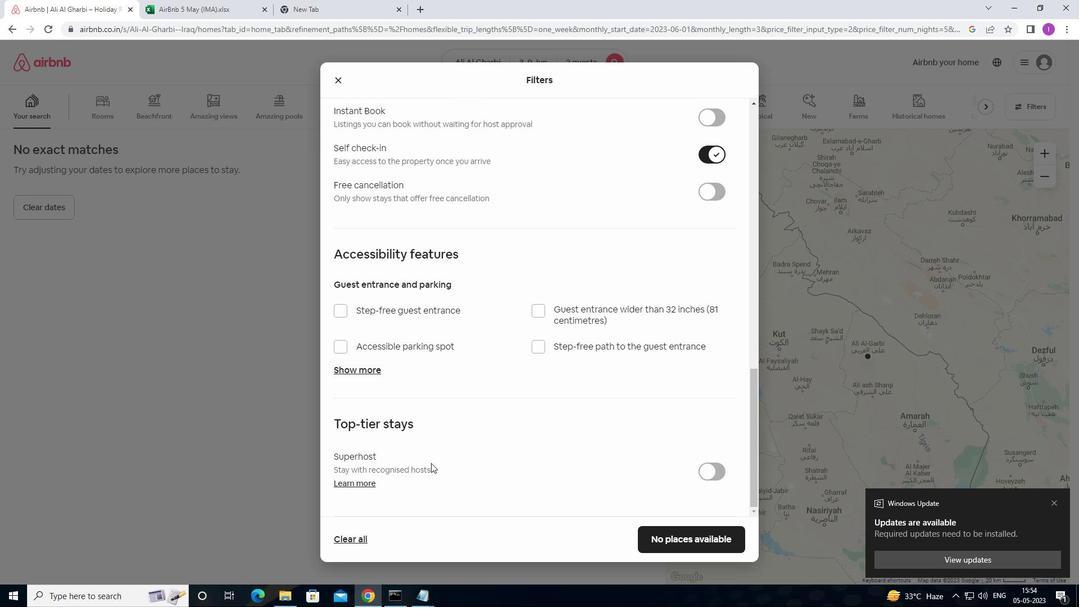 
Action: Mouse scrolled (431, 466) with delta (0, 0)
Screenshot: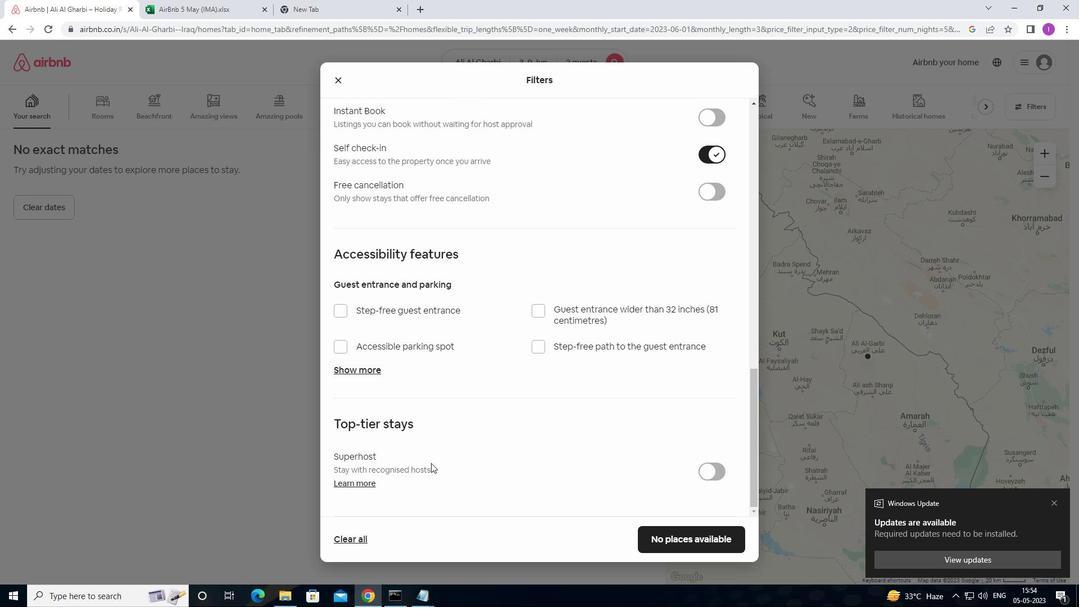 
Action: Mouse scrolled (431, 466) with delta (0, 0)
Screenshot: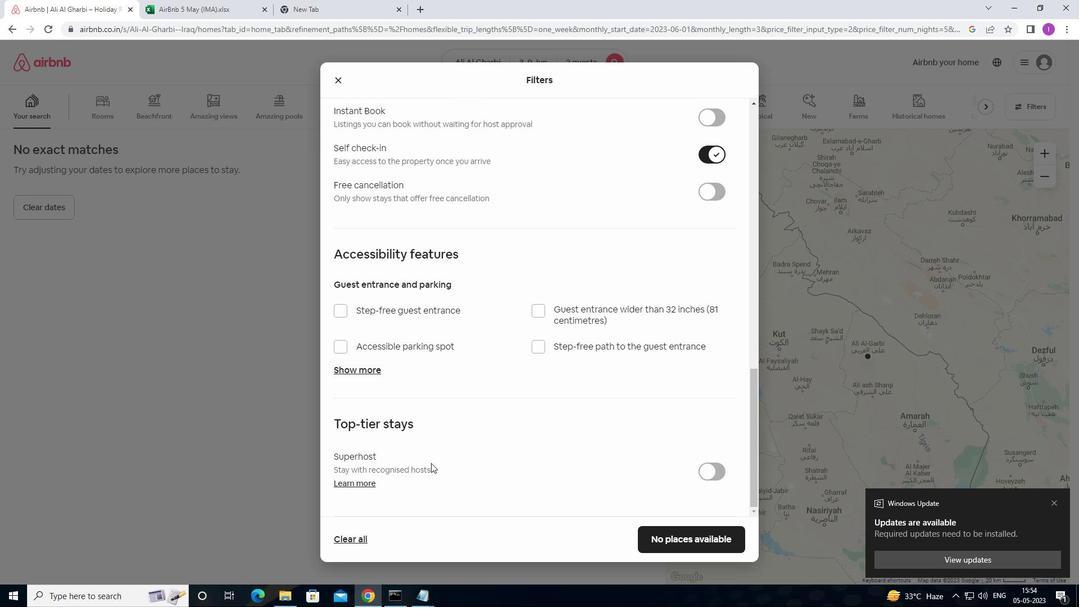 
Action: Mouse moved to (656, 539)
Screenshot: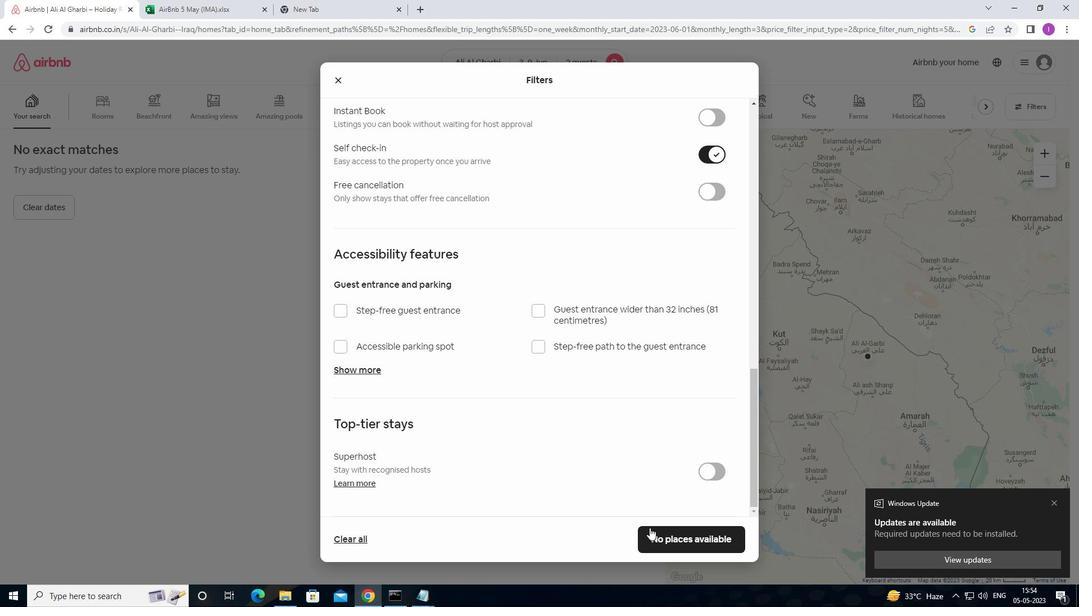 
Action: Mouse pressed left at (656, 539)
Screenshot: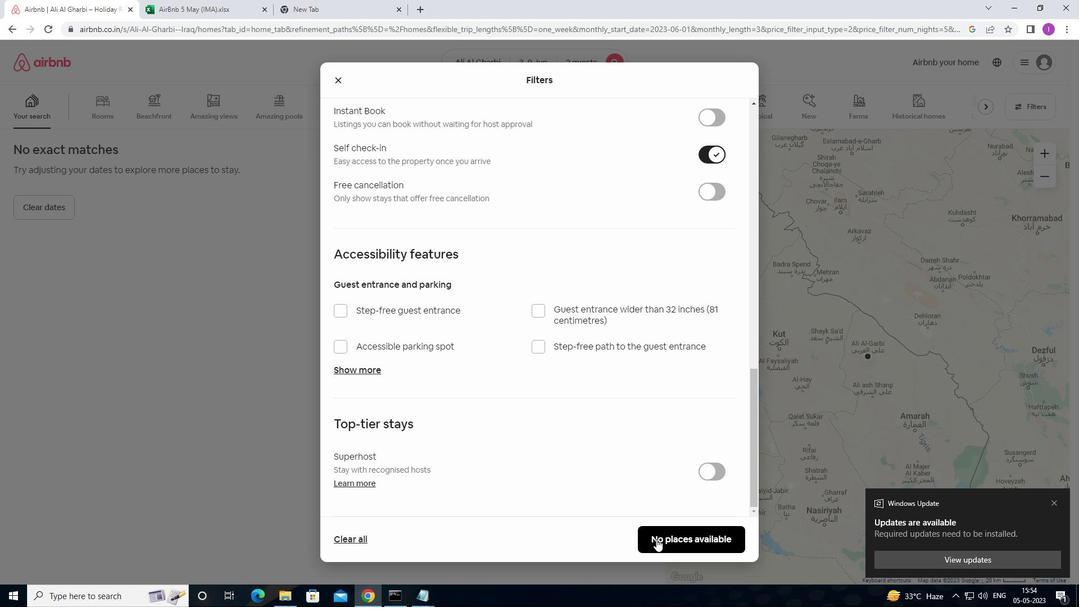 
Action: Mouse moved to (661, 518)
Screenshot: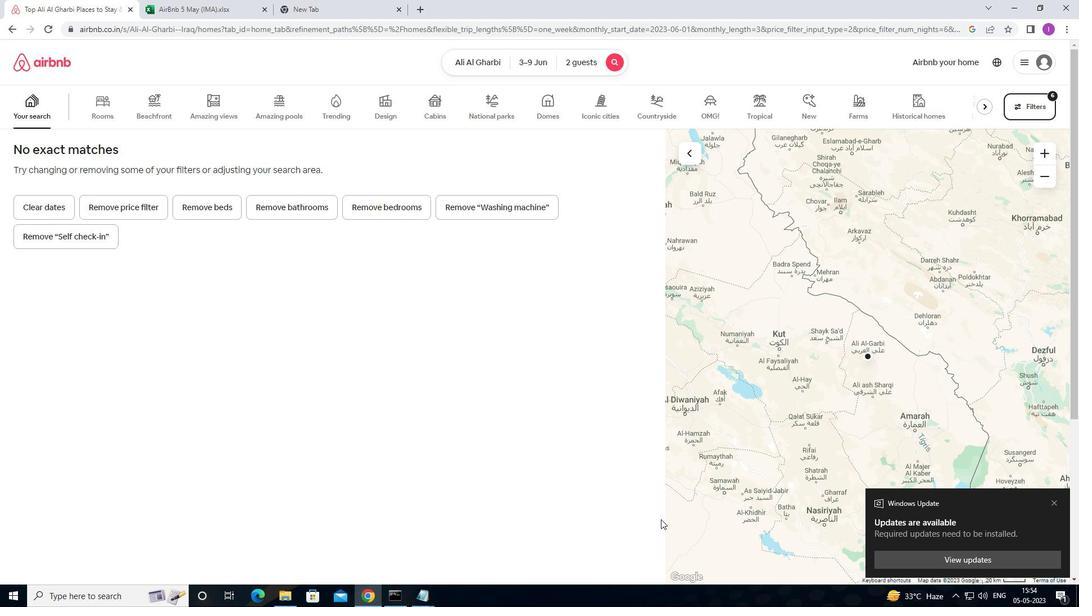 
